 Task: Look for space in Kurovskoye, Russia from 10th June, 2023 to 25th June, 2023 for 4 adults in price range Rs.10000 to Rs.15000. Place can be private room with 4 bedrooms having 4 beds and 4 bathrooms. Property type can be house, flat, guest house, hotel. Amenities needed are: wifi, TV, free parkinig on premises, gym, breakfast. Booking option can be shelf check-in. Required host language is English.
Action: Mouse moved to (481, 94)
Screenshot: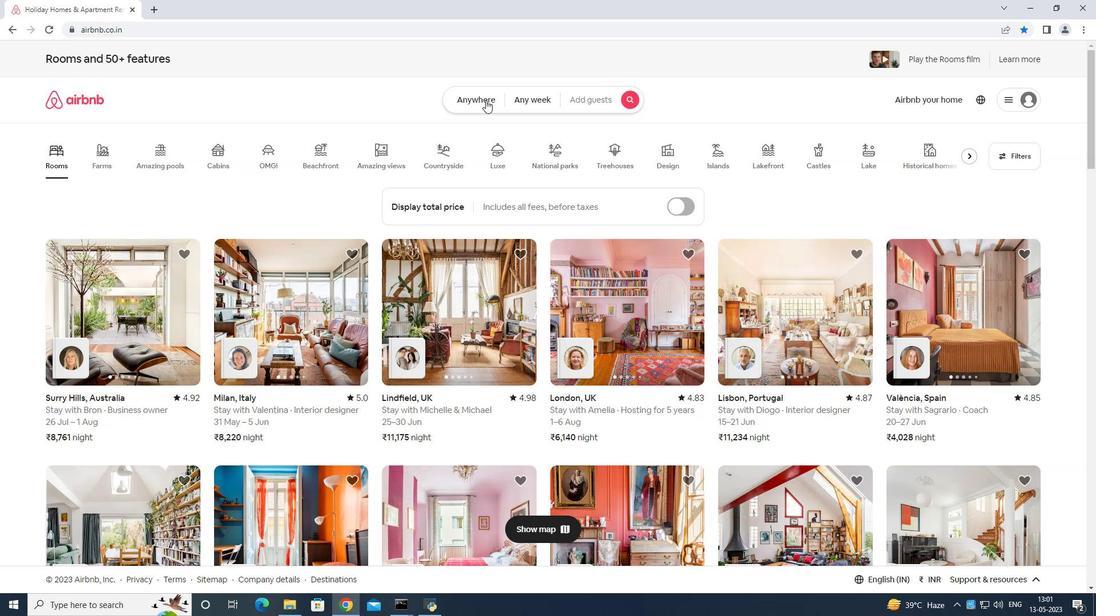 
Action: Mouse pressed left at (481, 94)
Screenshot: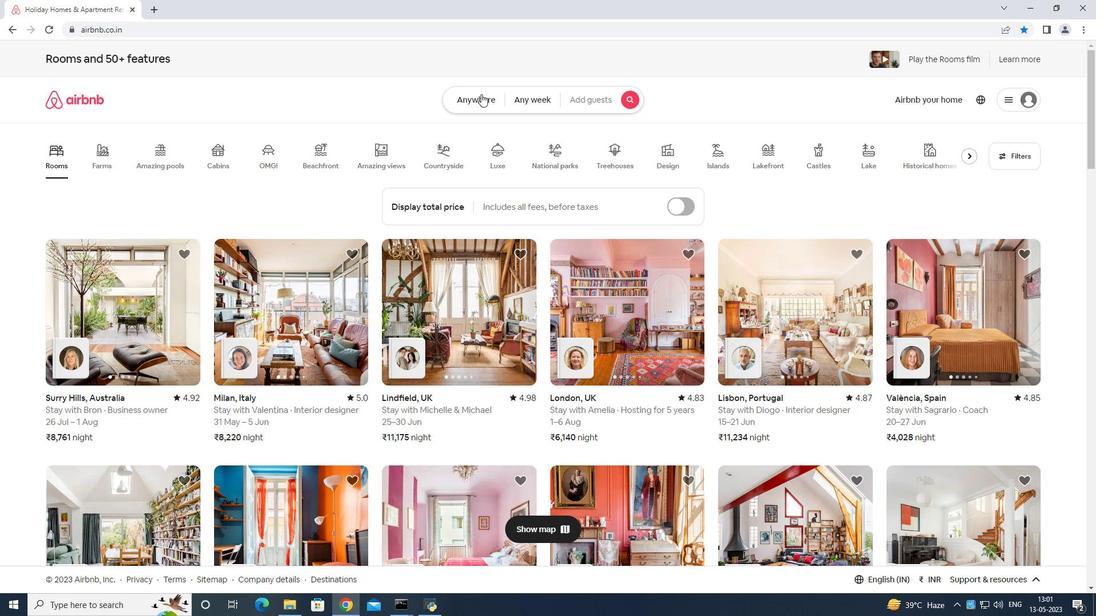 
Action: Mouse moved to (438, 144)
Screenshot: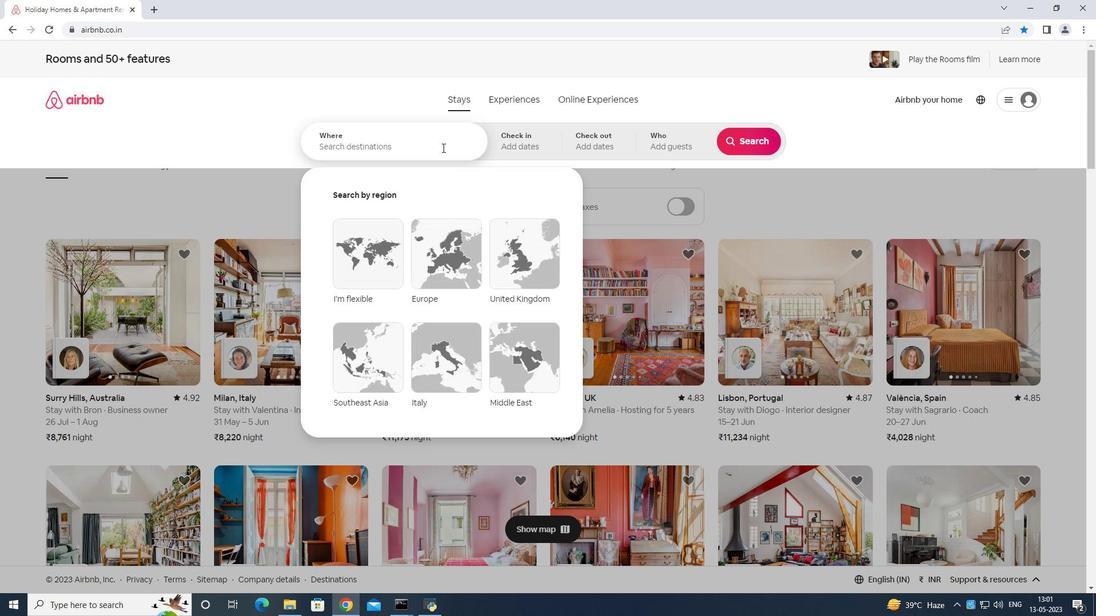 
Action: Mouse pressed left at (438, 144)
Screenshot: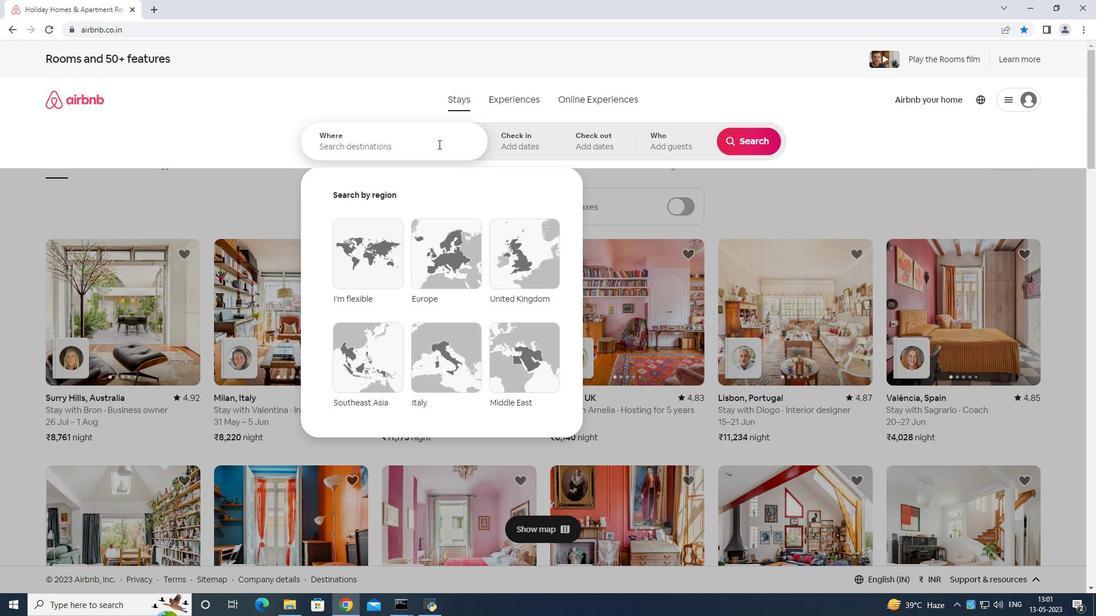 
Action: Mouse moved to (436, 143)
Screenshot: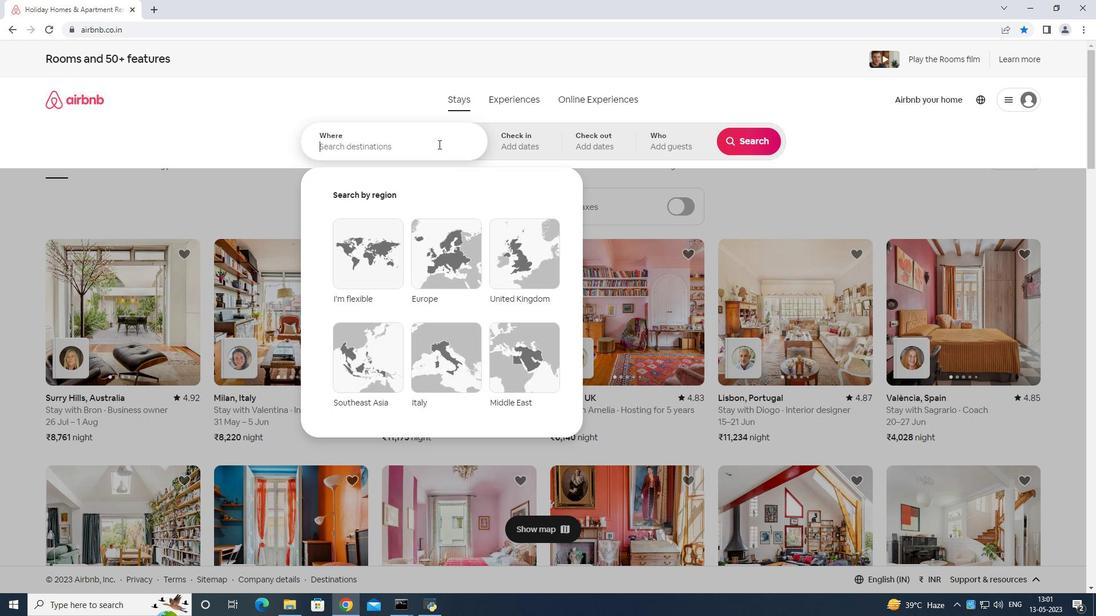 
Action: Key pressed <Key.shift>Kurovskoye<Key.space>russia<Key.enter>
Screenshot: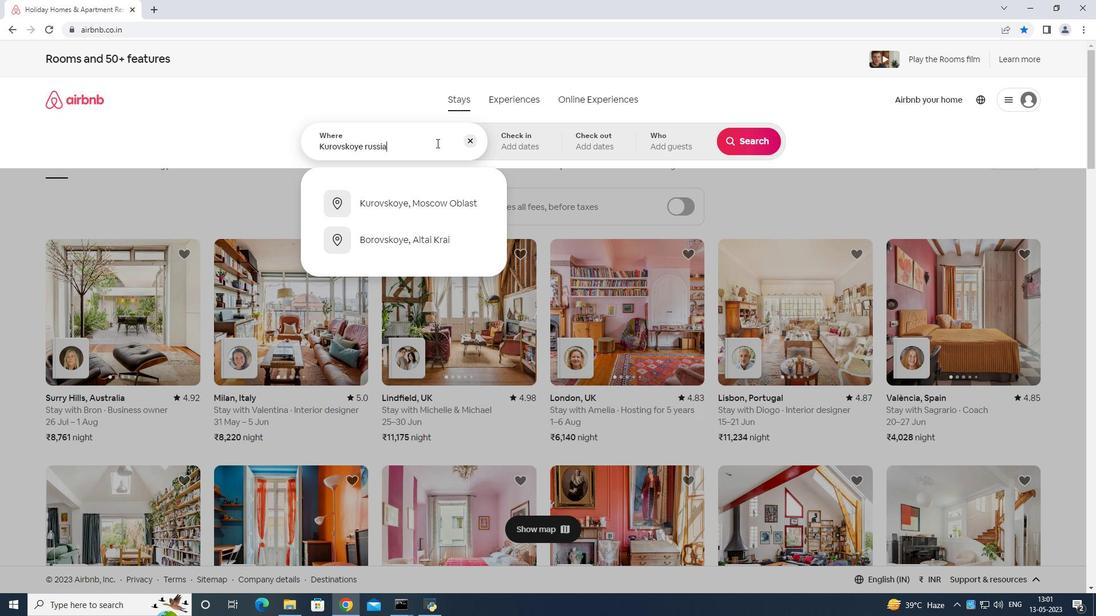
Action: Mouse moved to (738, 307)
Screenshot: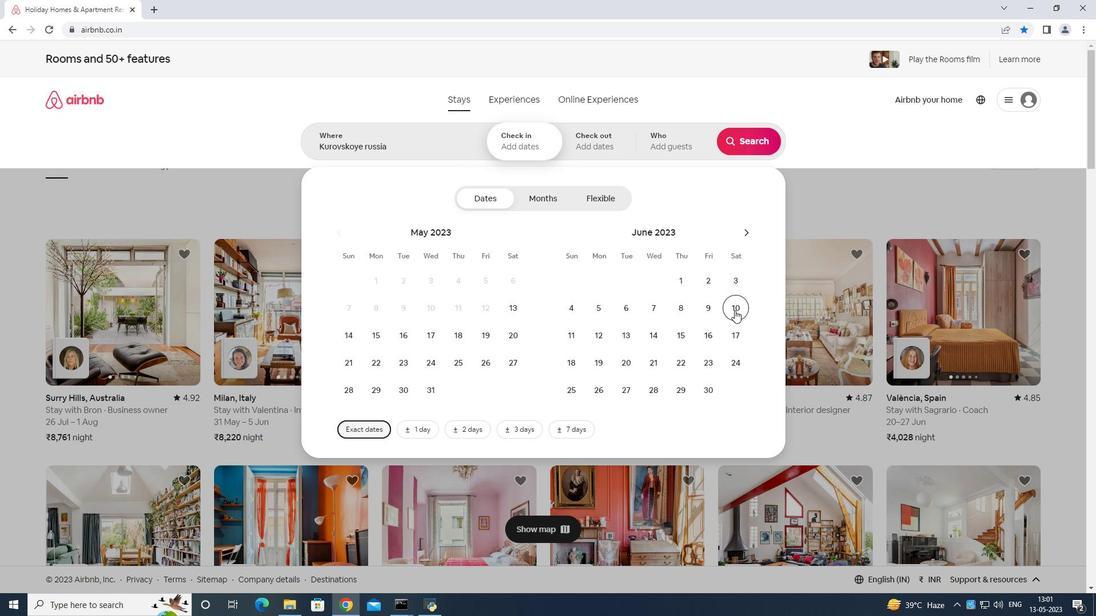 
Action: Mouse pressed left at (738, 307)
Screenshot: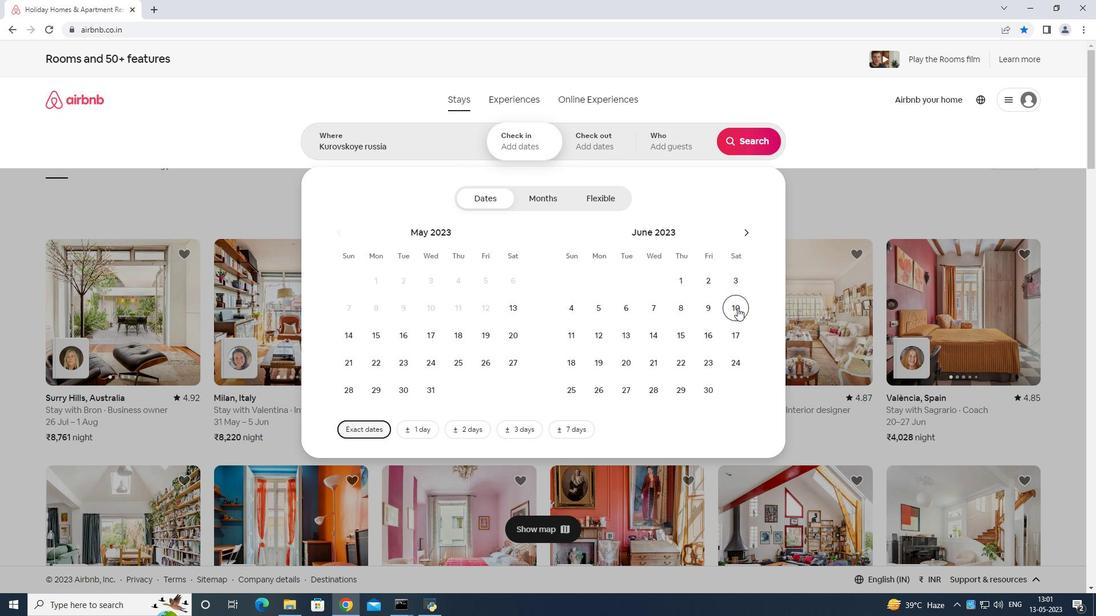 
Action: Mouse moved to (573, 388)
Screenshot: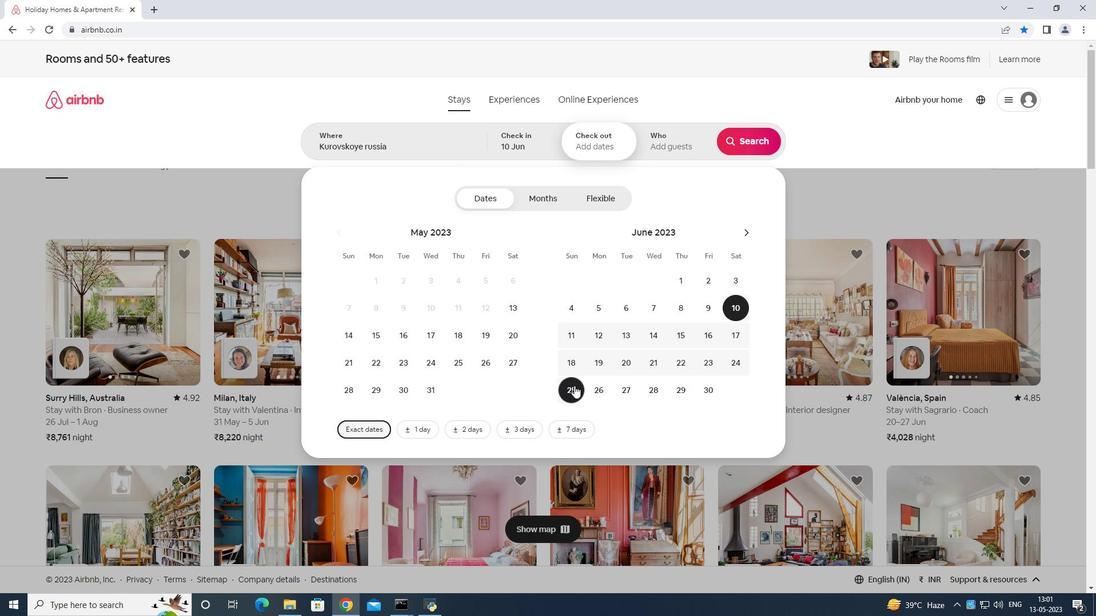 
Action: Mouse pressed left at (573, 388)
Screenshot: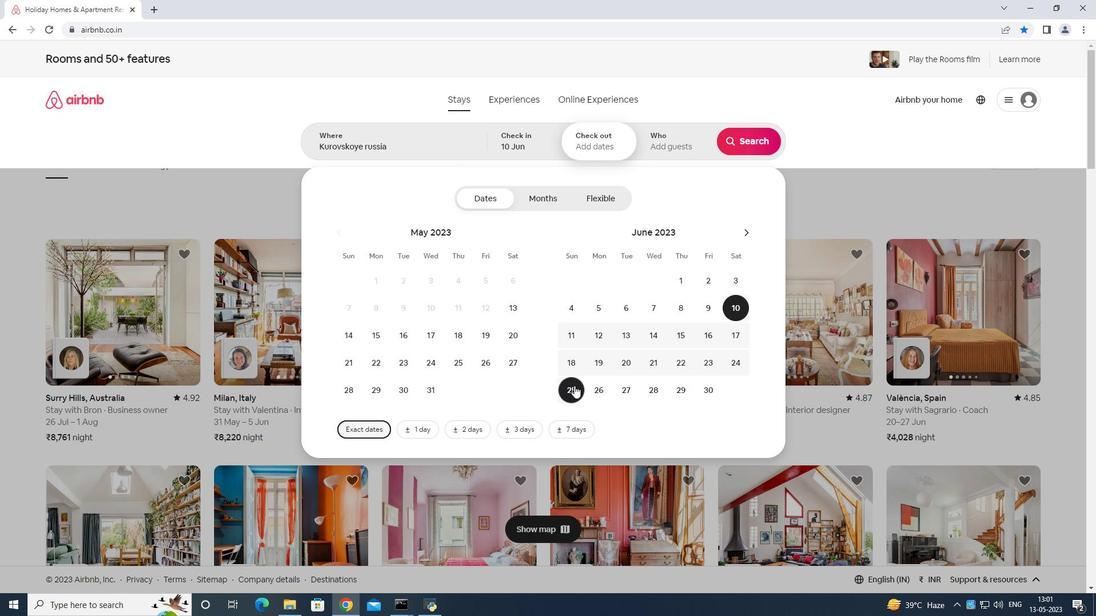 
Action: Mouse moved to (677, 139)
Screenshot: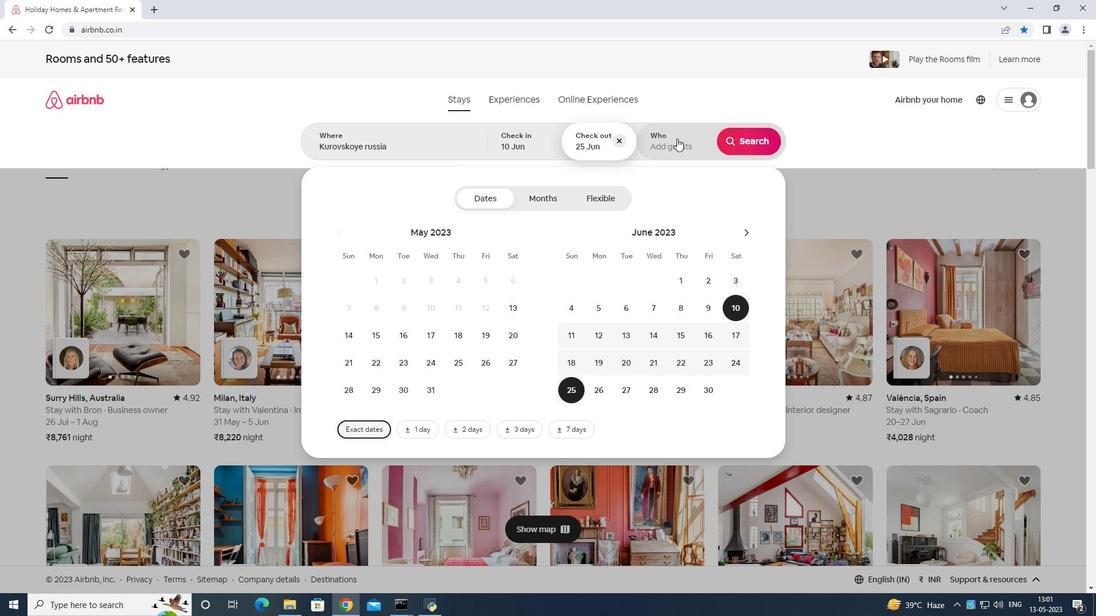 
Action: Mouse pressed left at (677, 139)
Screenshot: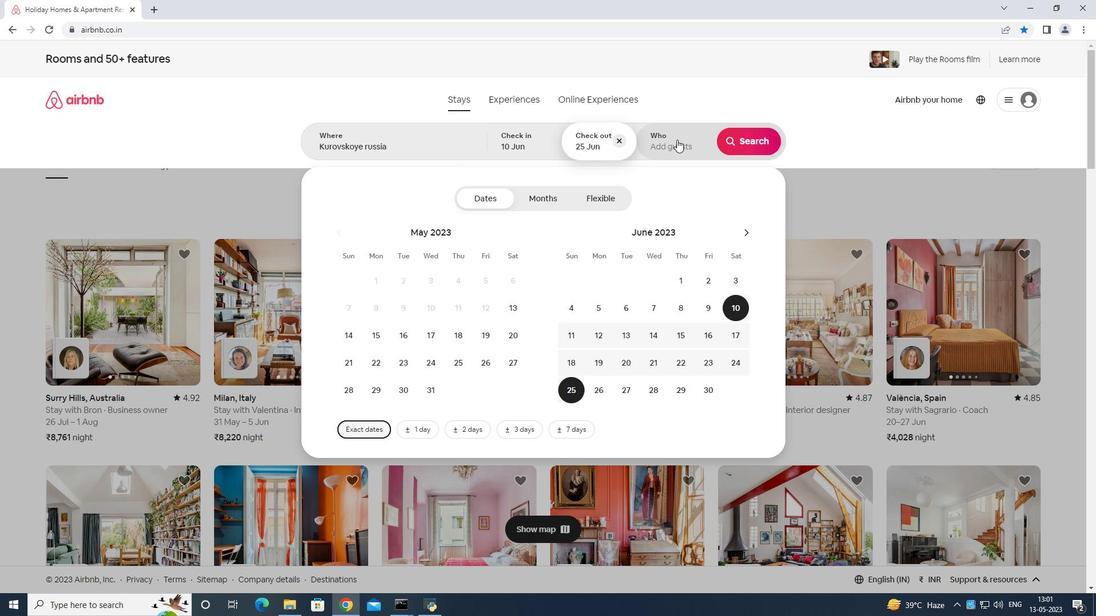 
Action: Mouse moved to (754, 190)
Screenshot: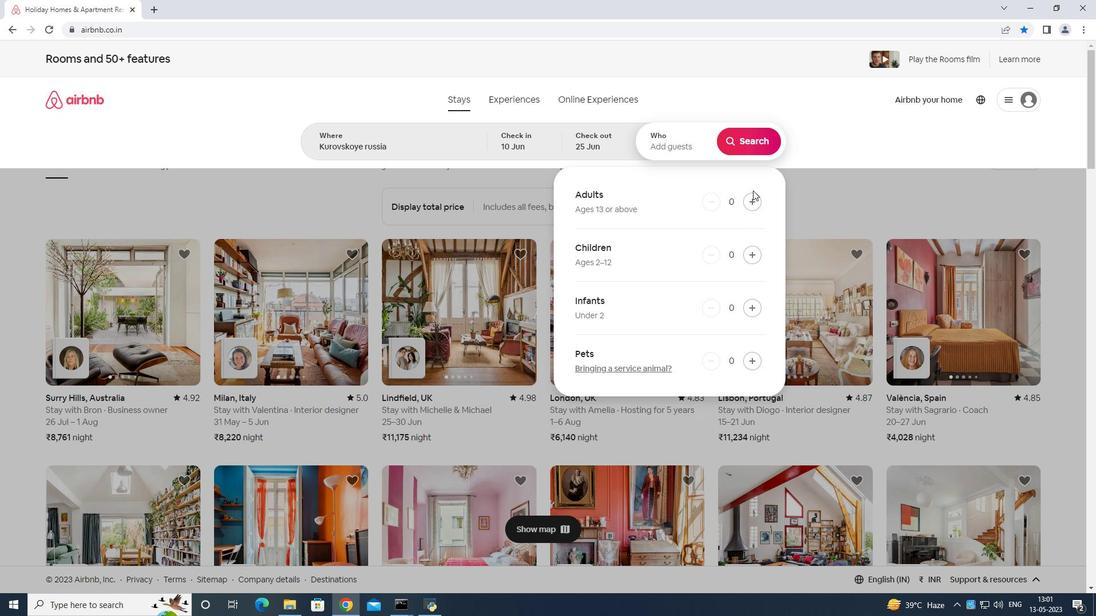 
Action: Mouse pressed left at (754, 190)
Screenshot: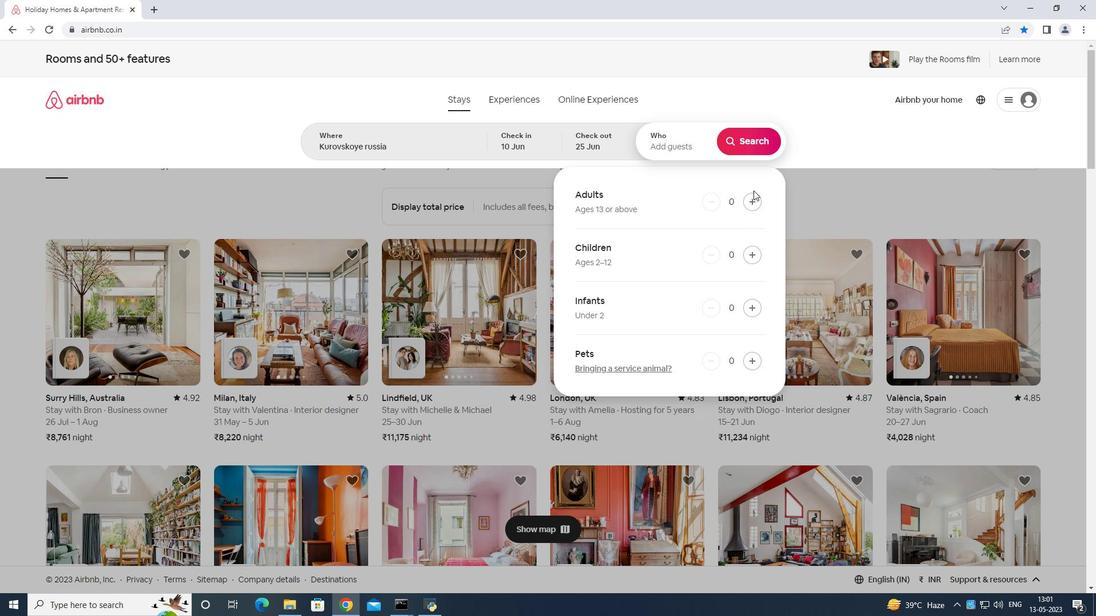
Action: Mouse moved to (755, 190)
Screenshot: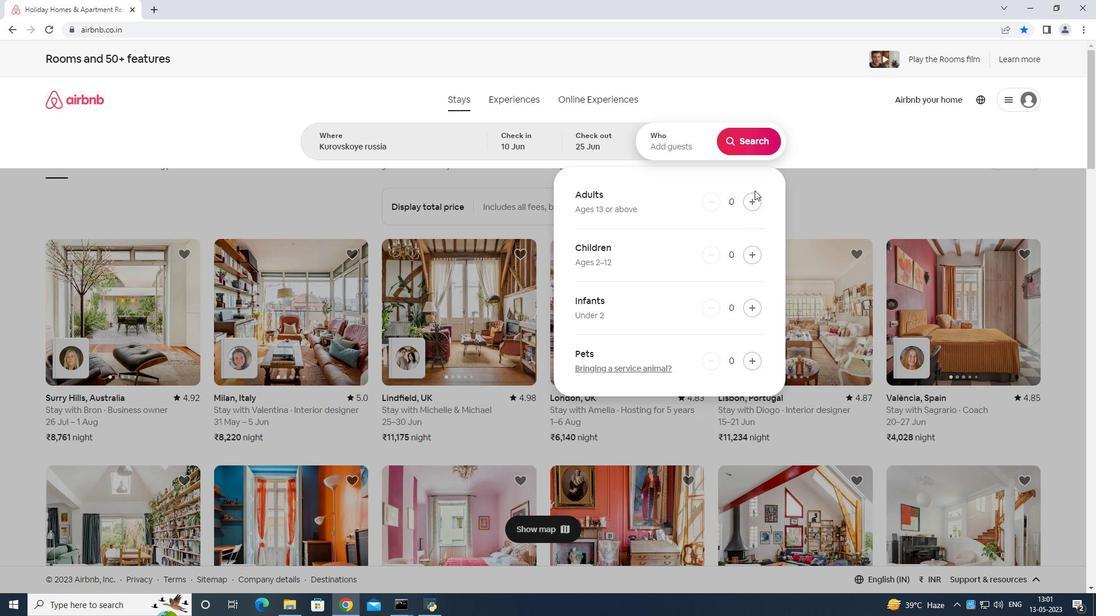 
Action: Mouse pressed left at (755, 190)
Screenshot: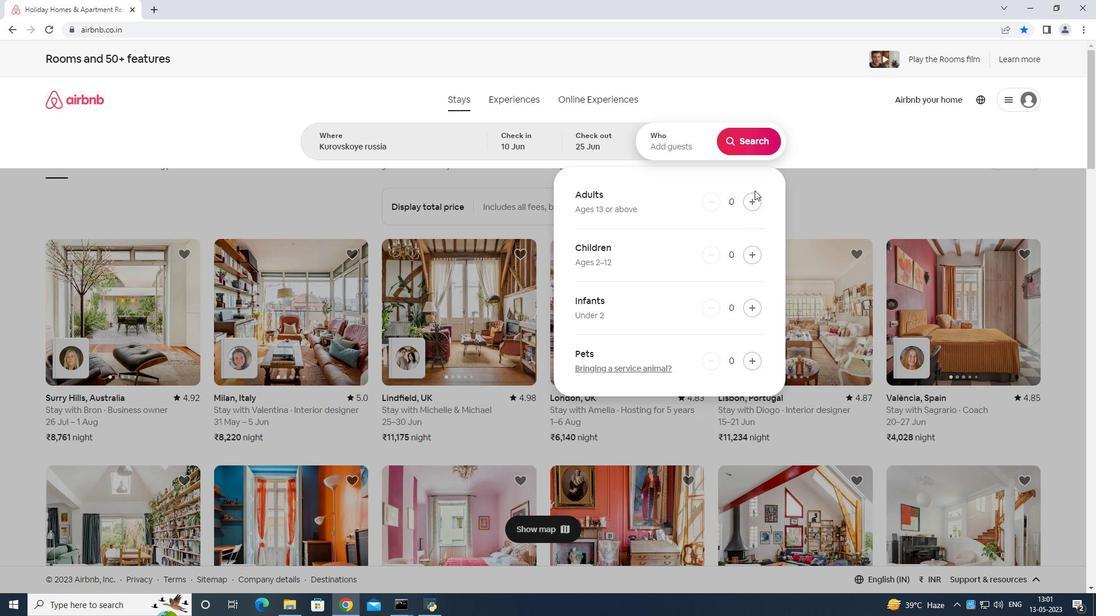 
Action: Mouse moved to (756, 190)
Screenshot: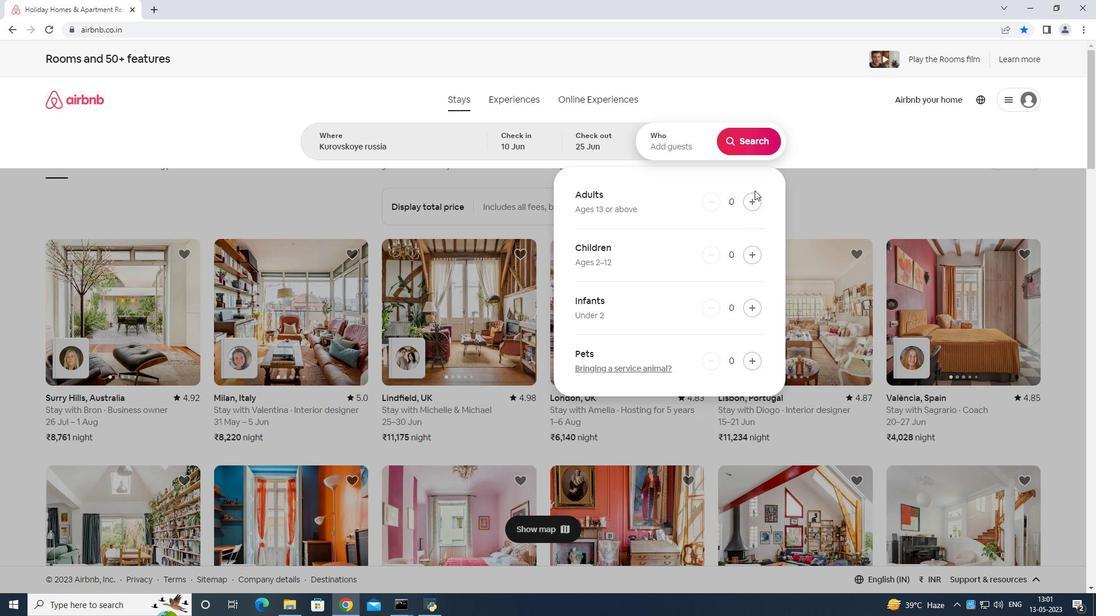 
Action: Mouse pressed left at (756, 190)
Screenshot: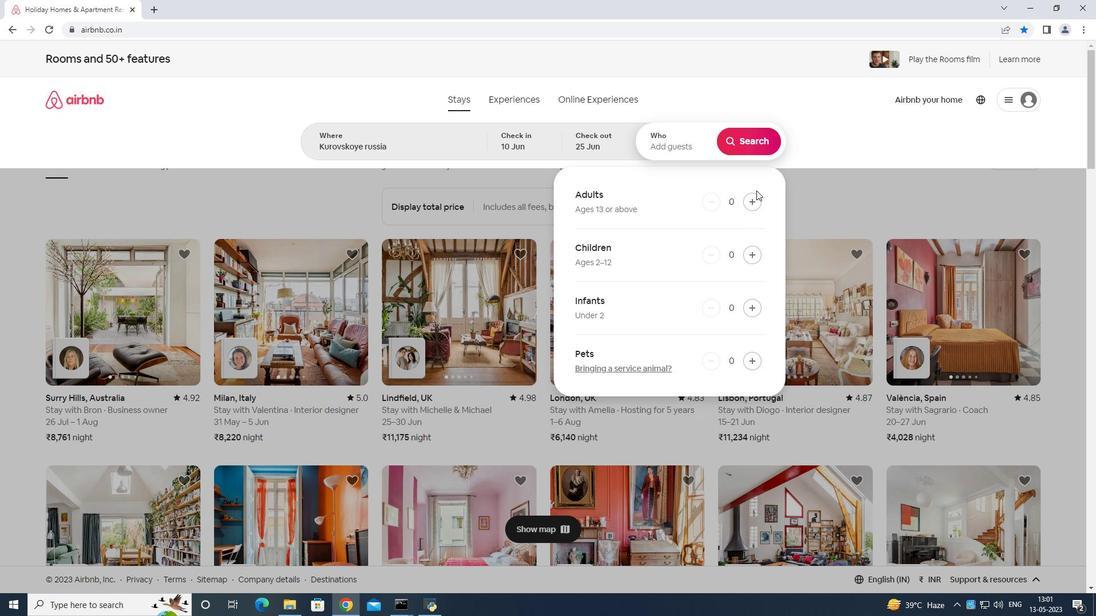 
Action: Mouse moved to (757, 190)
Screenshot: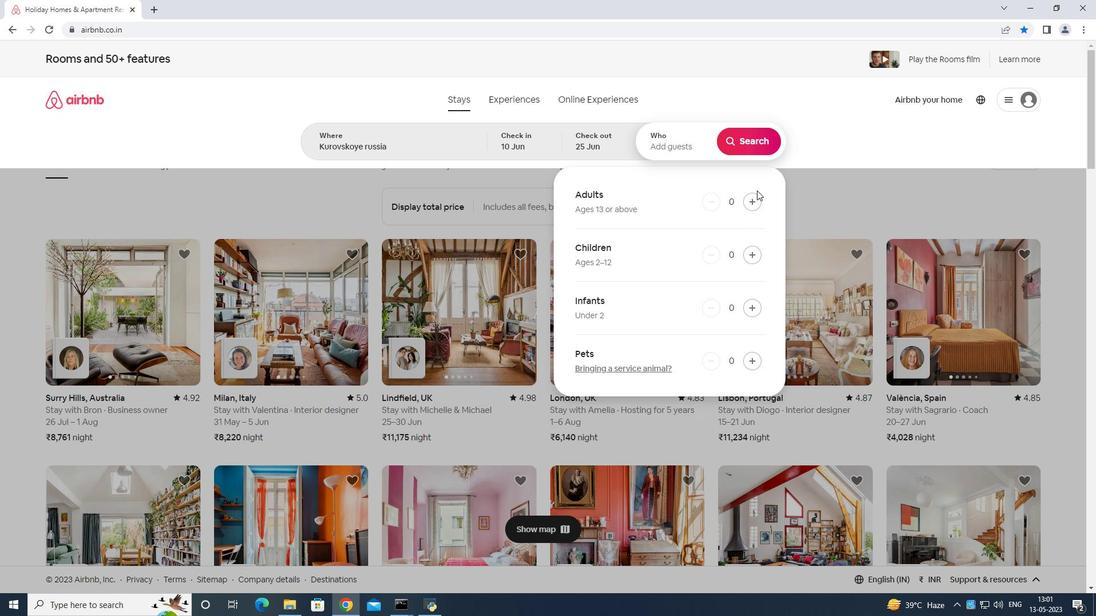 
Action: Mouse pressed left at (757, 190)
Screenshot: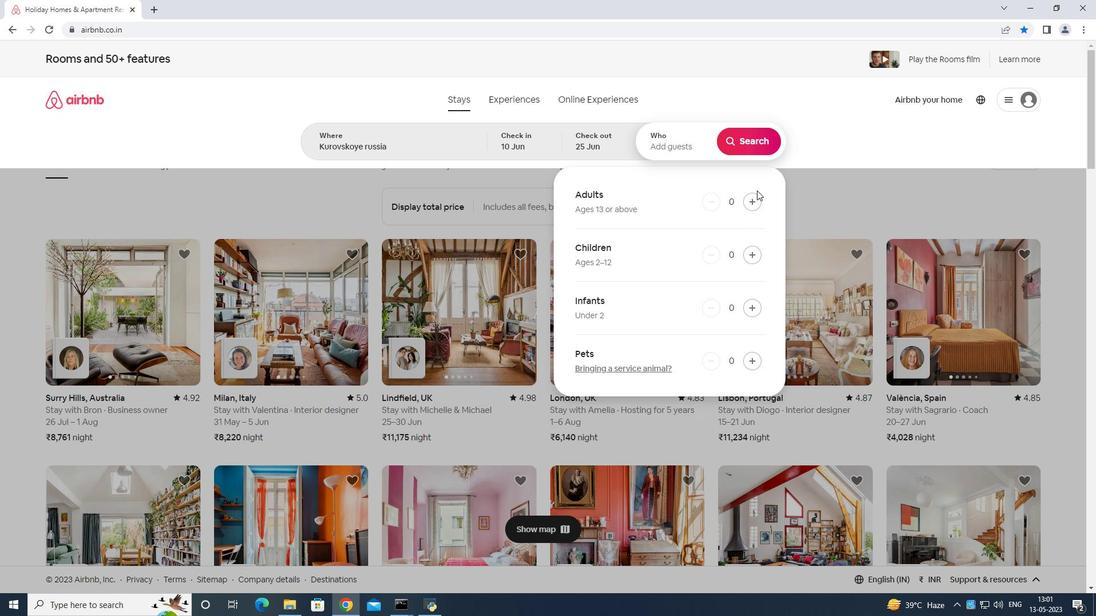
Action: Mouse moved to (747, 200)
Screenshot: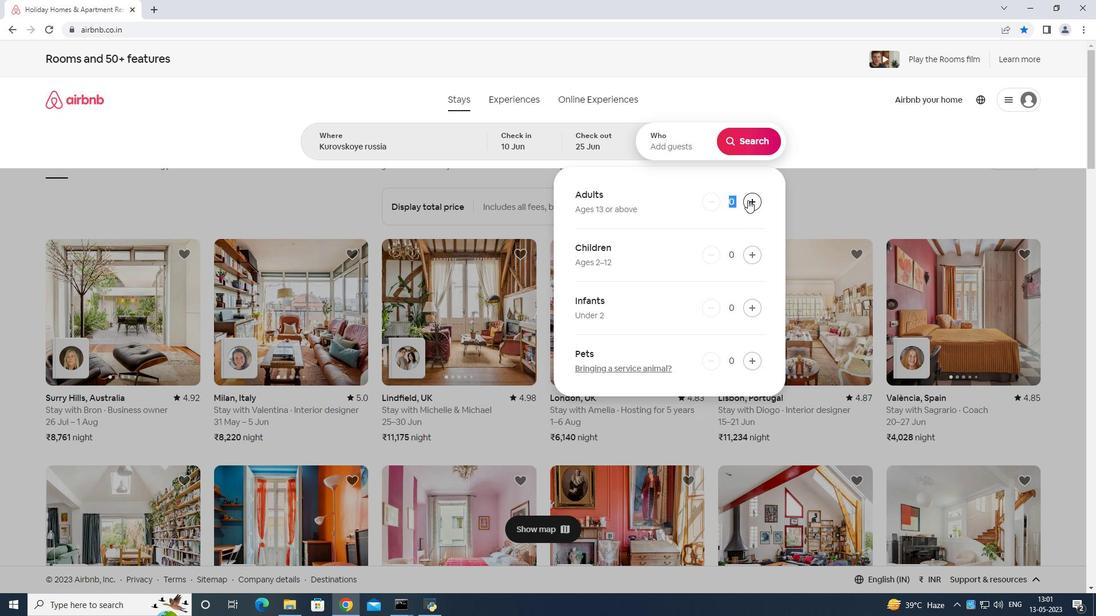 
Action: Mouse pressed left at (747, 200)
Screenshot: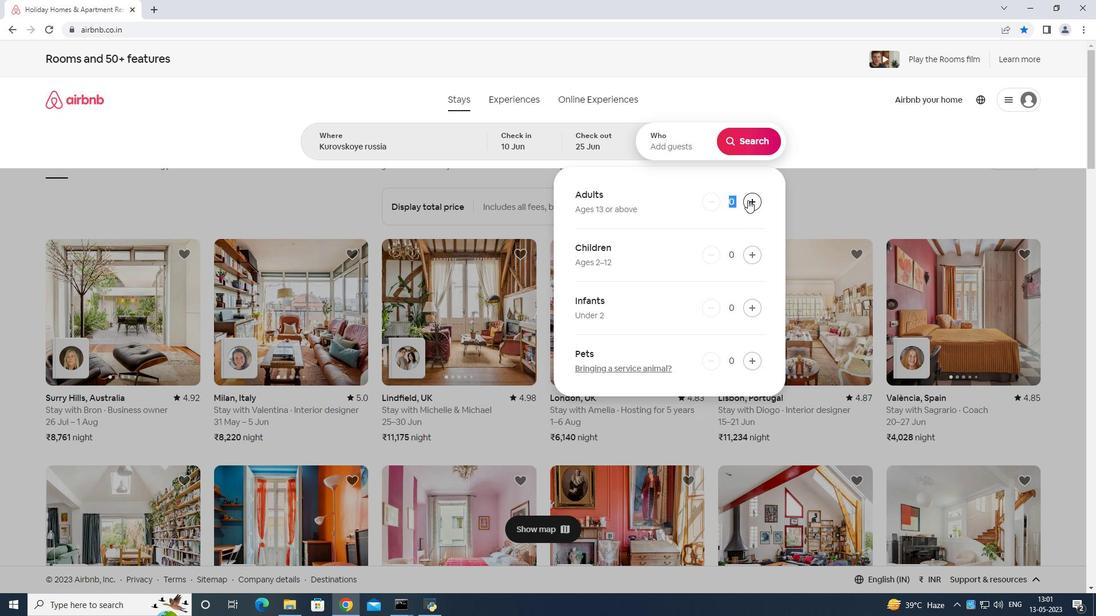 
Action: Mouse moved to (747, 200)
Screenshot: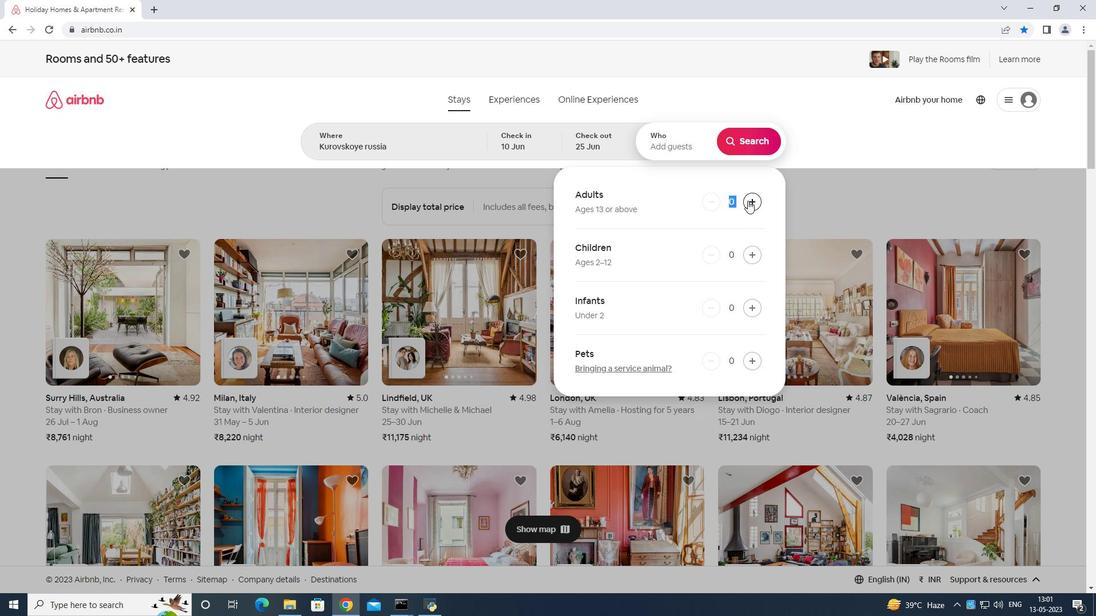 
Action: Mouse pressed left at (747, 200)
Screenshot: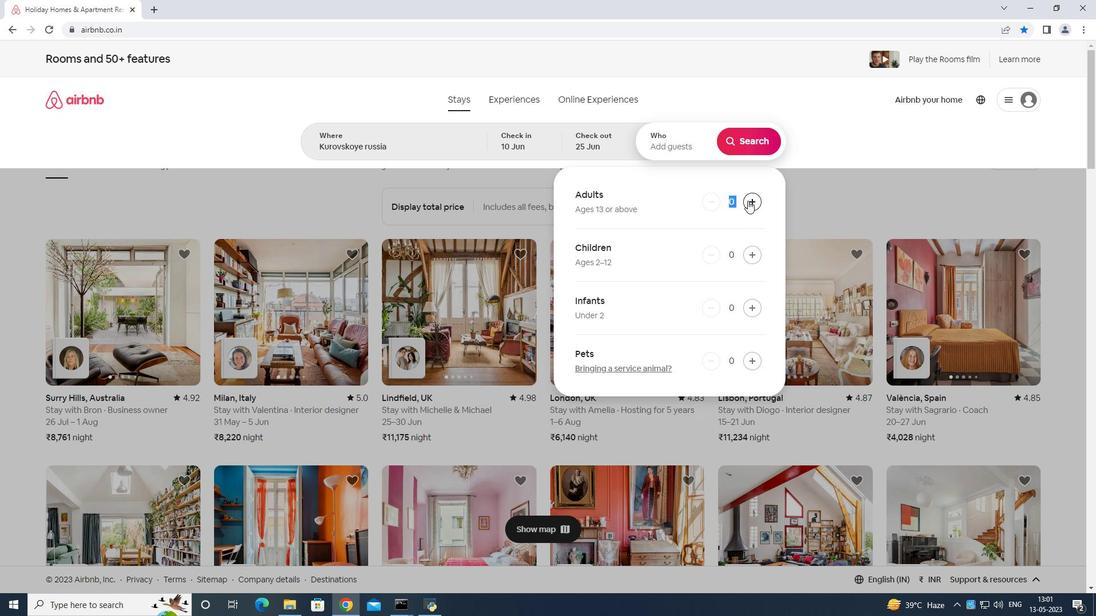 
Action: Mouse moved to (748, 200)
Screenshot: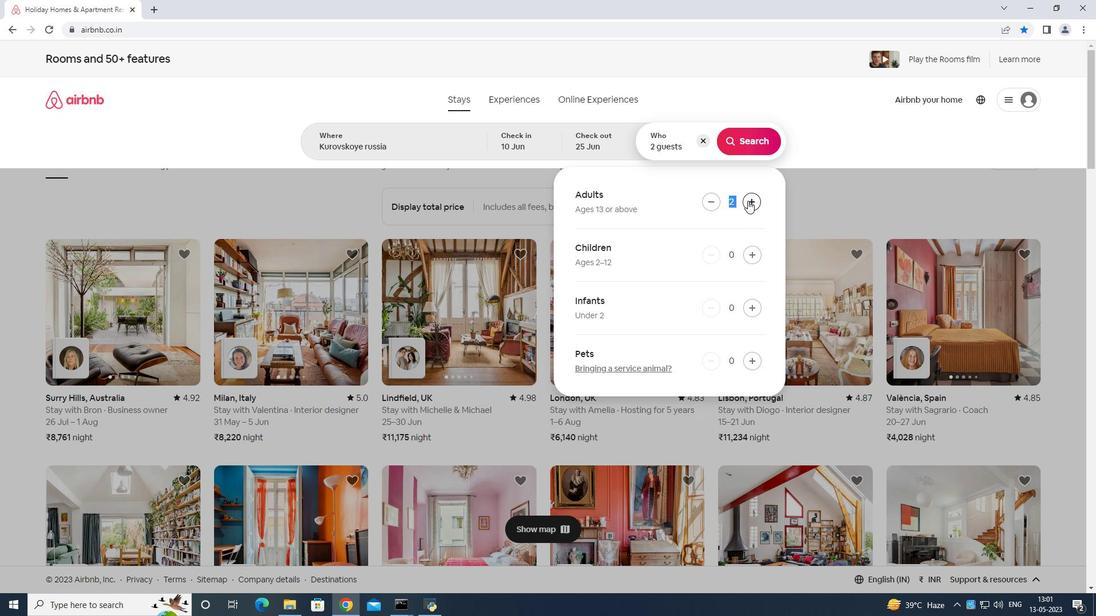 
Action: Mouse pressed left at (748, 200)
Screenshot: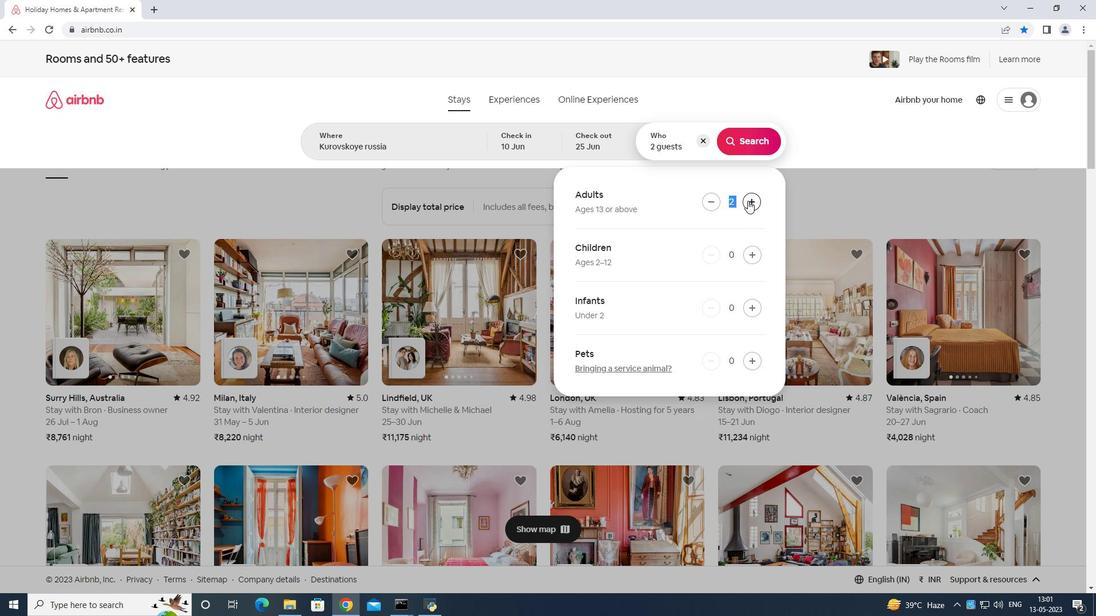 
Action: Mouse moved to (748, 200)
Screenshot: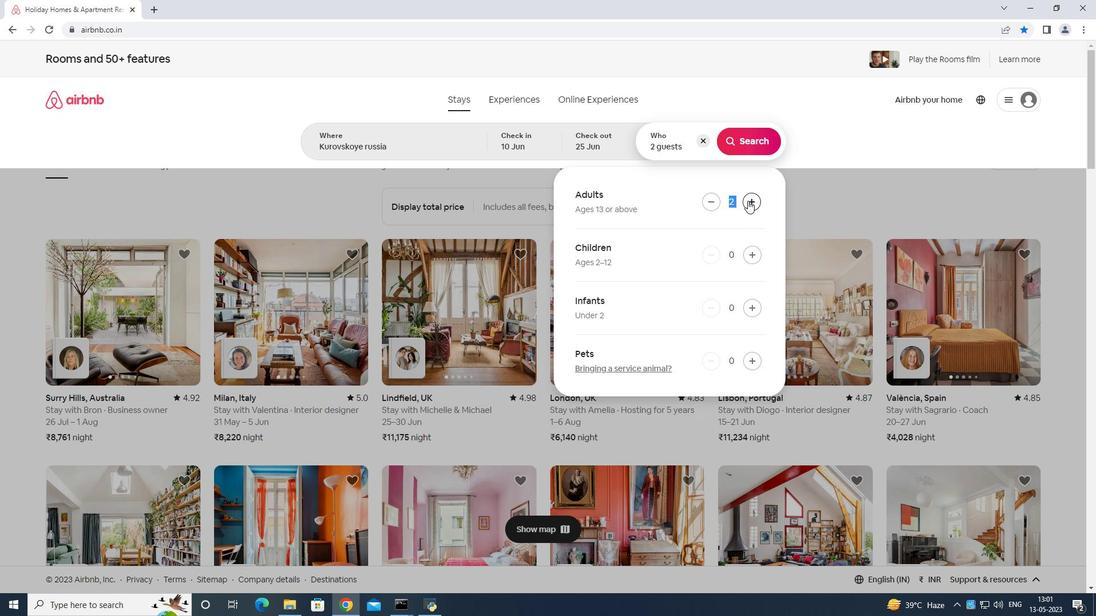 
Action: Mouse pressed left at (748, 200)
Screenshot: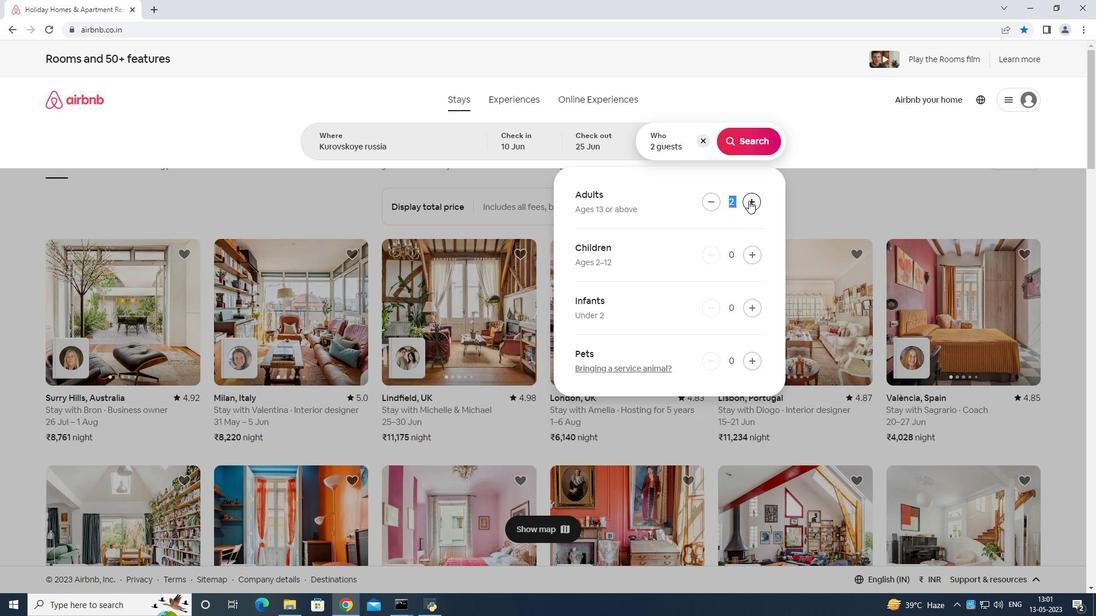 
Action: Mouse moved to (755, 138)
Screenshot: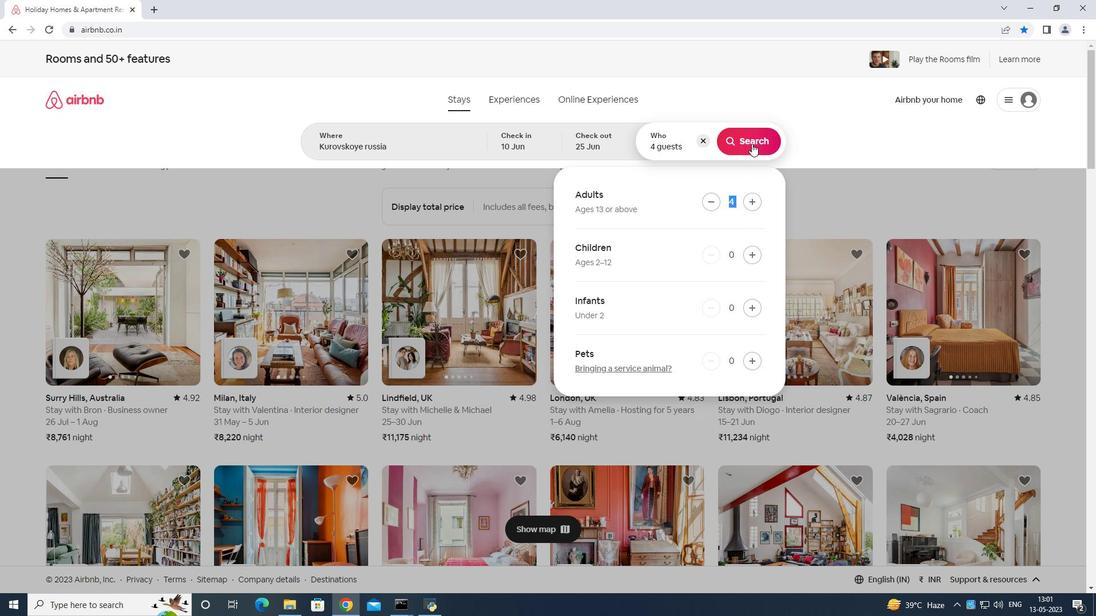 
Action: Mouse pressed left at (755, 138)
Screenshot: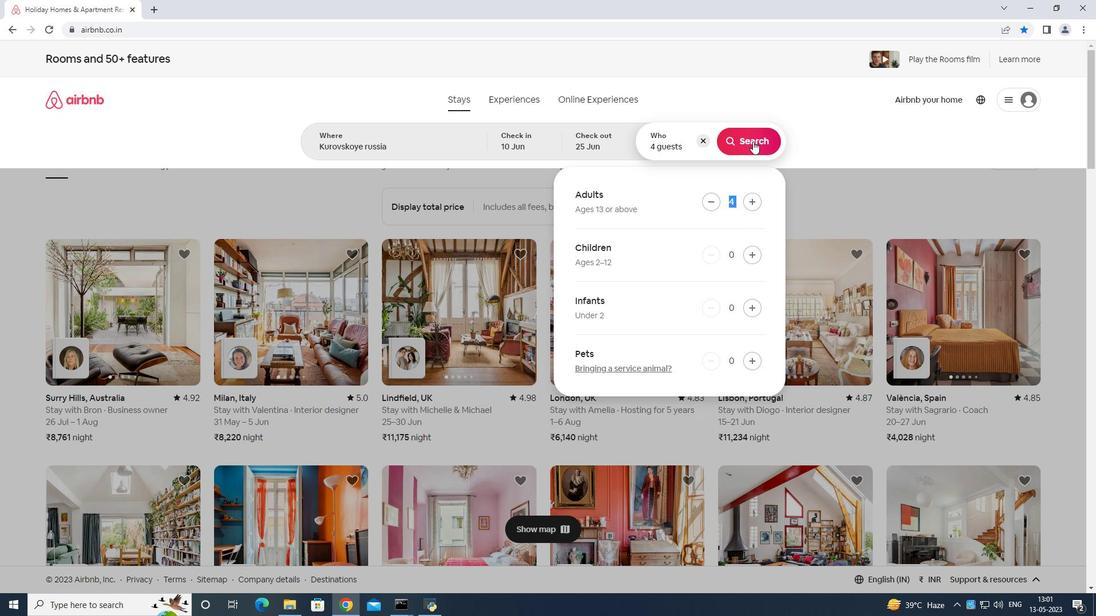 
Action: Mouse moved to (1057, 114)
Screenshot: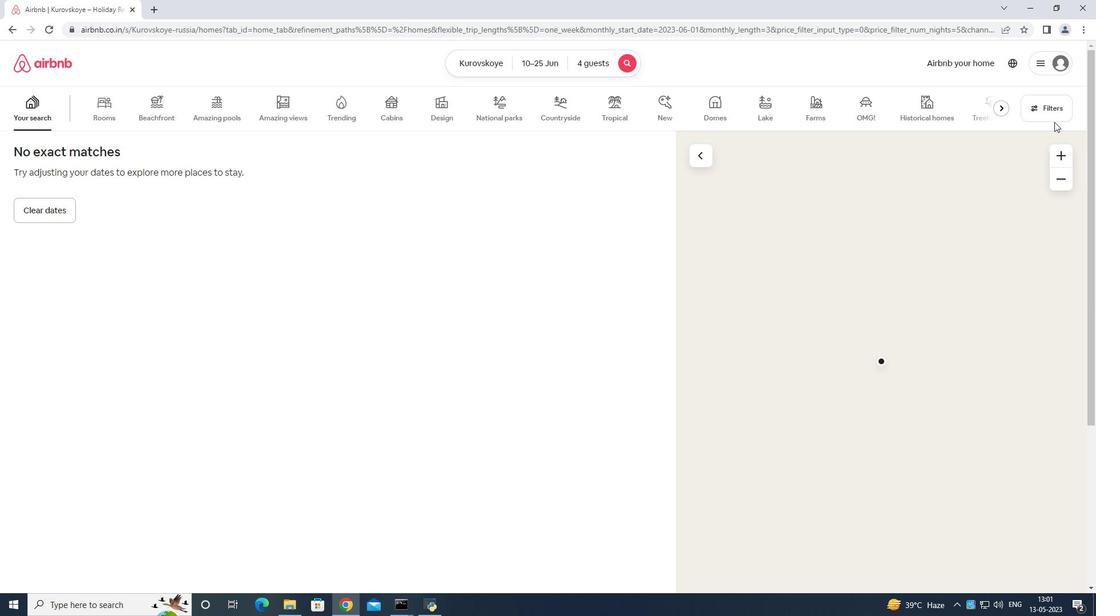 
Action: Mouse pressed left at (1057, 114)
Screenshot: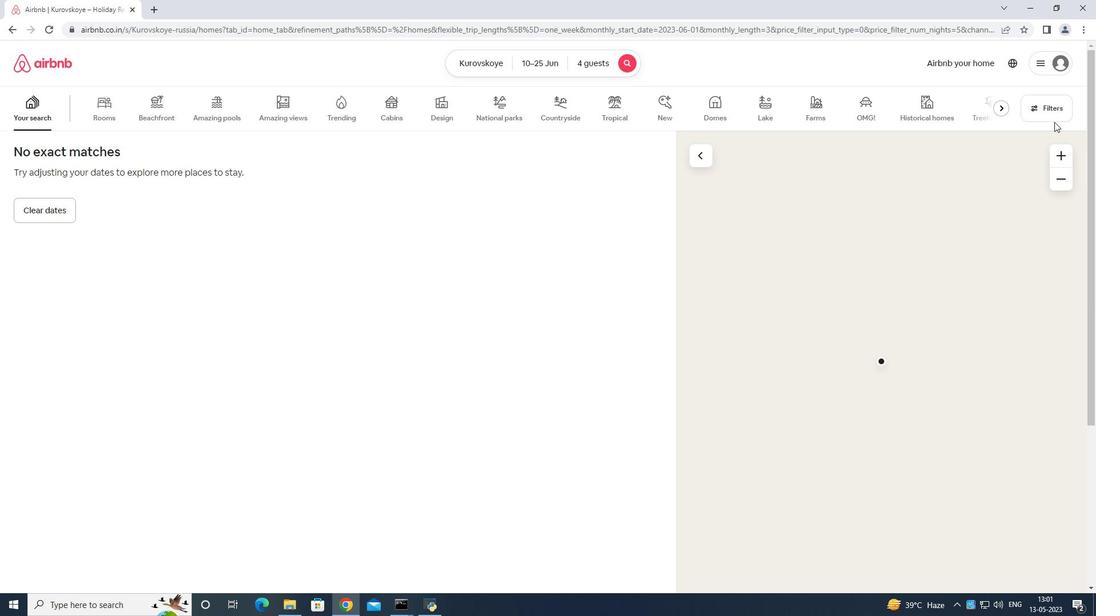 
Action: Mouse moved to (418, 389)
Screenshot: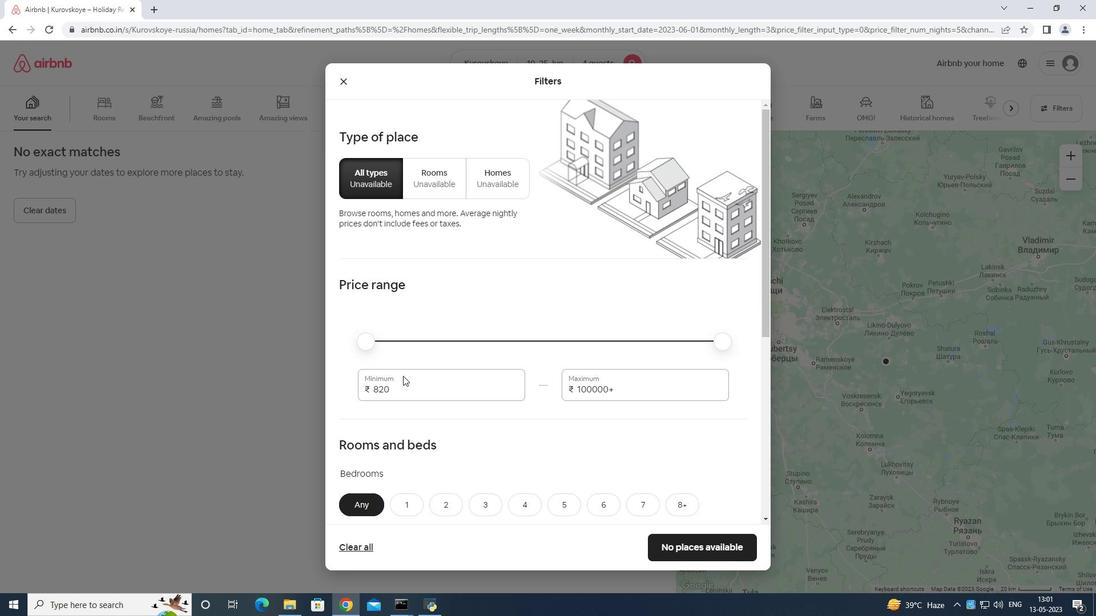 
Action: Mouse pressed left at (418, 389)
Screenshot: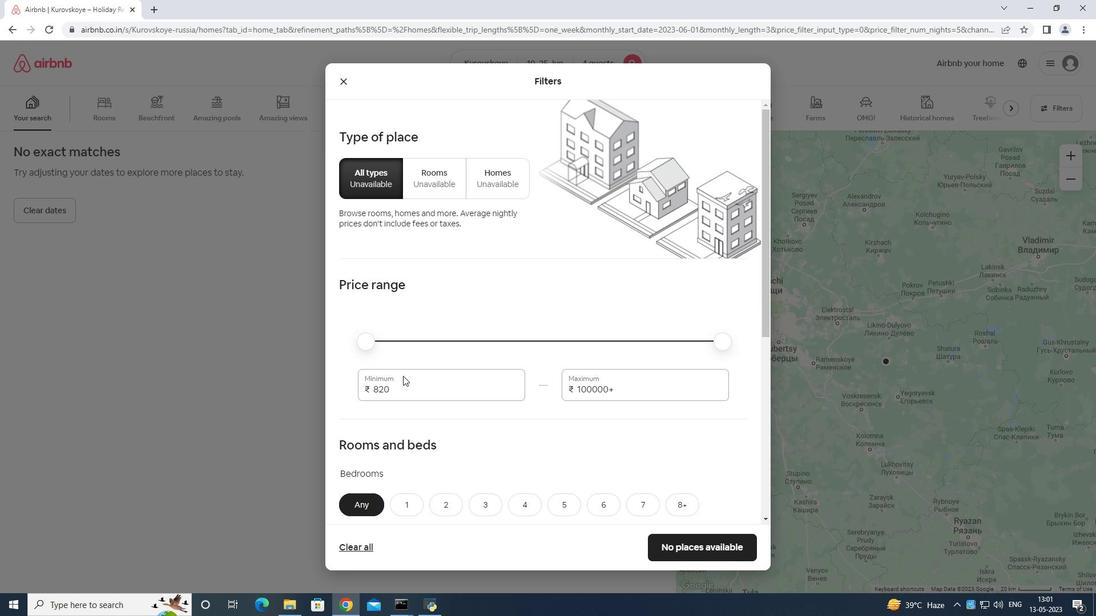 
Action: Mouse moved to (434, 373)
Screenshot: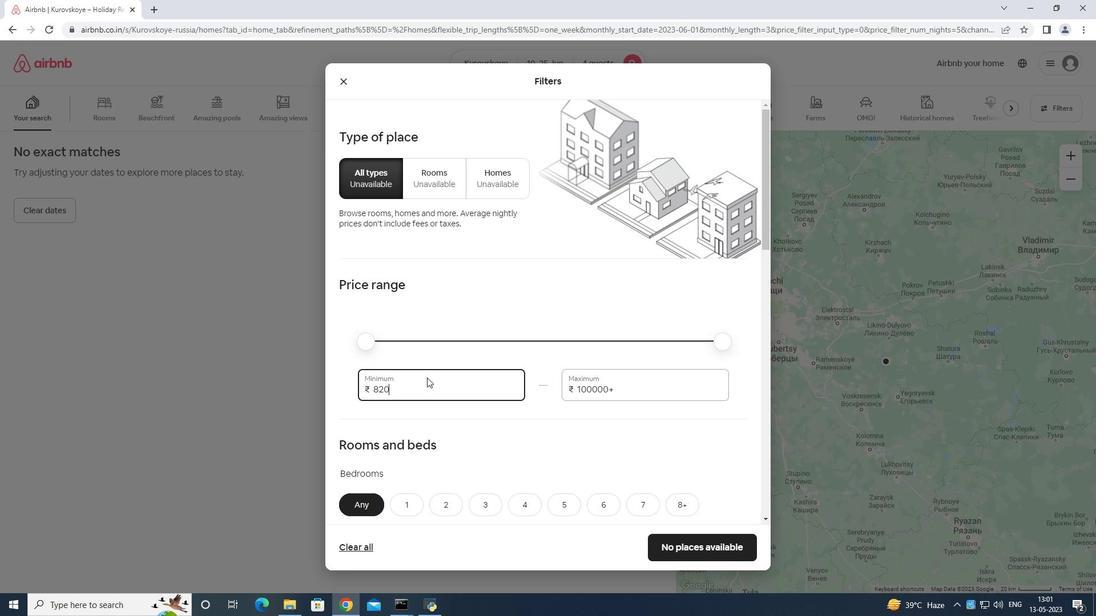 
Action: Key pressed <Key.backspace>
Screenshot: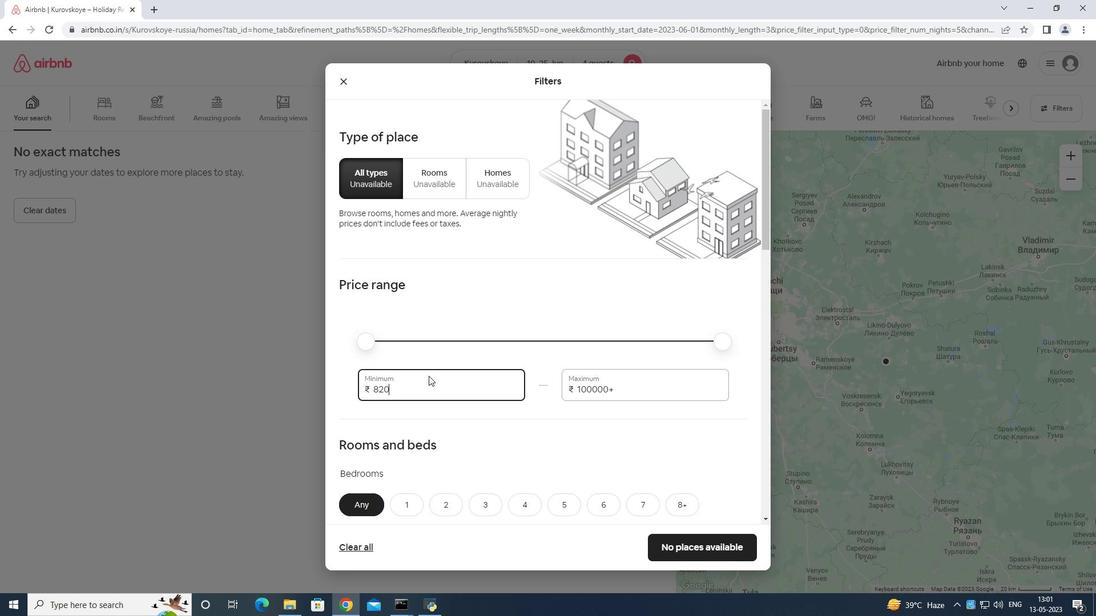 
Action: Mouse moved to (442, 365)
Screenshot: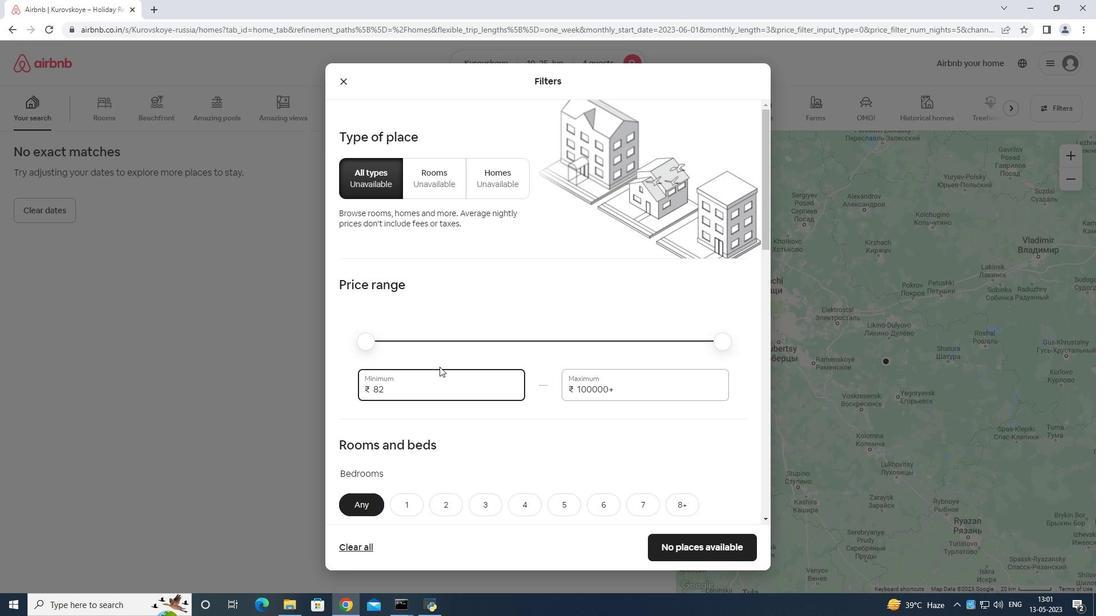
Action: Key pressed <Key.backspace><Key.backspace>
Screenshot: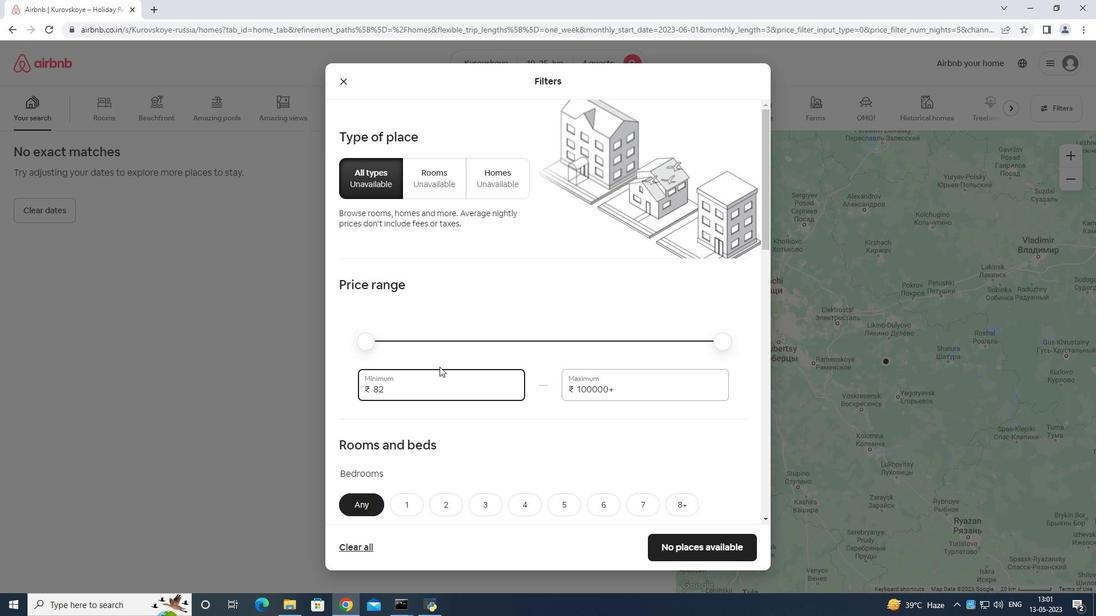 
Action: Mouse moved to (443, 365)
Screenshot: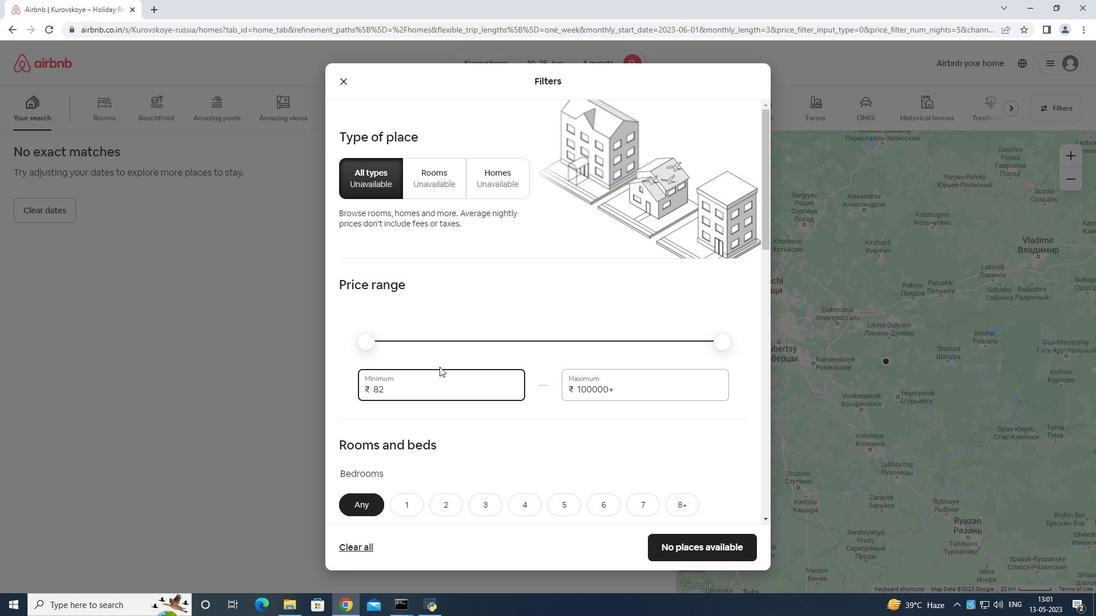 
Action: Key pressed <Key.backspace>
Screenshot: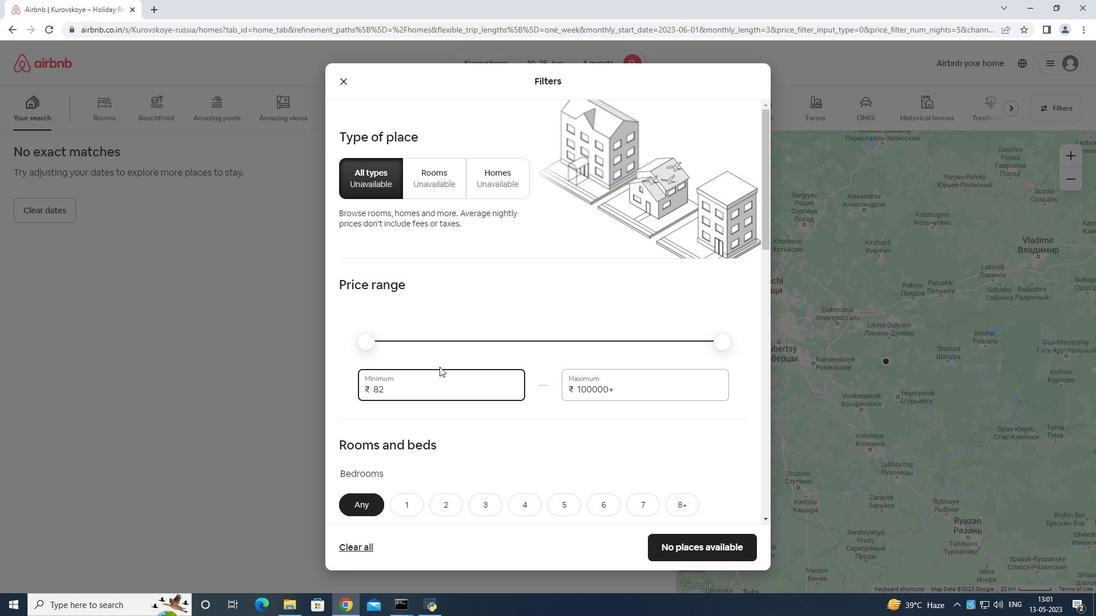 
Action: Mouse moved to (444, 365)
Screenshot: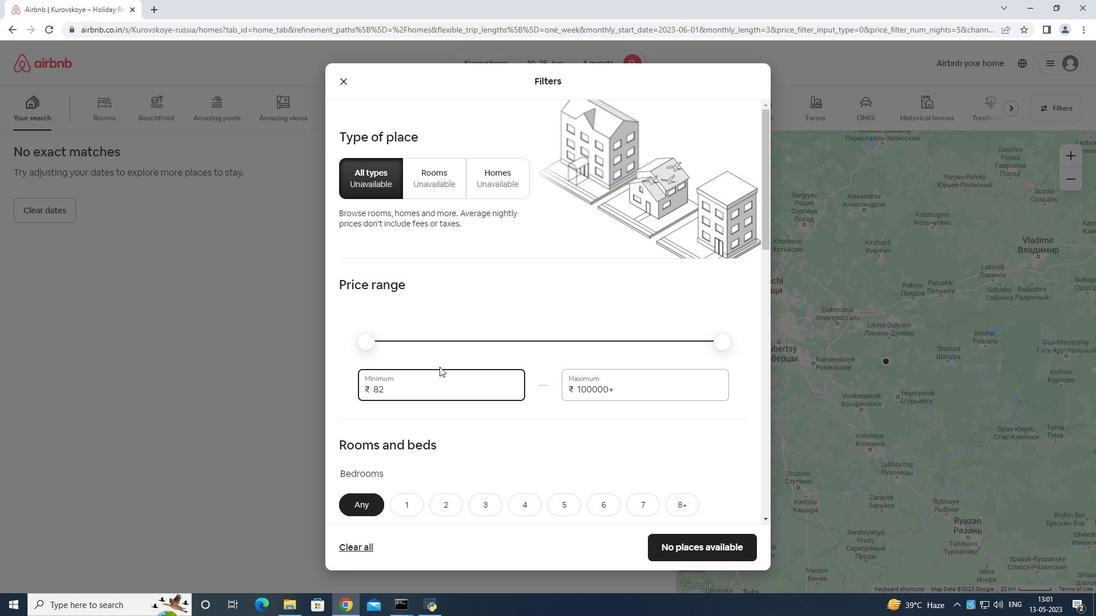 
Action: Key pressed <Key.backspace>
Screenshot: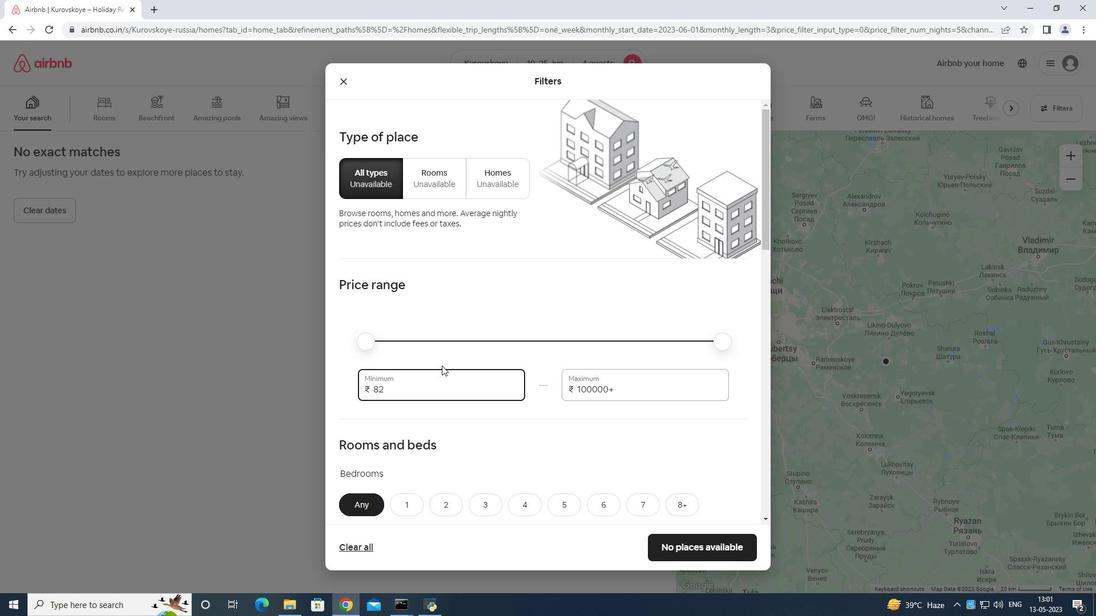 
Action: Mouse moved to (444, 366)
Screenshot: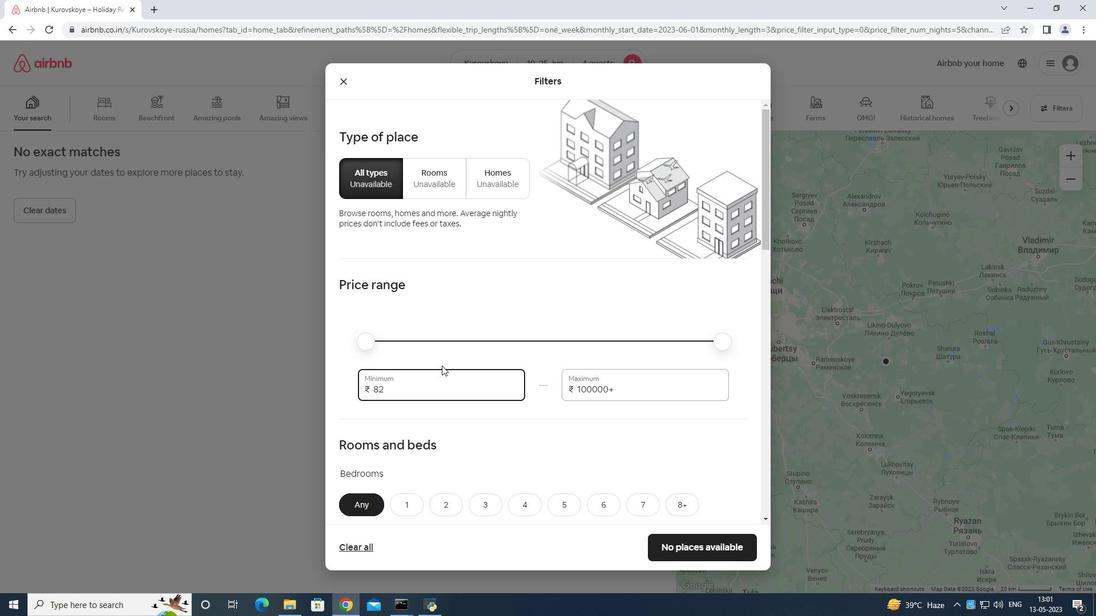
Action: Key pressed <Key.backspace>
Screenshot: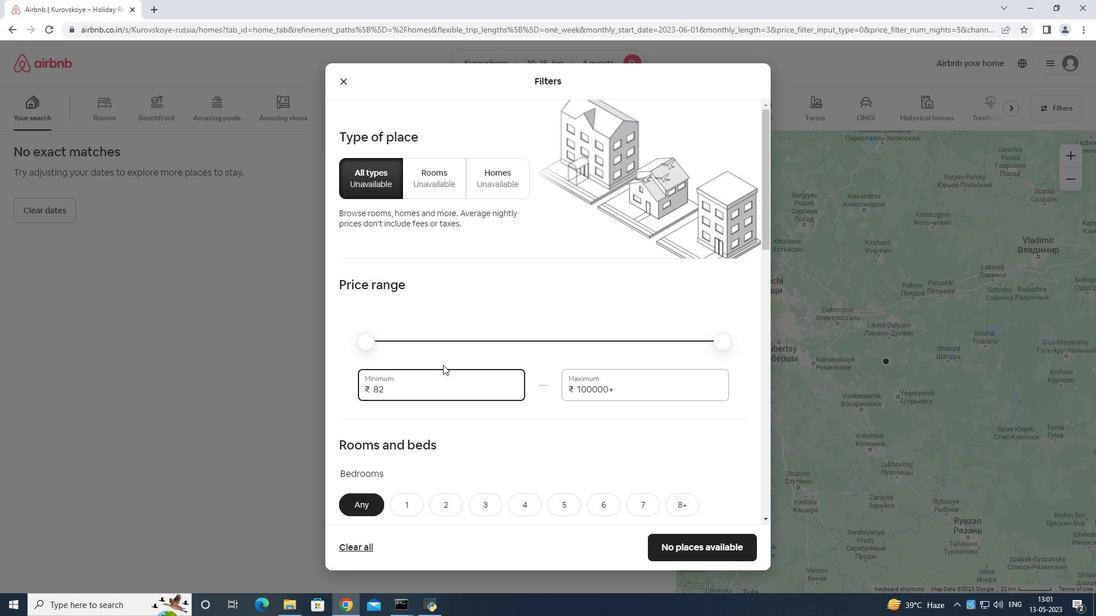 
Action: Mouse moved to (445, 366)
Screenshot: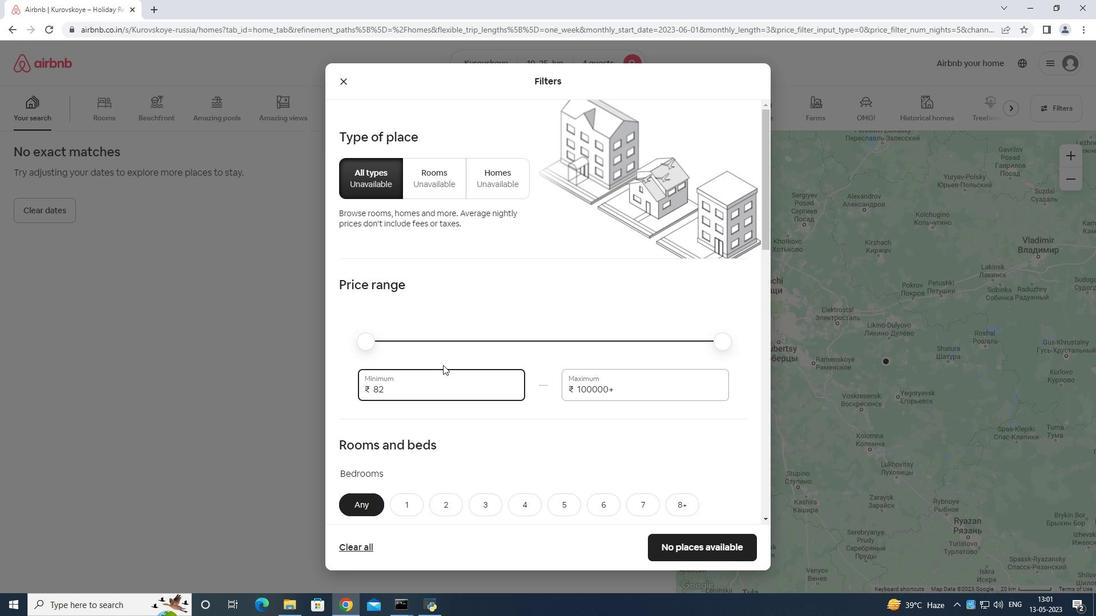 
Action: Key pressed <Key.backspace>
Screenshot: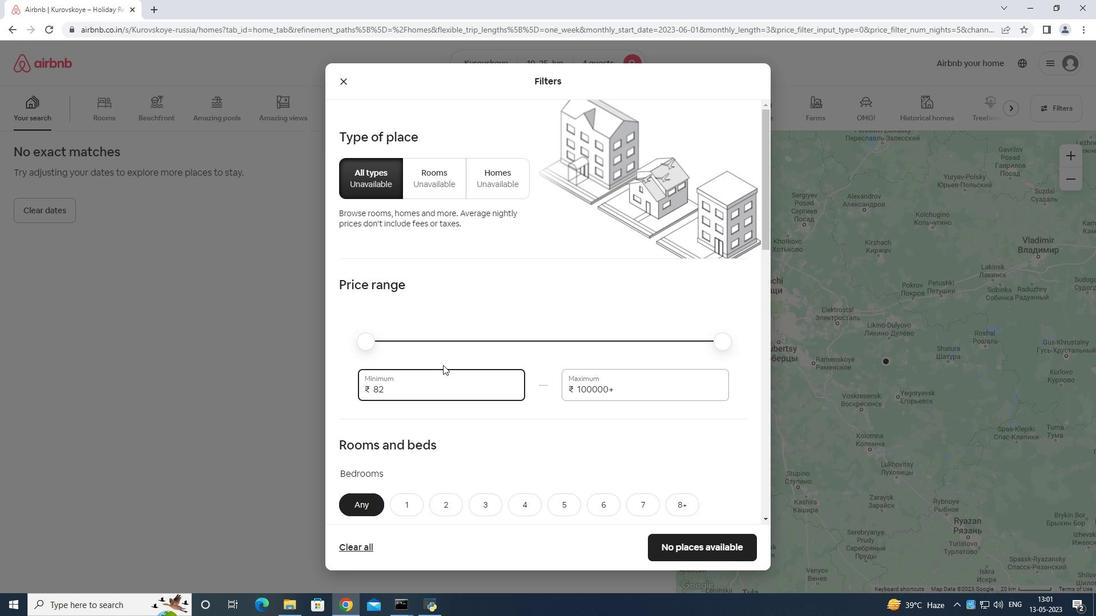 
Action: Mouse moved to (445, 366)
Screenshot: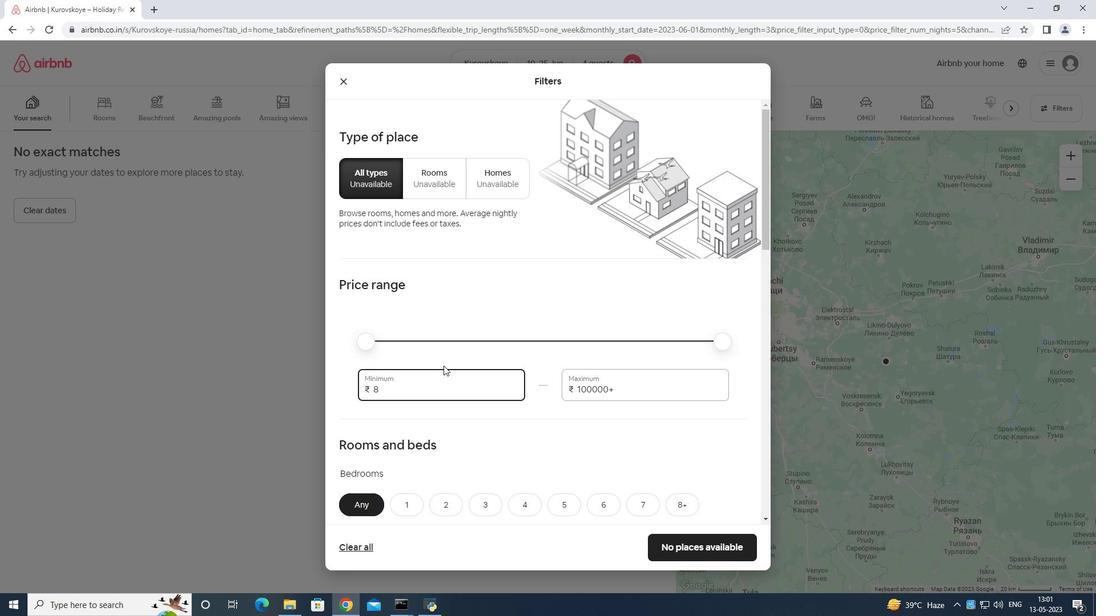 
Action: Key pressed <Key.backspace>
Screenshot: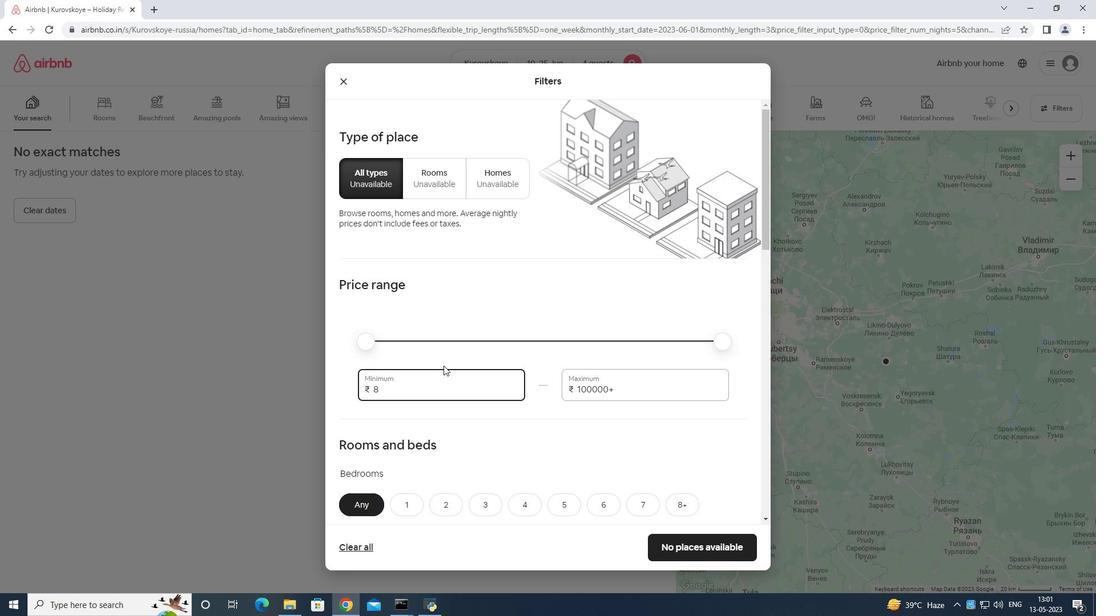 
Action: Mouse moved to (446, 367)
Screenshot: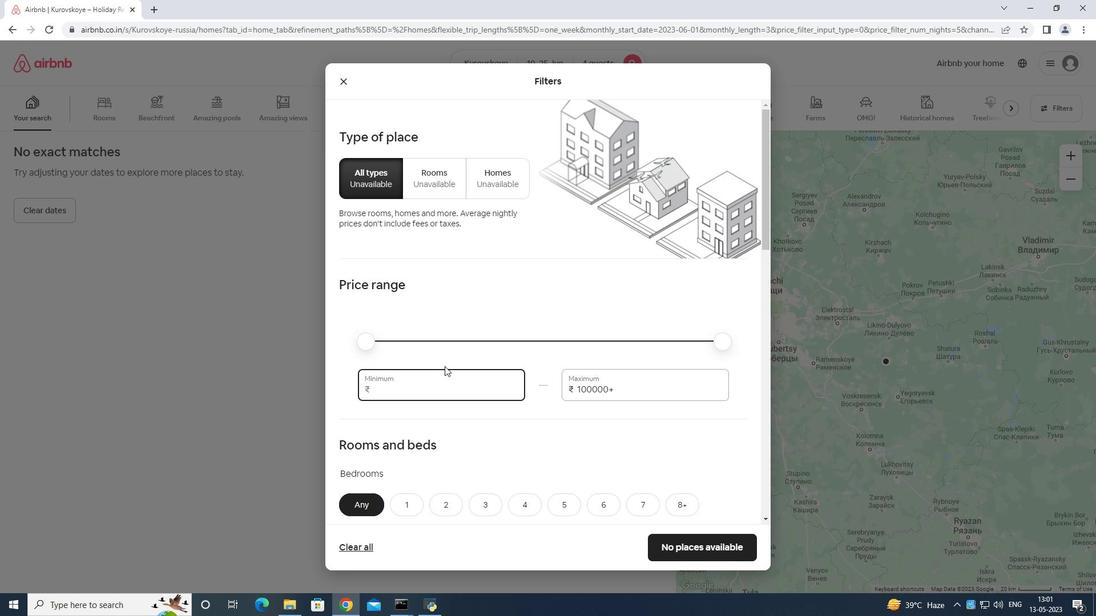 
Action: Key pressed 1
Screenshot: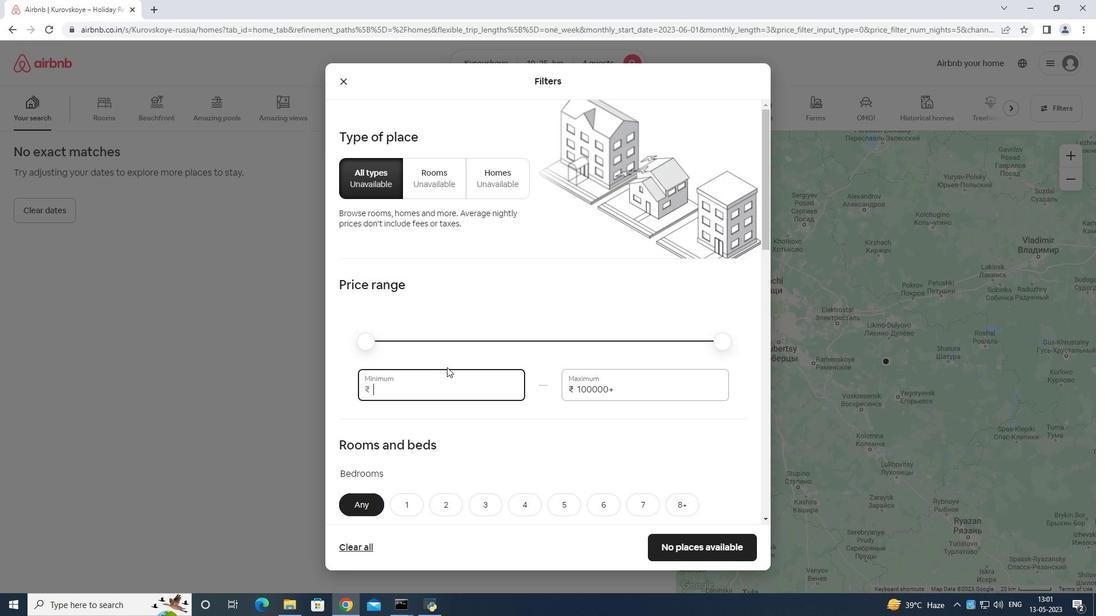 
Action: Mouse moved to (448, 368)
Screenshot: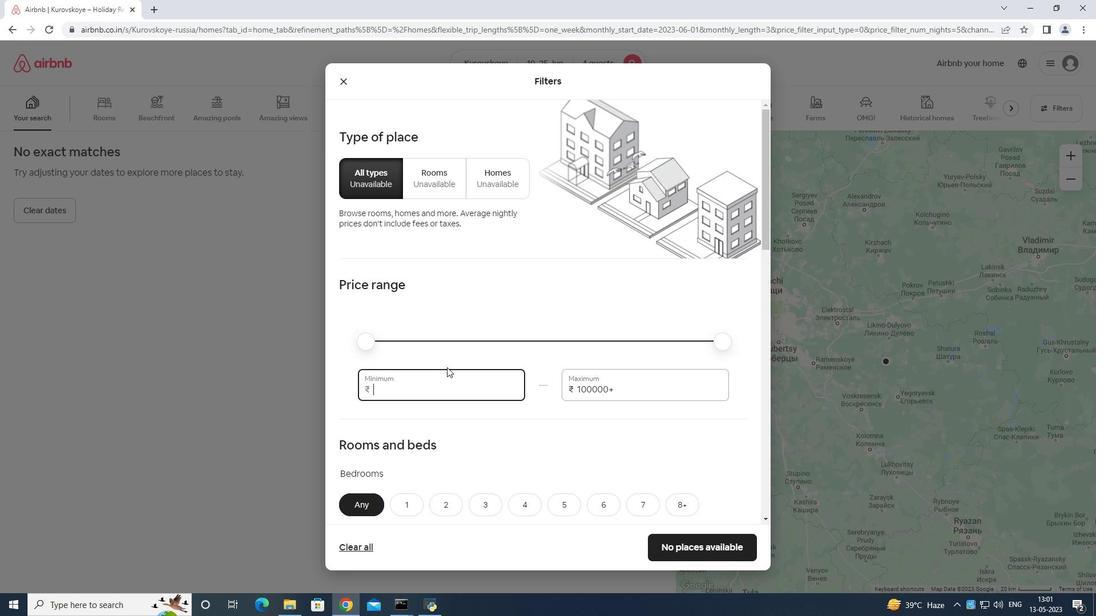 
Action: Key pressed 000
Screenshot: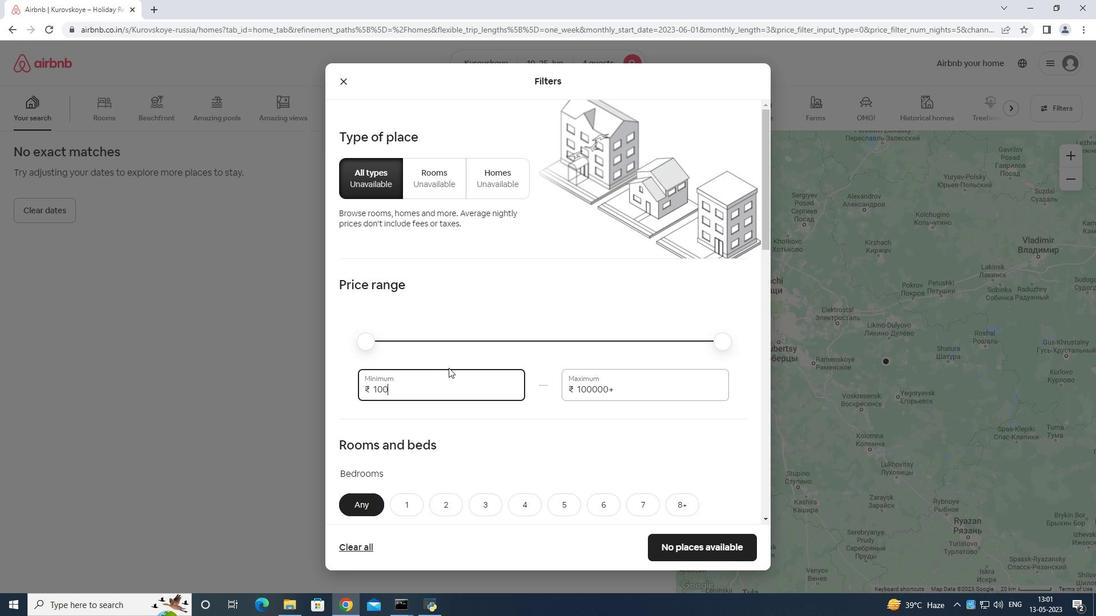 
Action: Mouse moved to (454, 375)
Screenshot: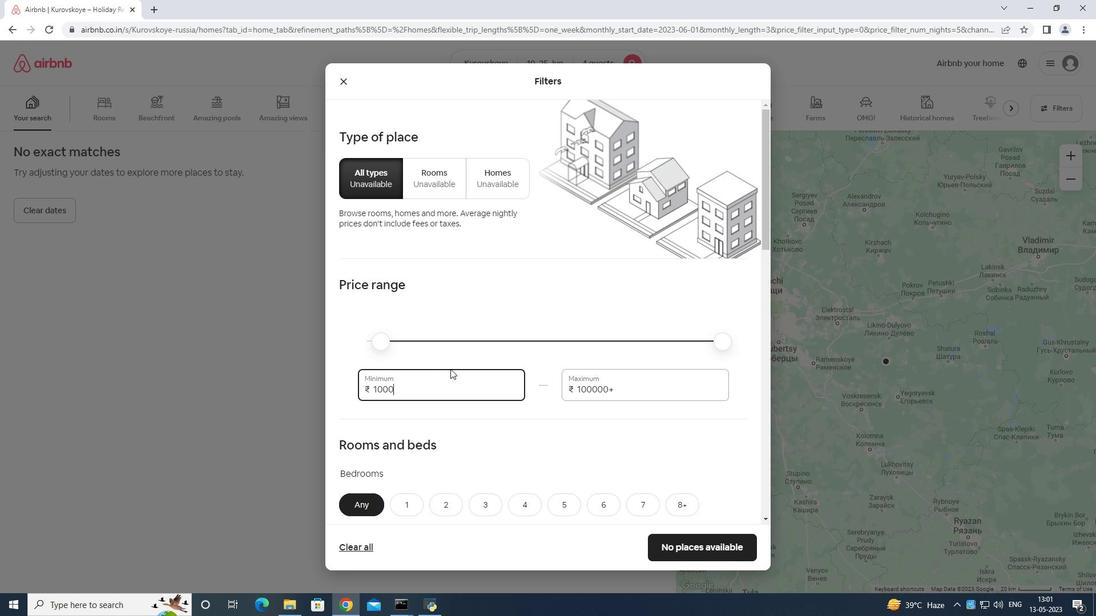 
Action: Key pressed 0
Screenshot: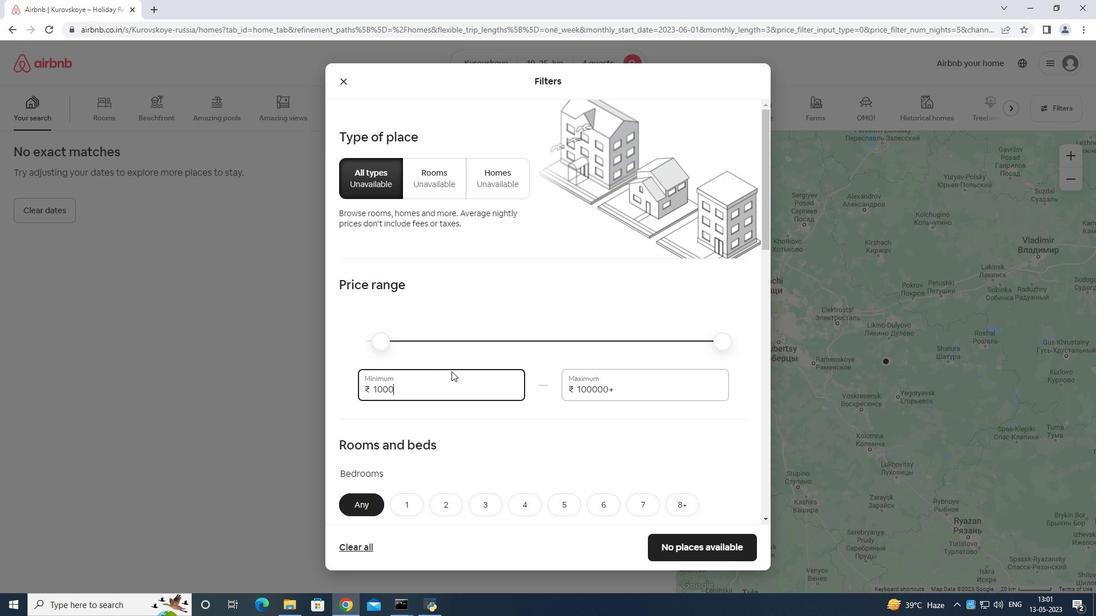 
Action: Mouse moved to (638, 388)
Screenshot: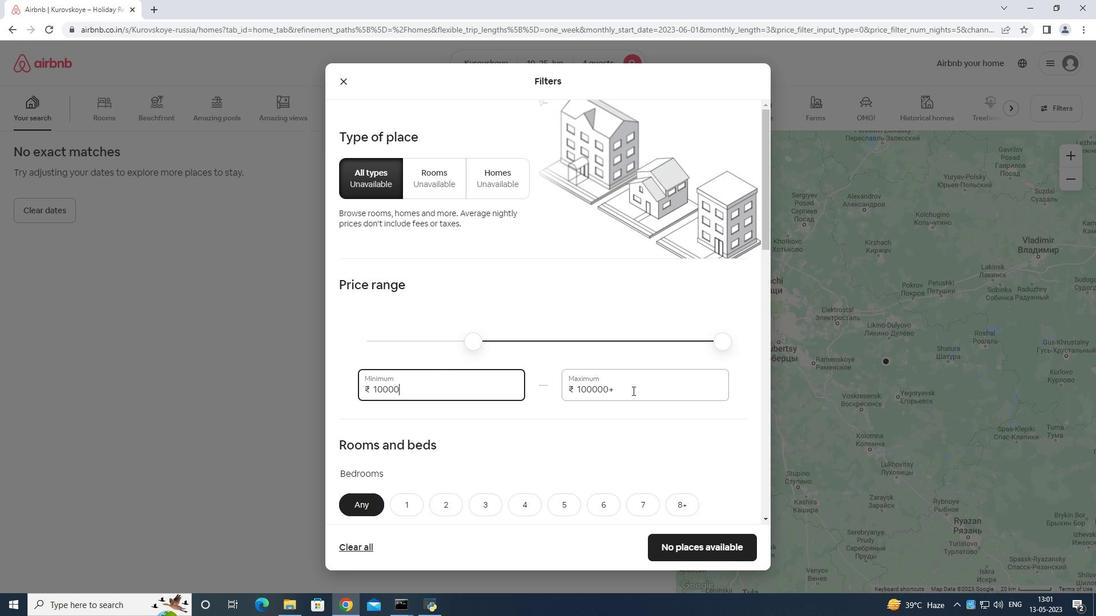 
Action: Mouse pressed left at (638, 388)
Screenshot: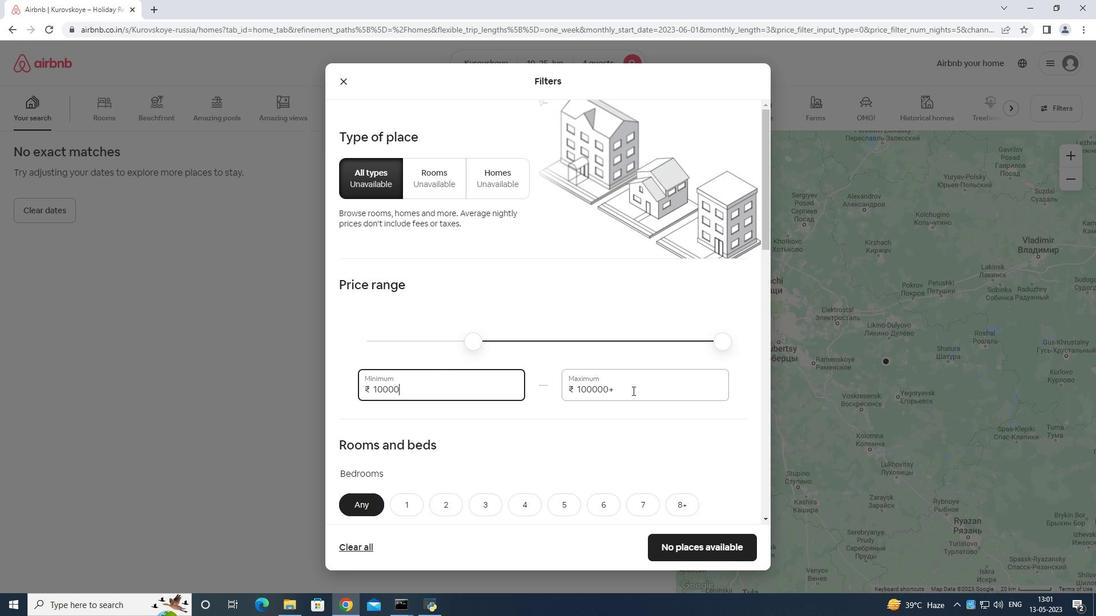 
Action: Mouse moved to (638, 385)
Screenshot: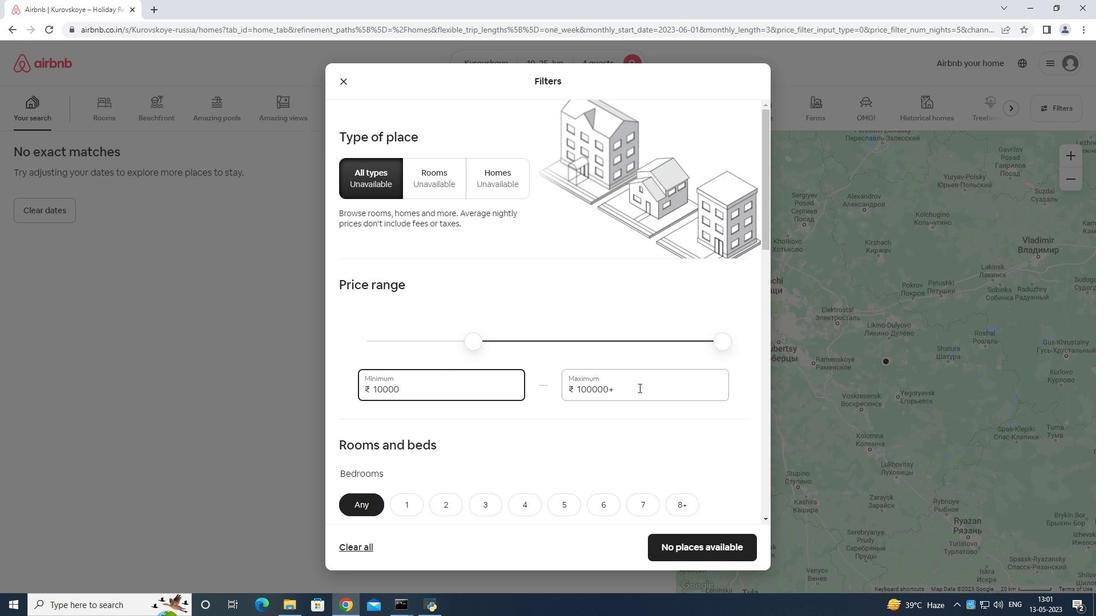 
Action: Key pressed <Key.backspace><Key.backspace>
Screenshot: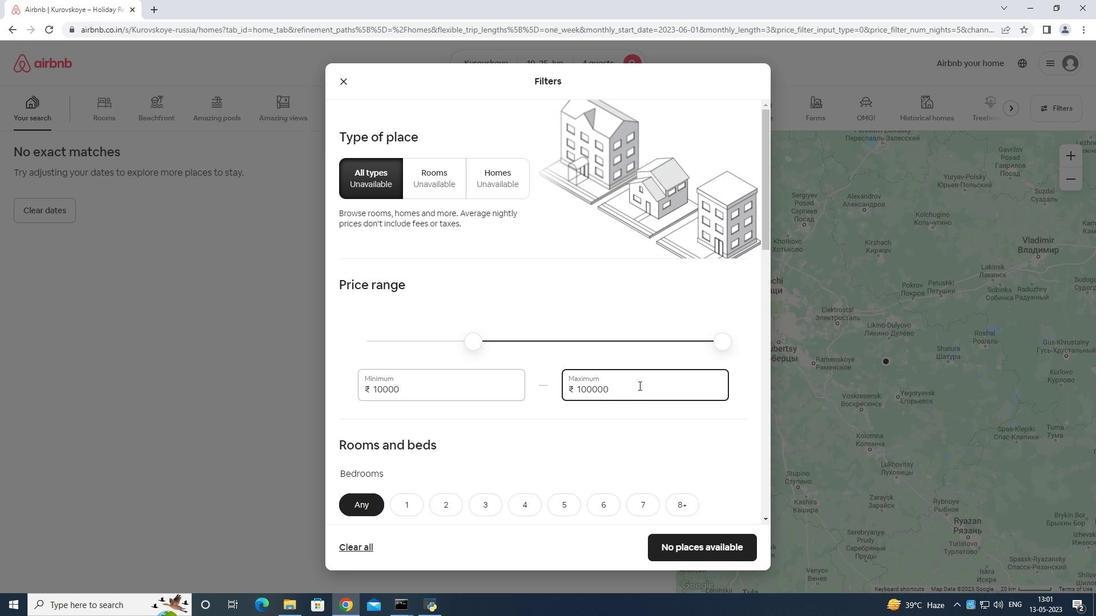 
Action: Mouse moved to (635, 385)
Screenshot: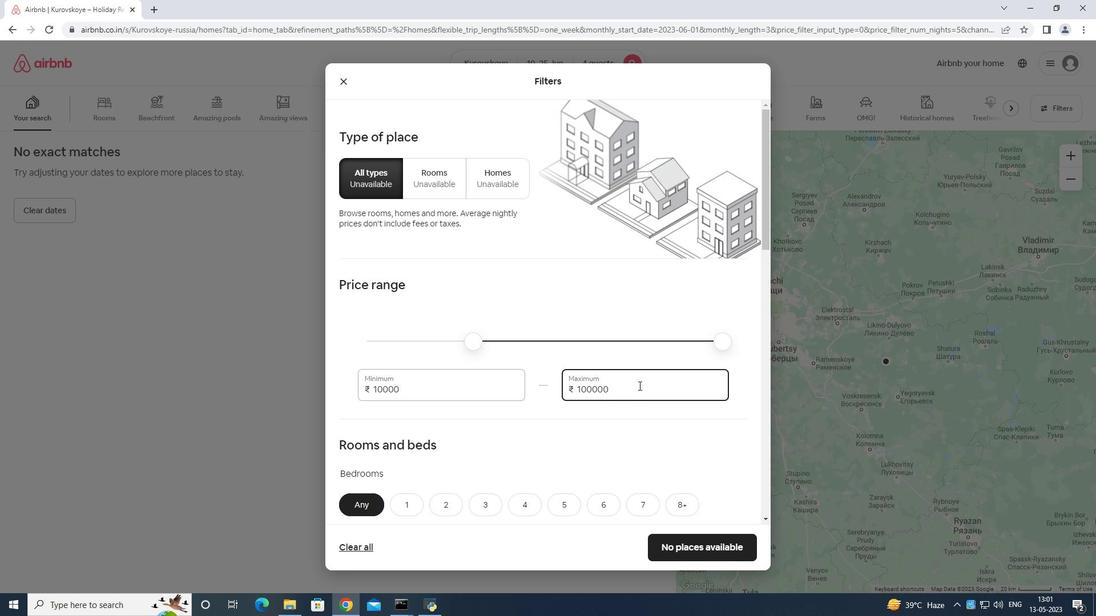 
Action: Key pressed <Key.backspace><Key.backspace><Key.backspace><Key.backspace>
Screenshot: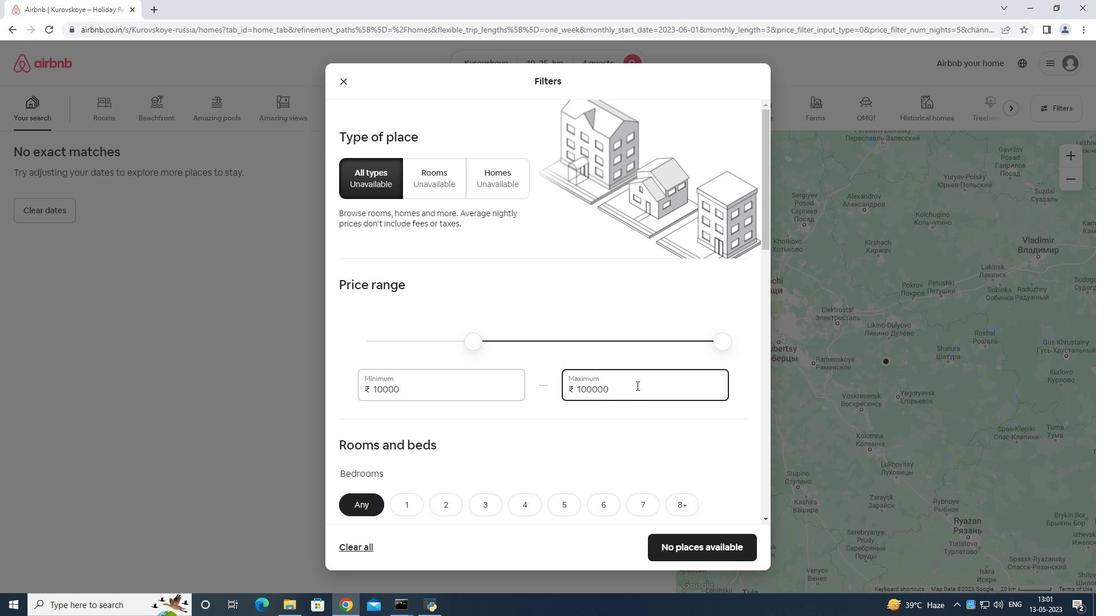 
Action: Mouse moved to (634, 385)
Screenshot: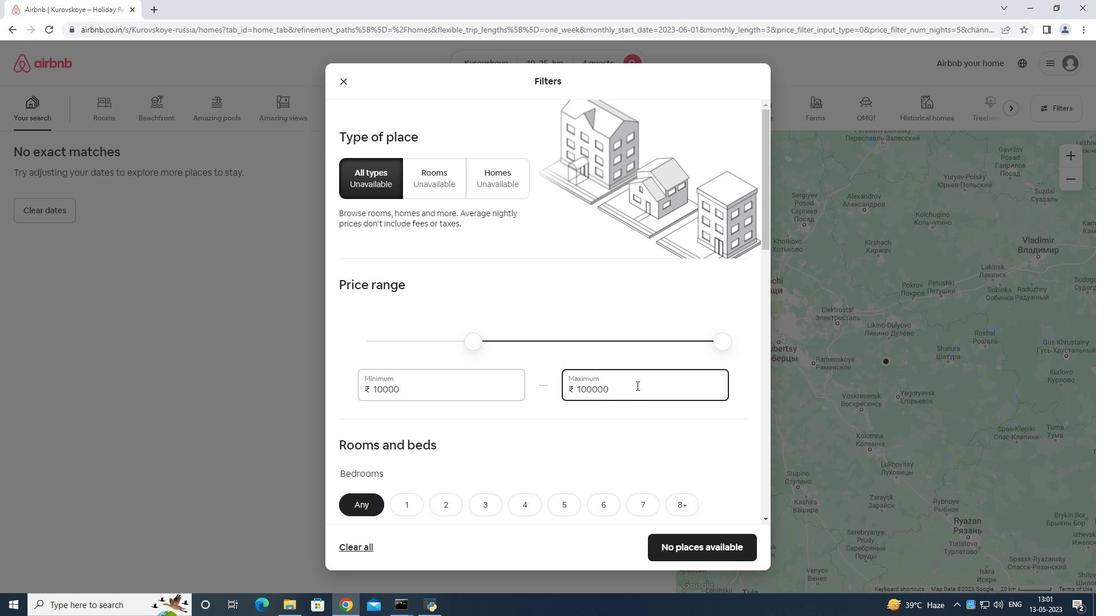 
Action: Key pressed <Key.backspace><Key.backspace><Key.backspace>
Screenshot: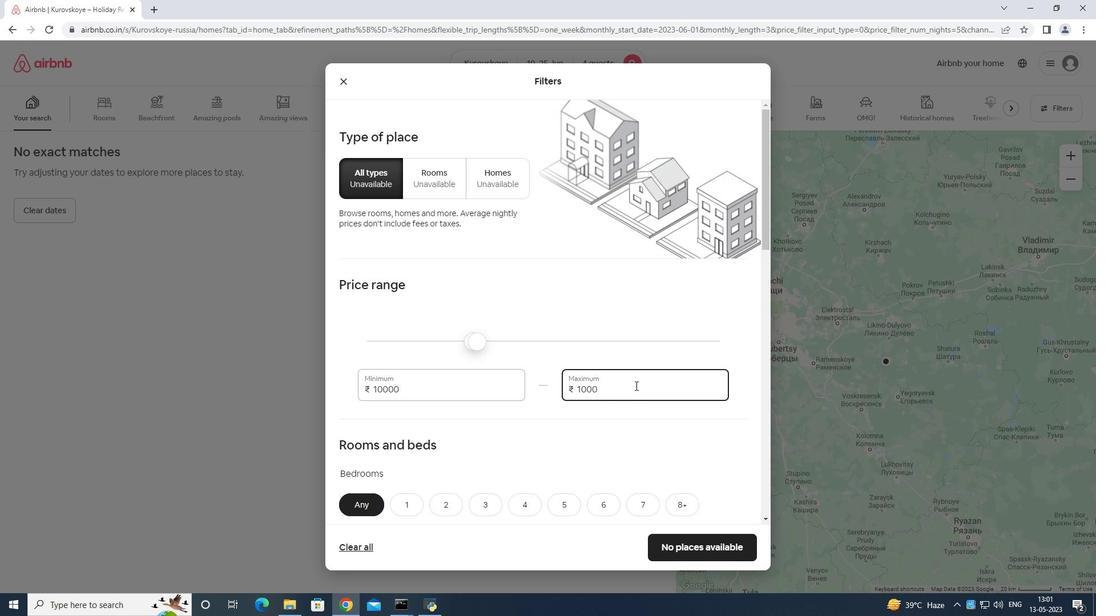 
Action: Mouse moved to (634, 385)
Screenshot: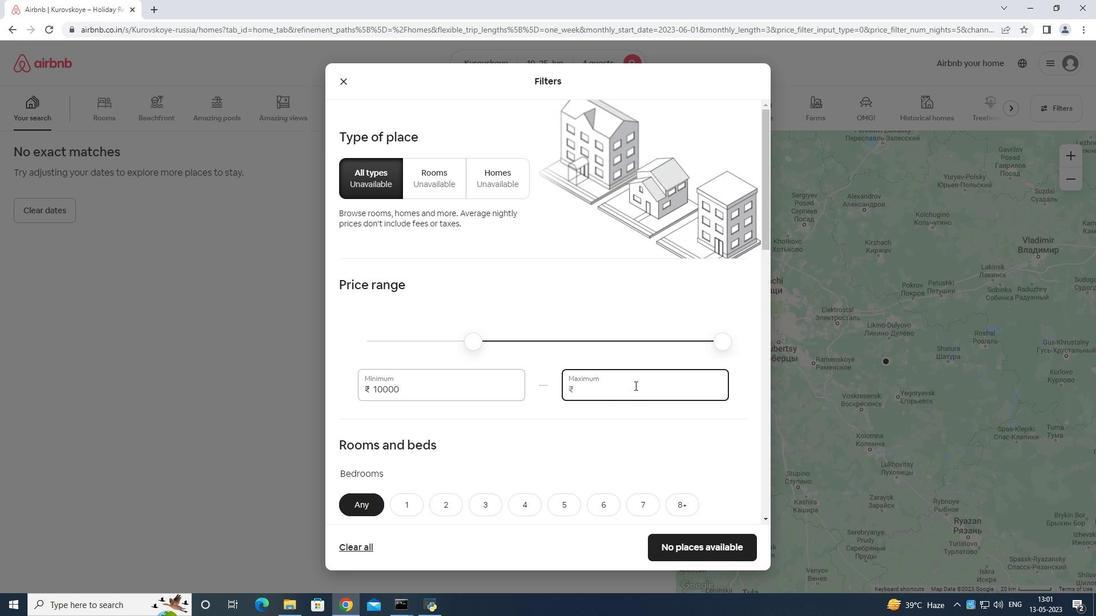 
Action: Key pressed 1
Screenshot: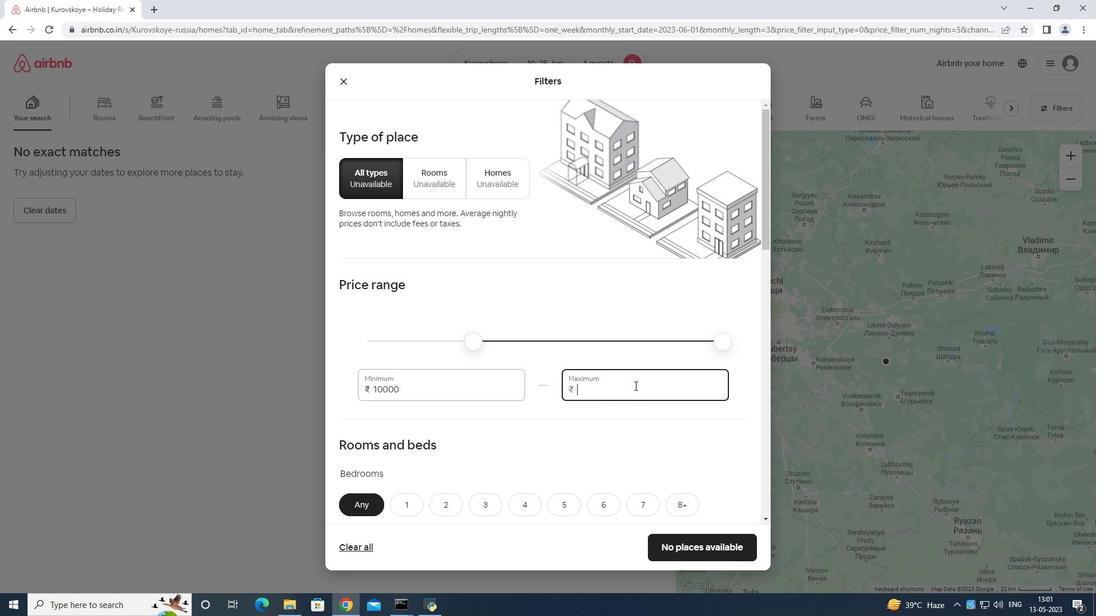 
Action: Mouse moved to (633, 387)
Screenshot: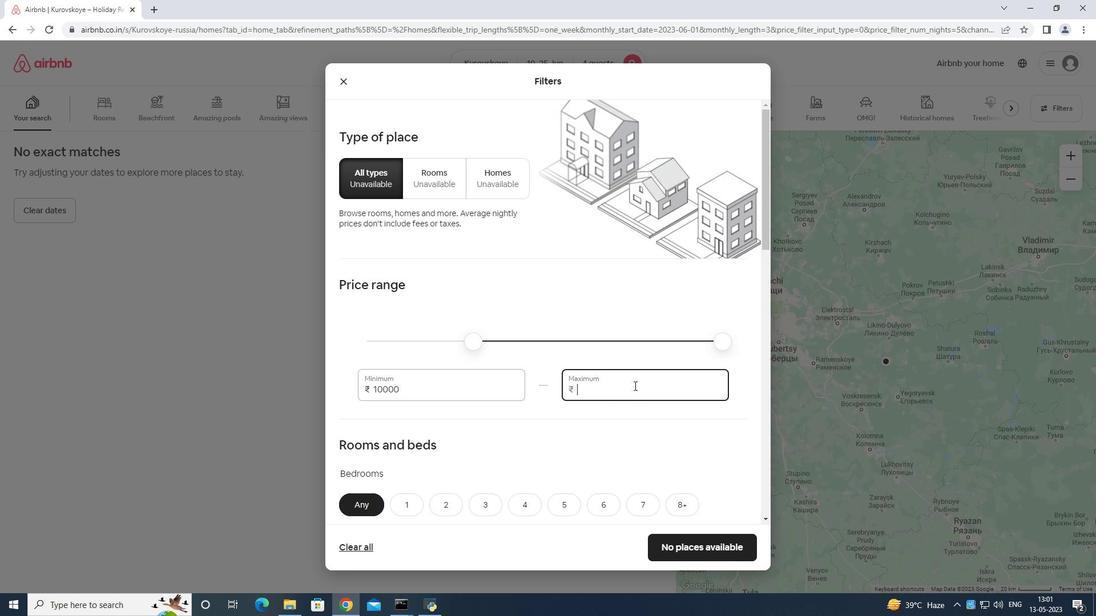 
Action: Key pressed 5
Screenshot: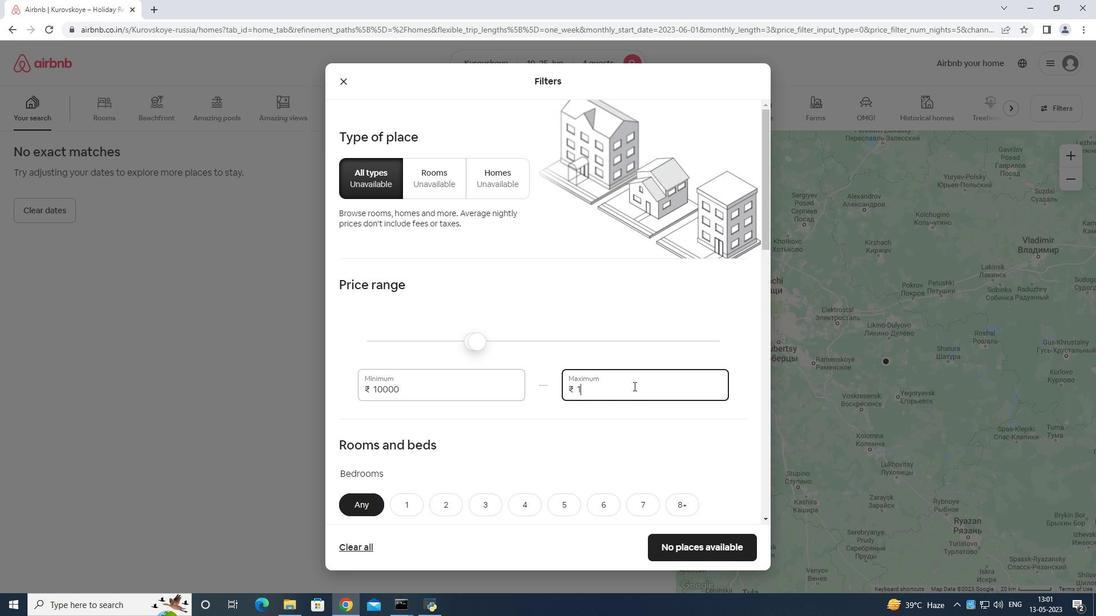 
Action: Mouse moved to (631, 388)
Screenshot: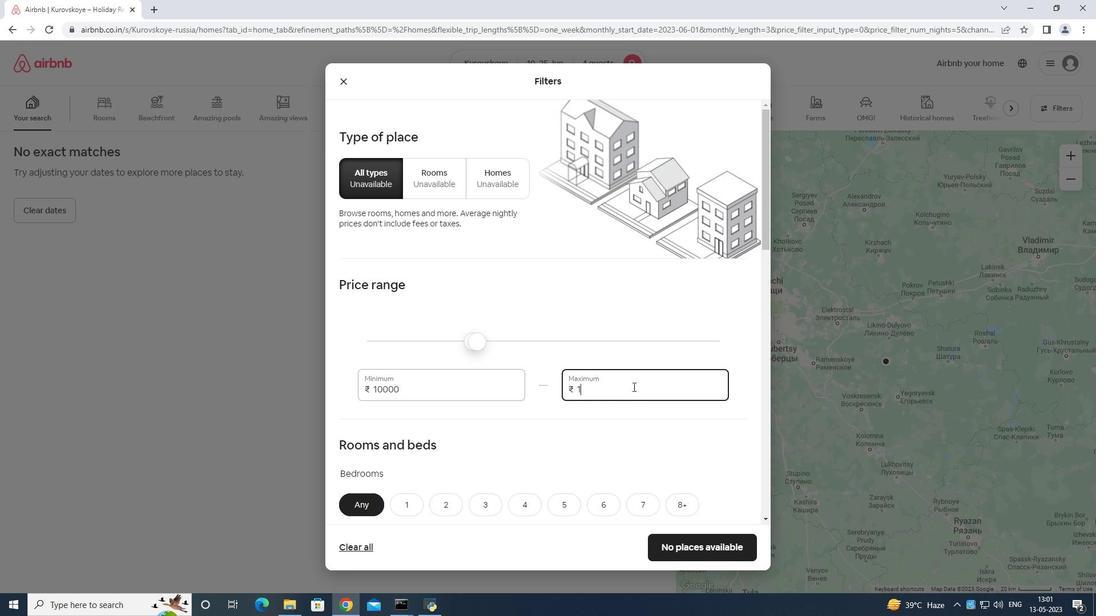 
Action: Key pressed 000
Screenshot: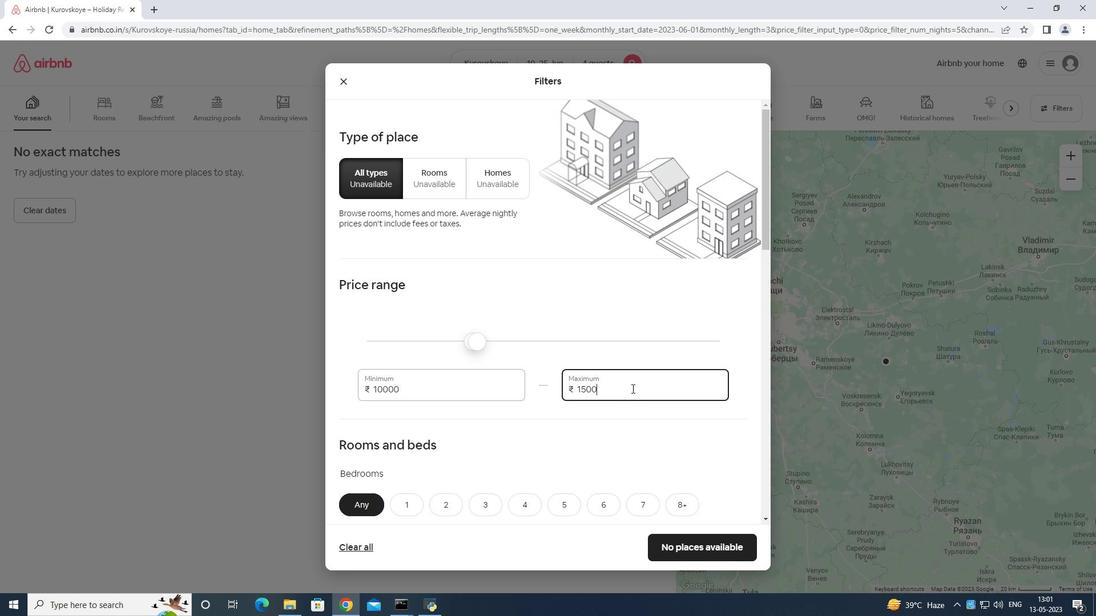 
Action: Mouse moved to (623, 390)
Screenshot: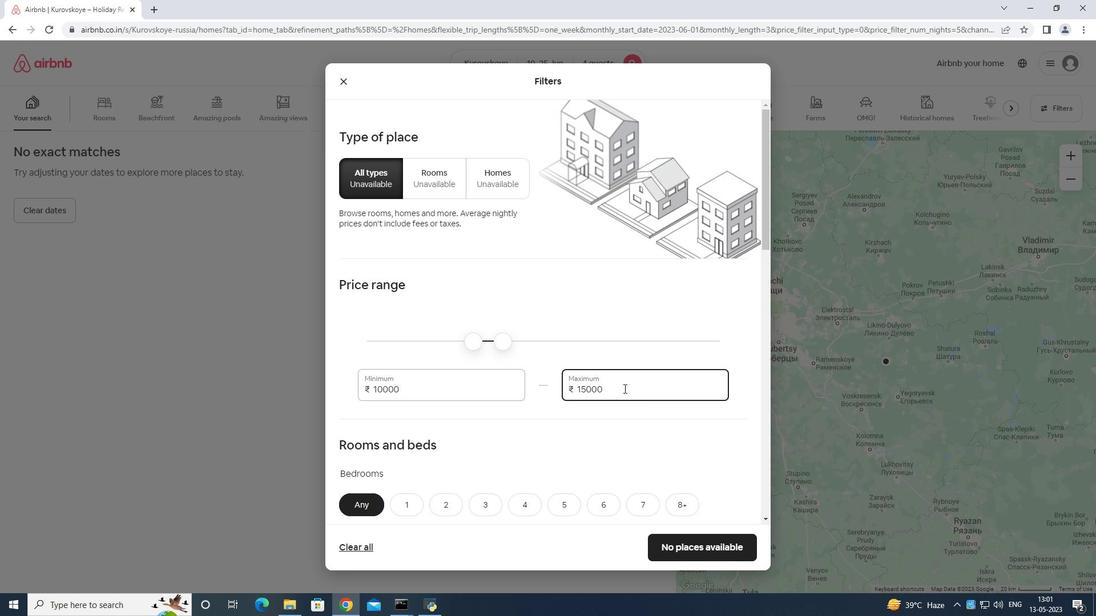 
Action: Mouse scrolled (623, 389) with delta (0, 0)
Screenshot: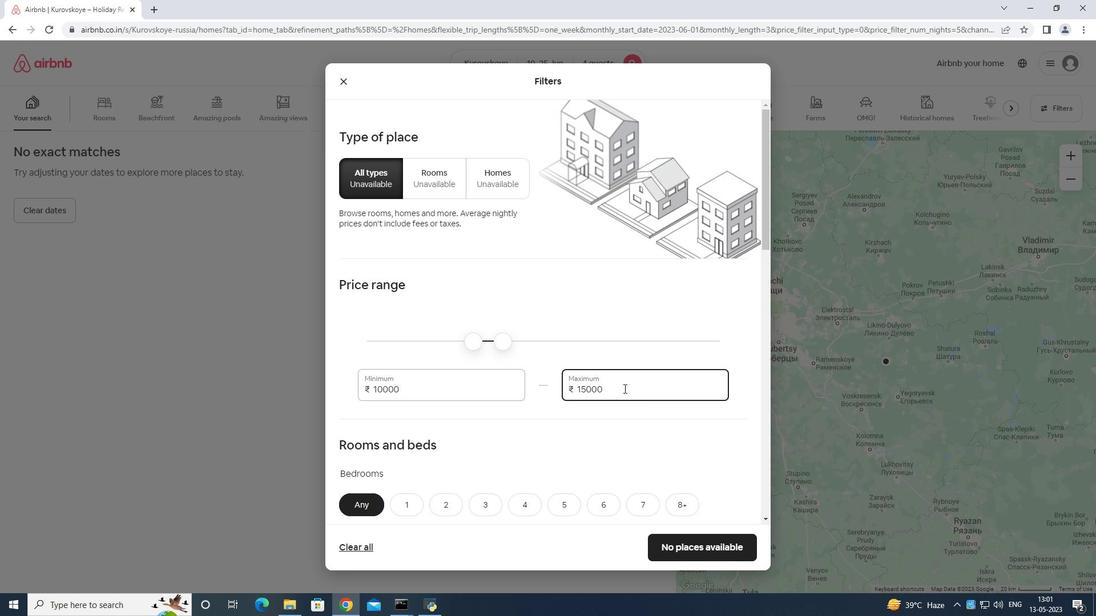 
Action: Mouse moved to (624, 392)
Screenshot: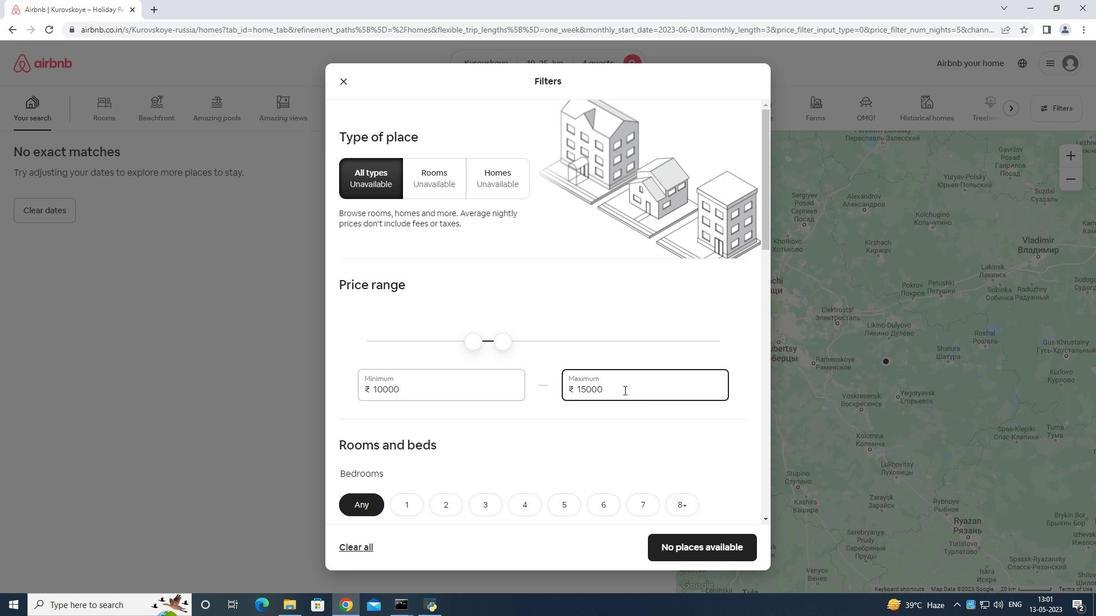 
Action: Mouse scrolled (624, 392) with delta (0, 0)
Screenshot: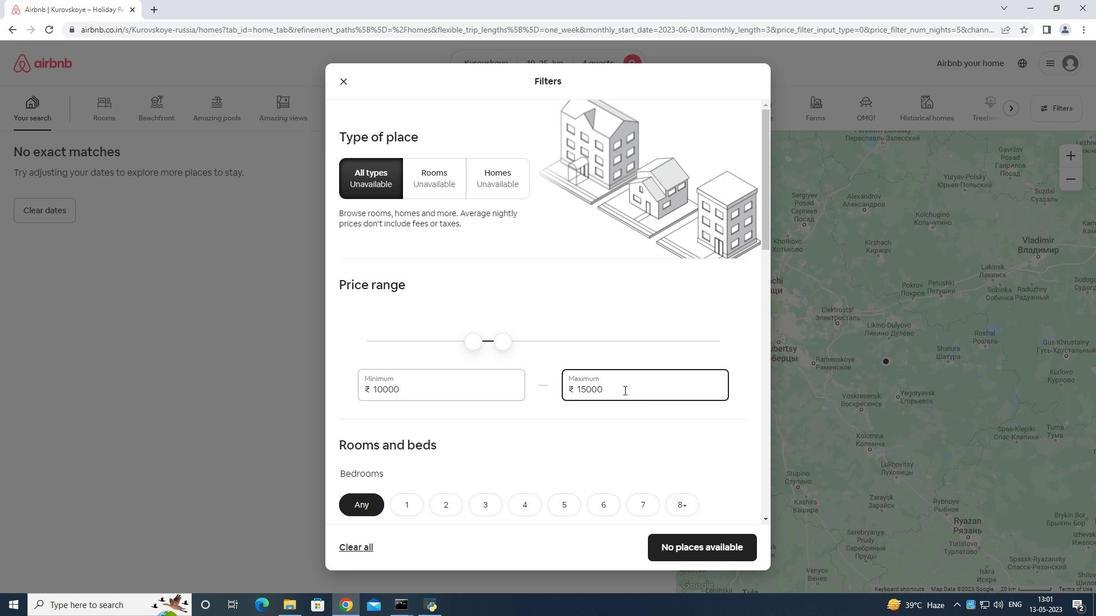 
Action: Mouse moved to (525, 386)
Screenshot: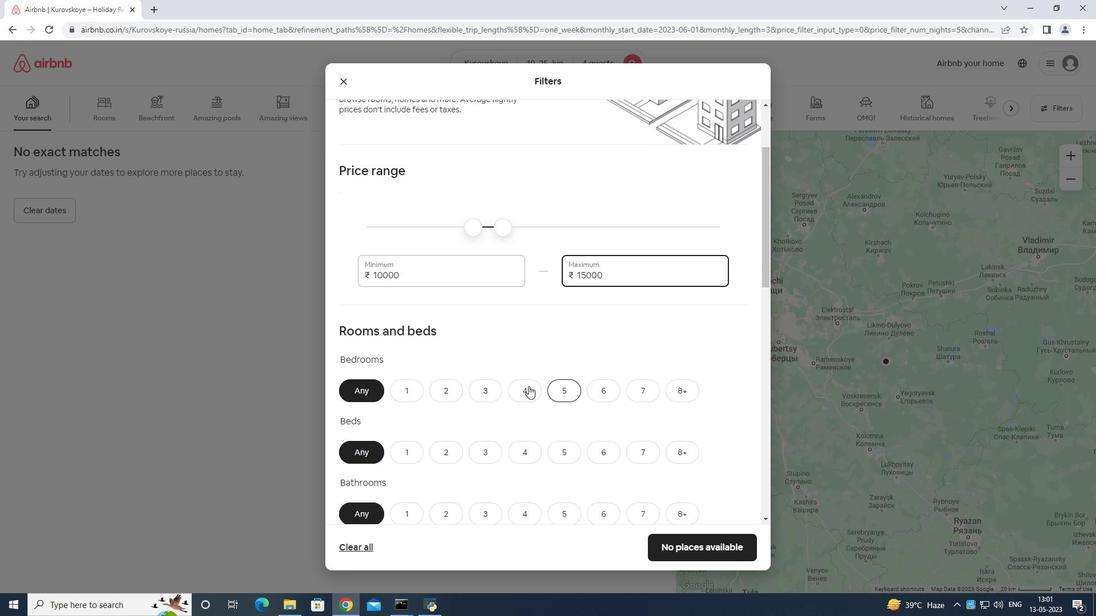 
Action: Mouse pressed left at (525, 386)
Screenshot: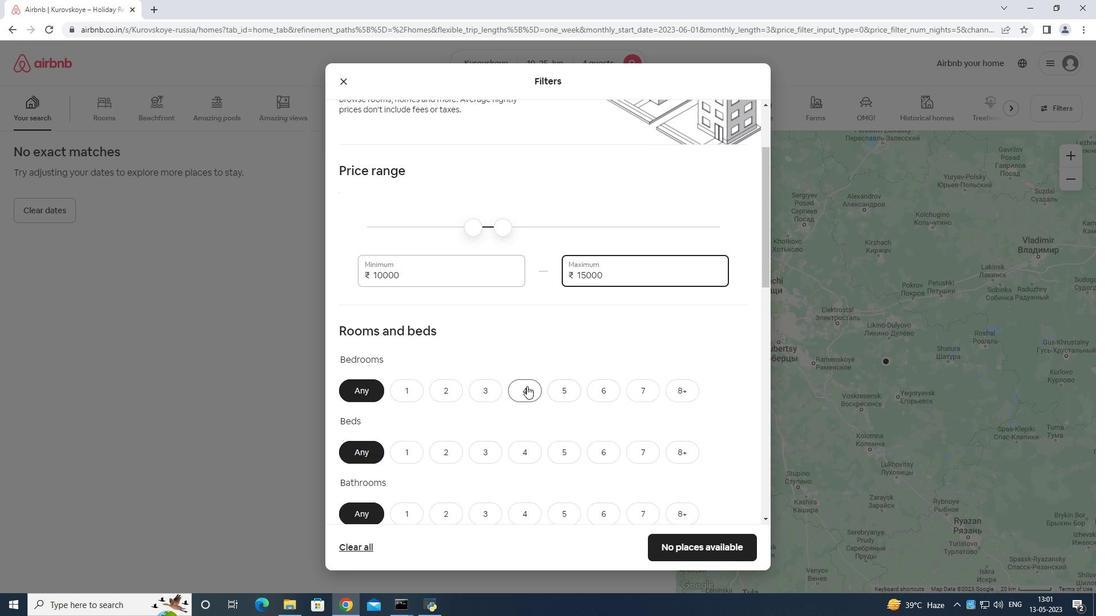 
Action: Mouse moved to (517, 450)
Screenshot: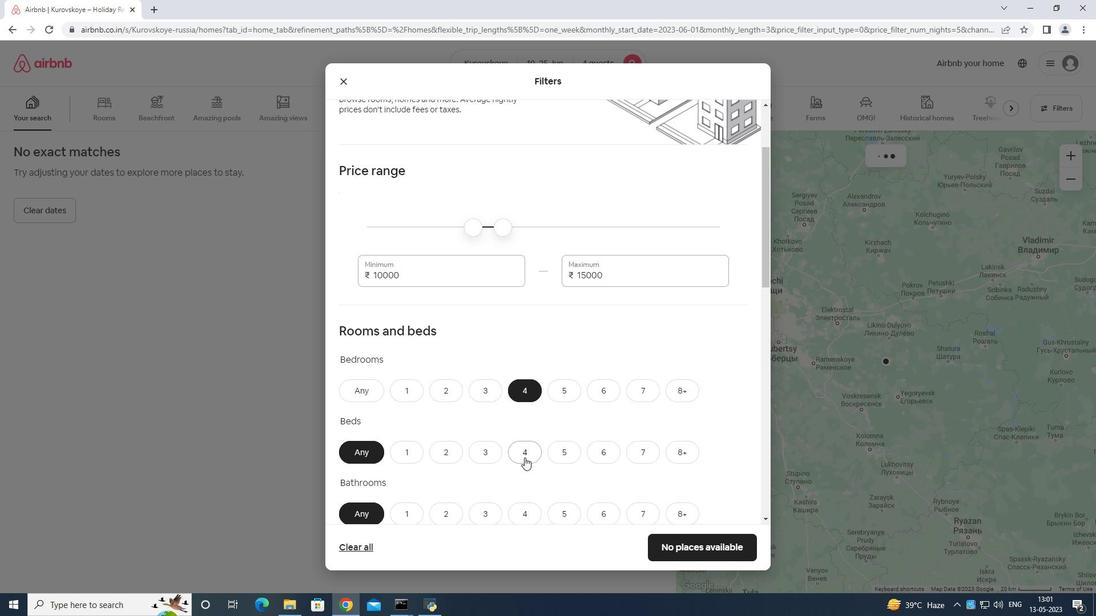 
Action: Mouse pressed left at (517, 450)
Screenshot: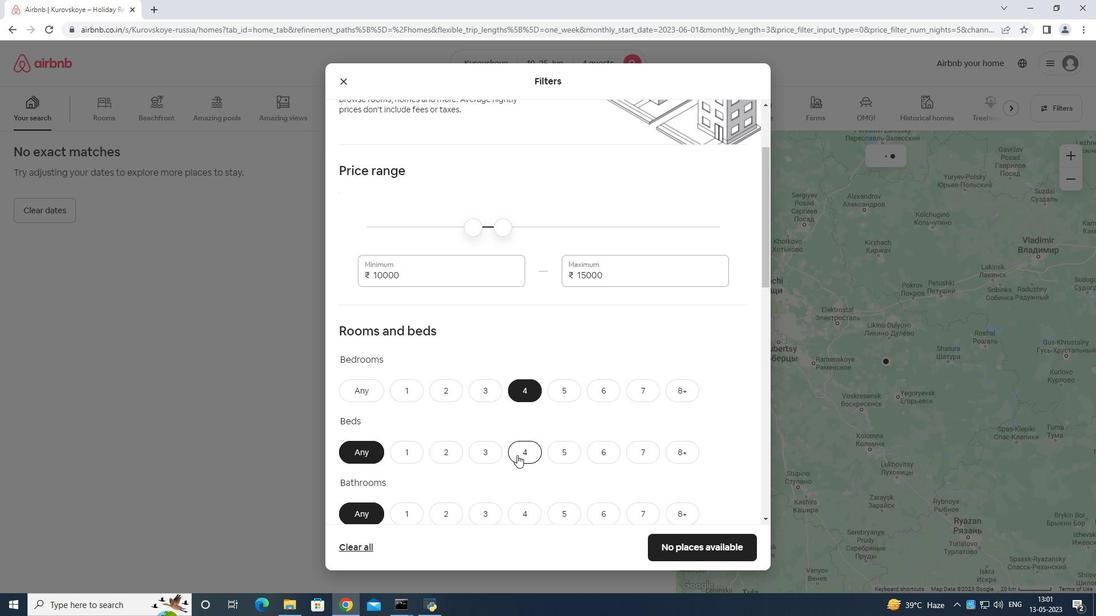 
Action: Mouse moved to (547, 442)
Screenshot: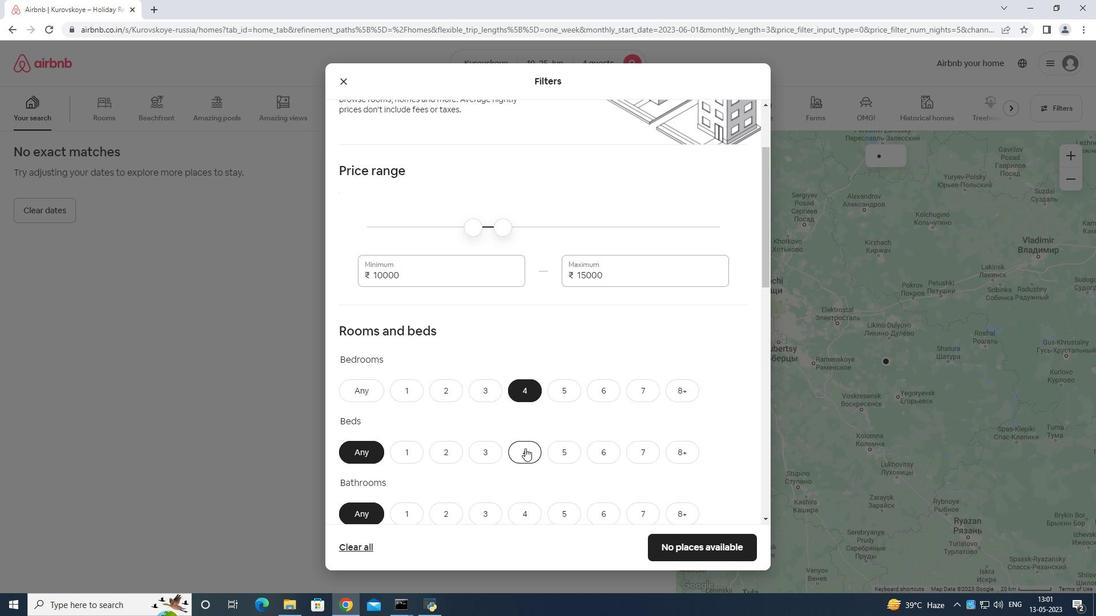 
Action: Mouse scrolled (547, 441) with delta (0, 0)
Screenshot: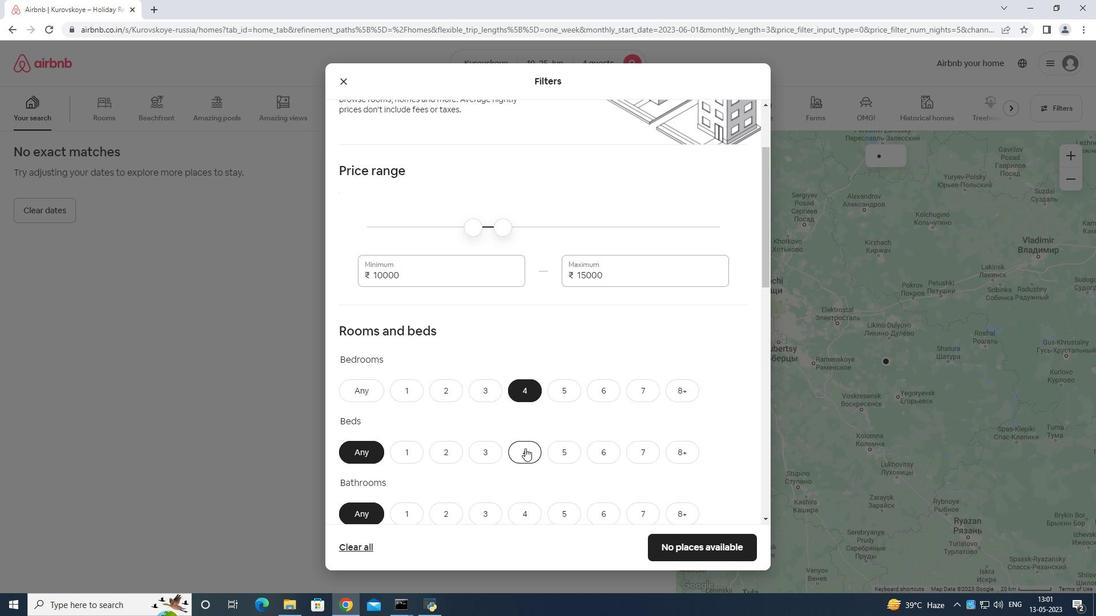 
Action: Mouse moved to (550, 442)
Screenshot: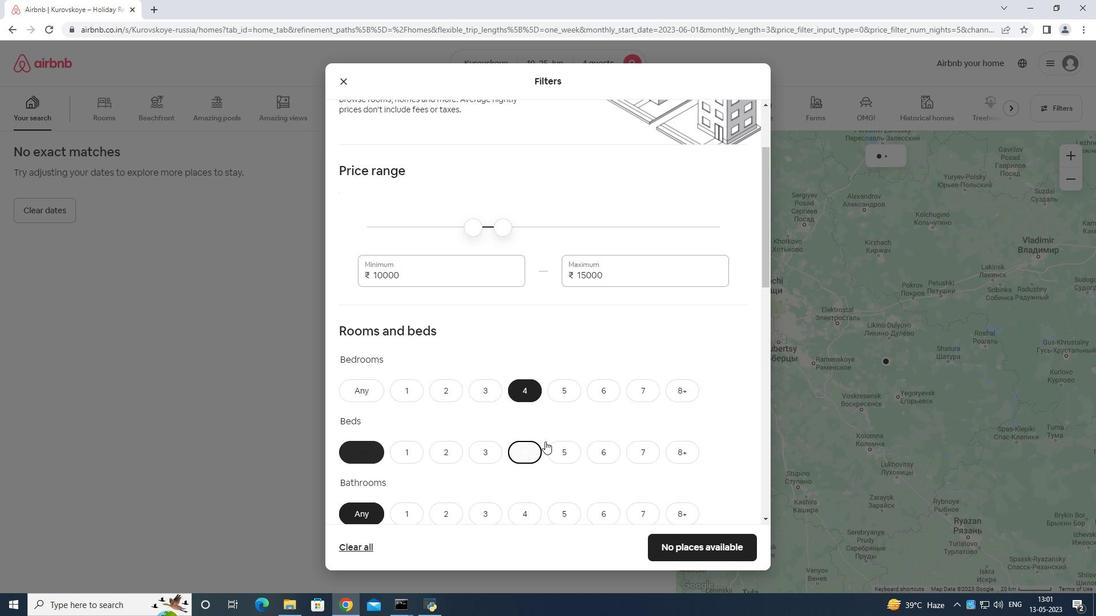 
Action: Mouse scrolled (550, 442) with delta (0, 0)
Screenshot: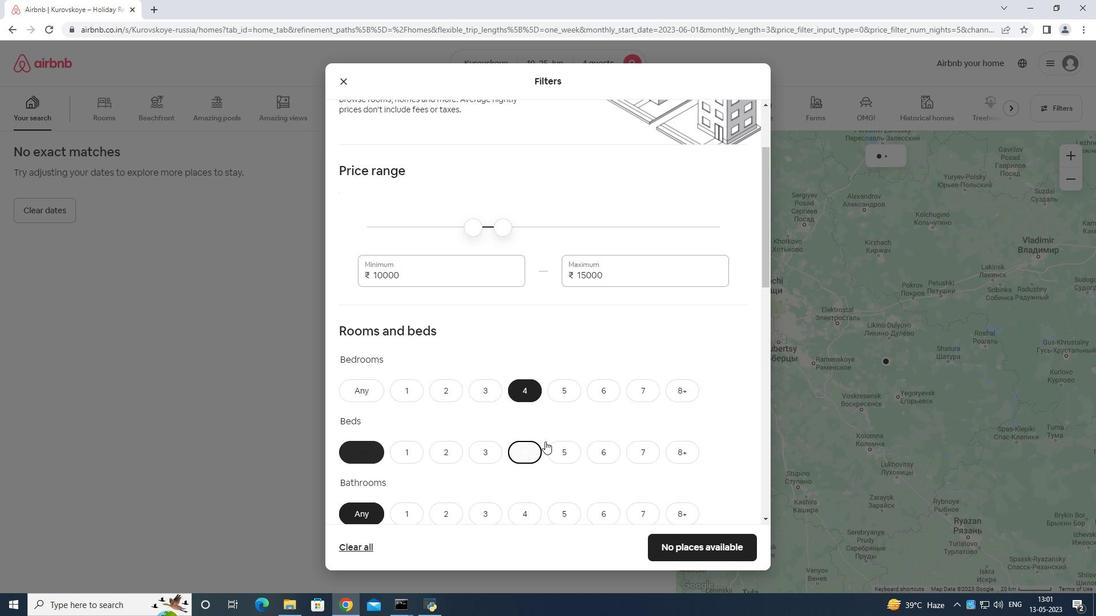
Action: Mouse moved to (519, 397)
Screenshot: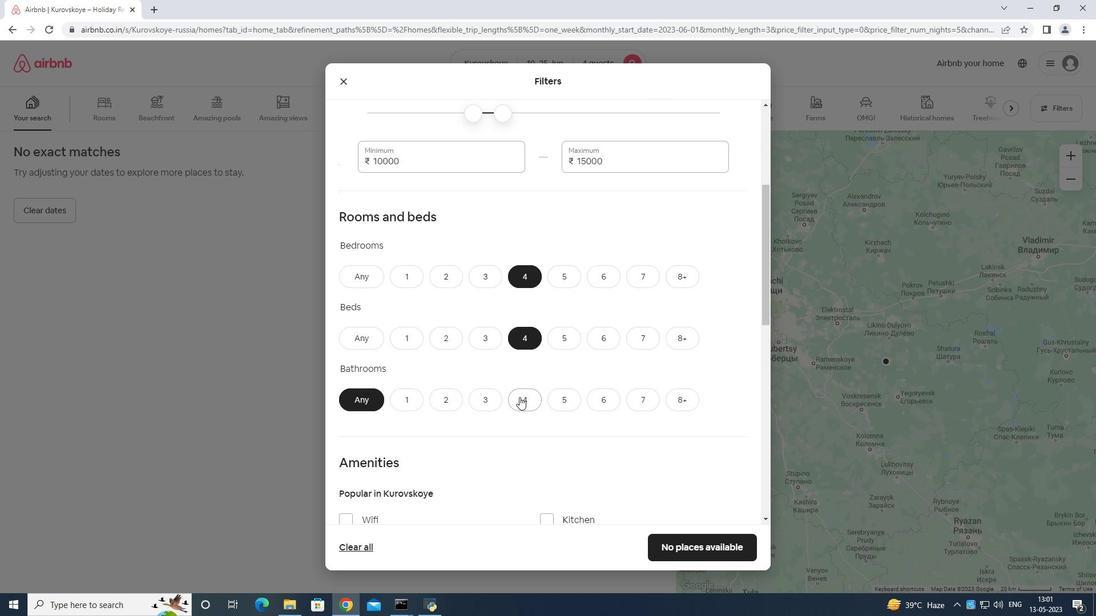 
Action: Mouse pressed left at (519, 397)
Screenshot: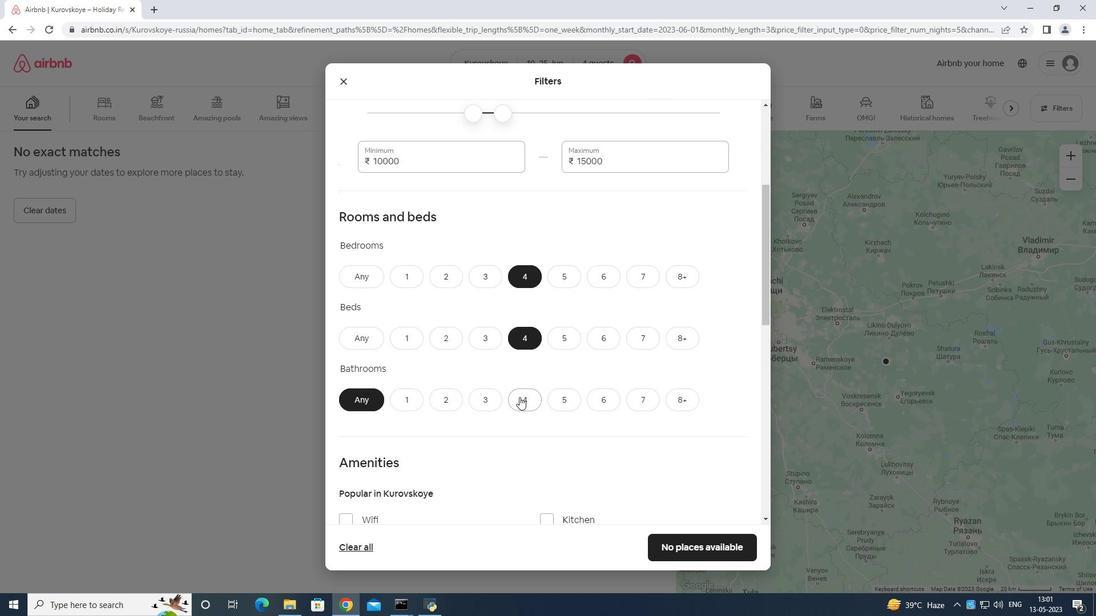 
Action: Mouse moved to (528, 366)
Screenshot: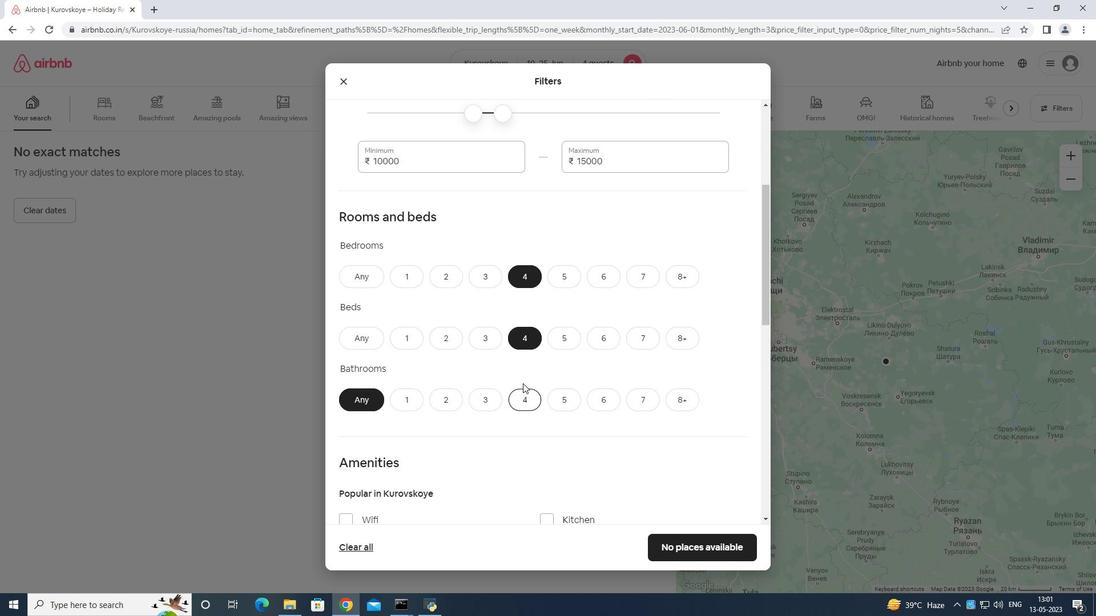
Action: Mouse scrolled (528, 365) with delta (0, 0)
Screenshot: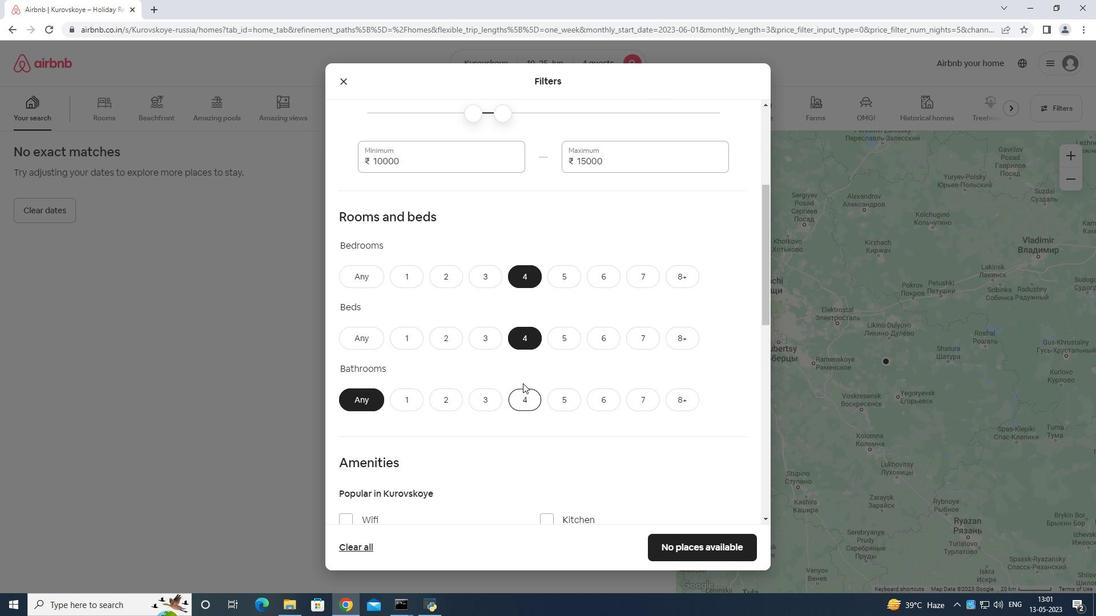 
Action: Mouse moved to (529, 368)
Screenshot: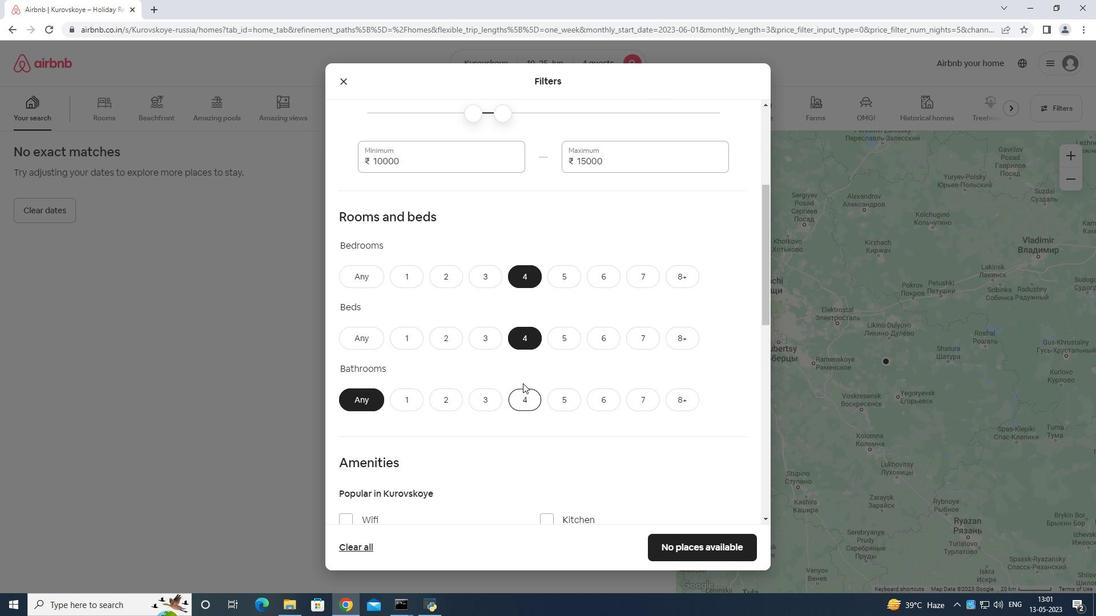 
Action: Mouse scrolled (529, 367) with delta (0, 0)
Screenshot: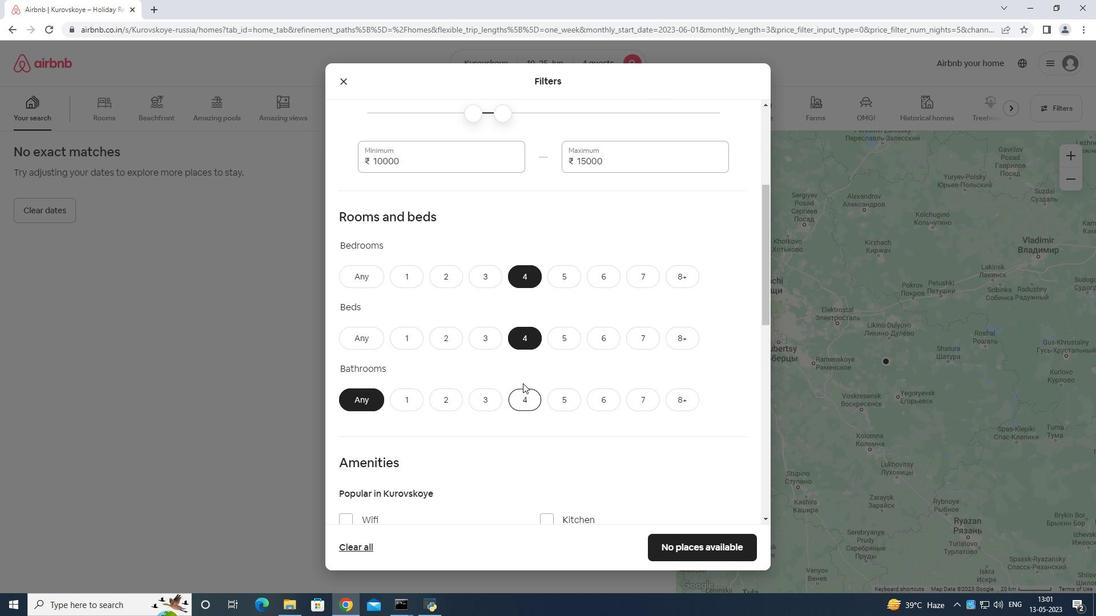 
Action: Mouse moved to (530, 368)
Screenshot: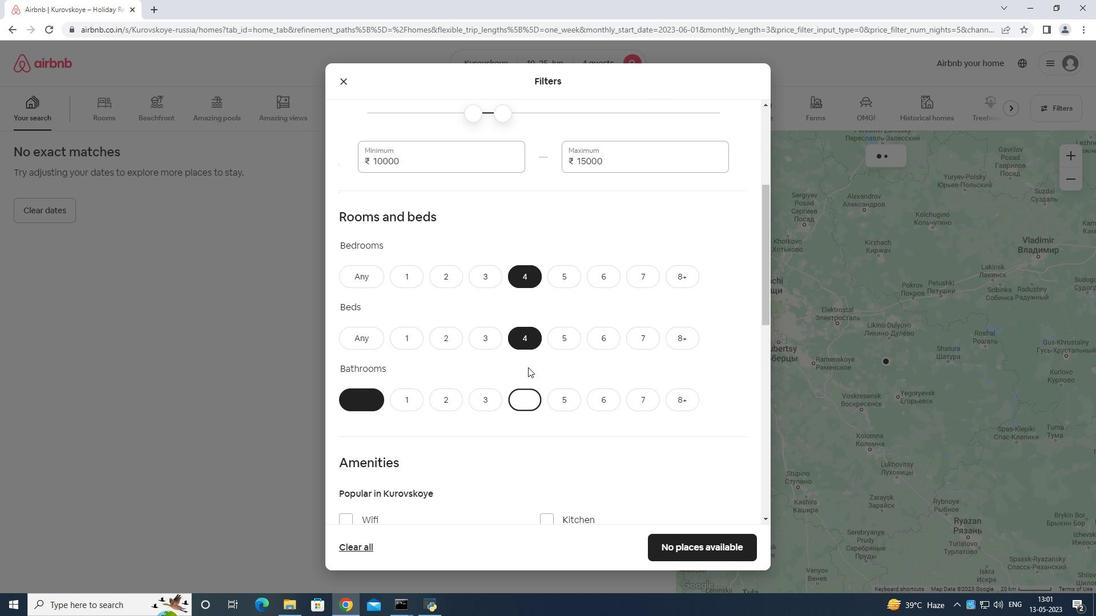 
Action: Mouse scrolled (530, 368) with delta (0, 0)
Screenshot: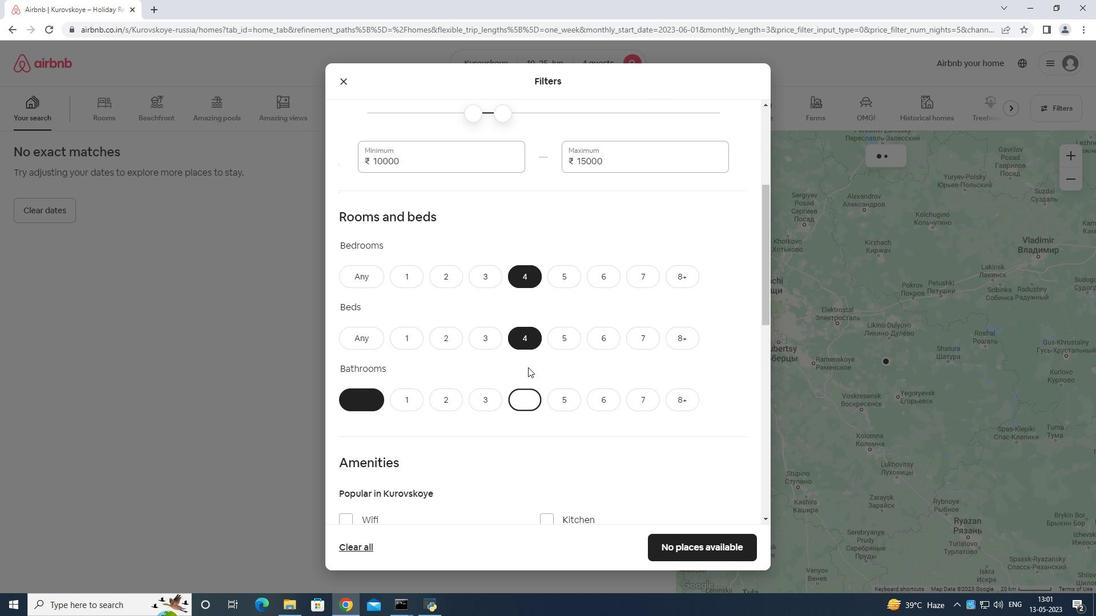 
Action: Mouse moved to (344, 343)
Screenshot: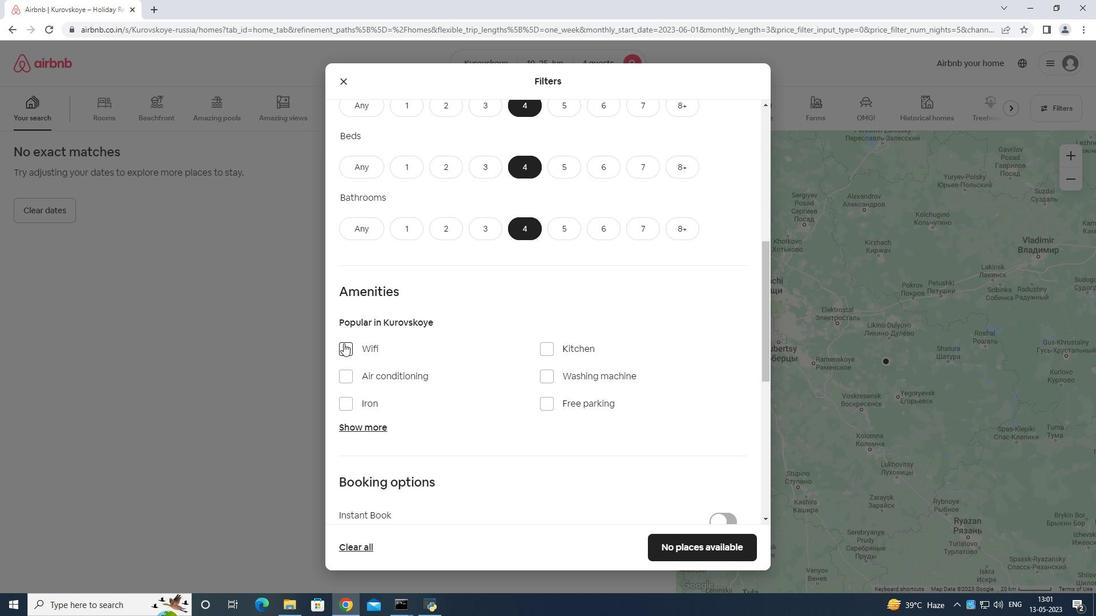 
Action: Mouse pressed left at (344, 343)
Screenshot: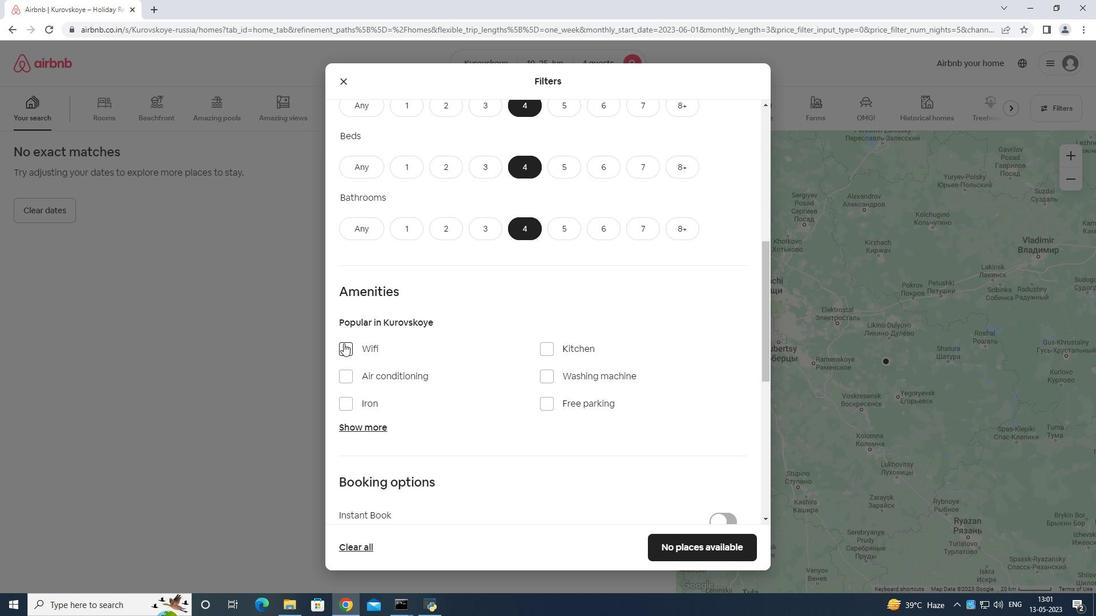 
Action: Mouse moved to (544, 400)
Screenshot: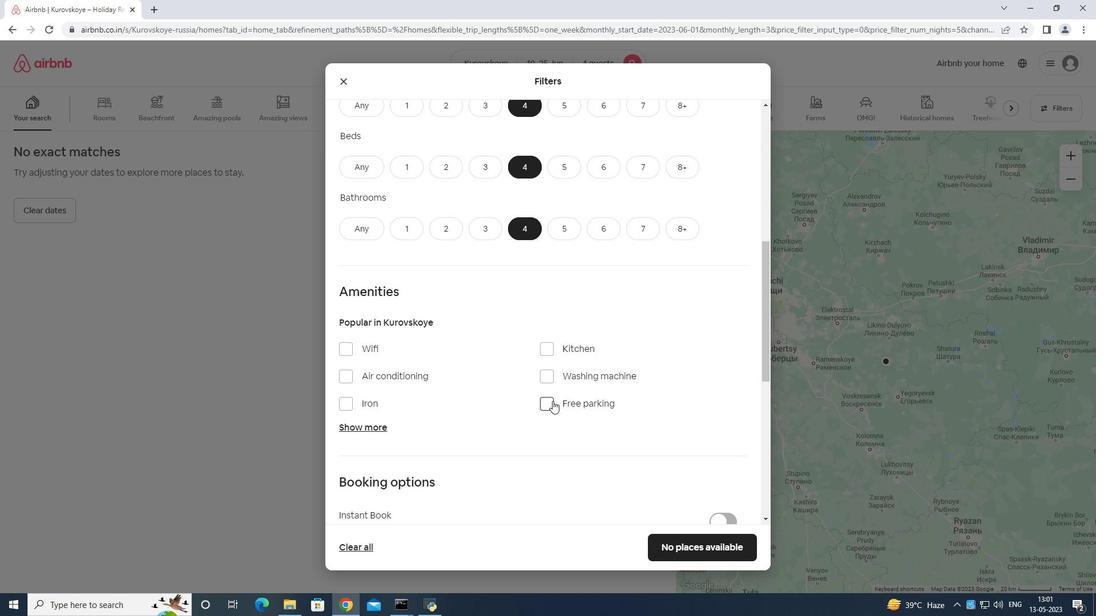 
Action: Mouse pressed left at (544, 400)
Screenshot: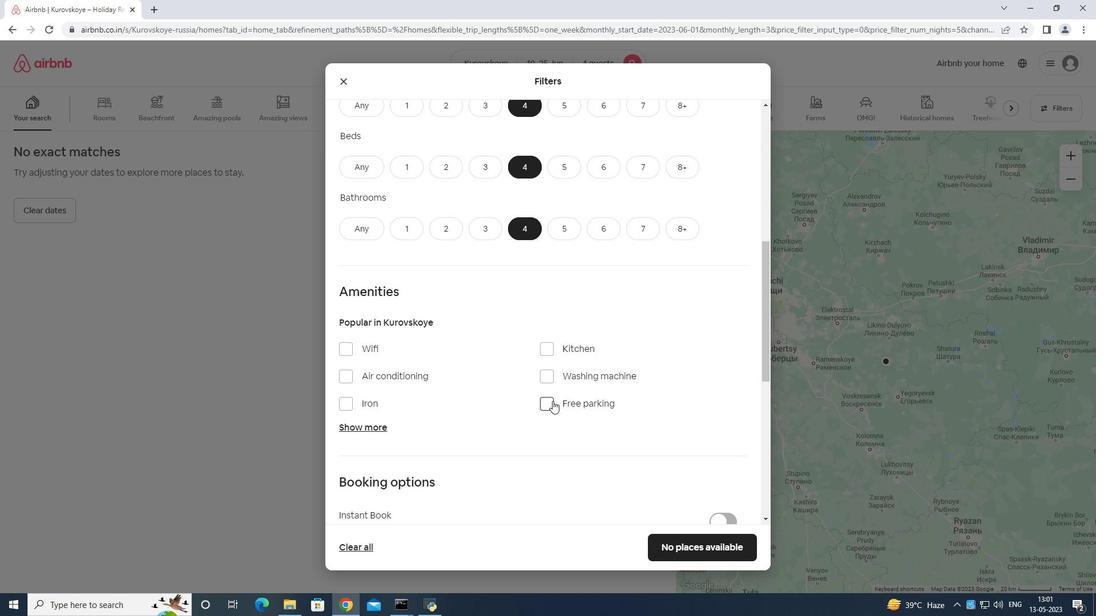 
Action: Mouse moved to (344, 343)
Screenshot: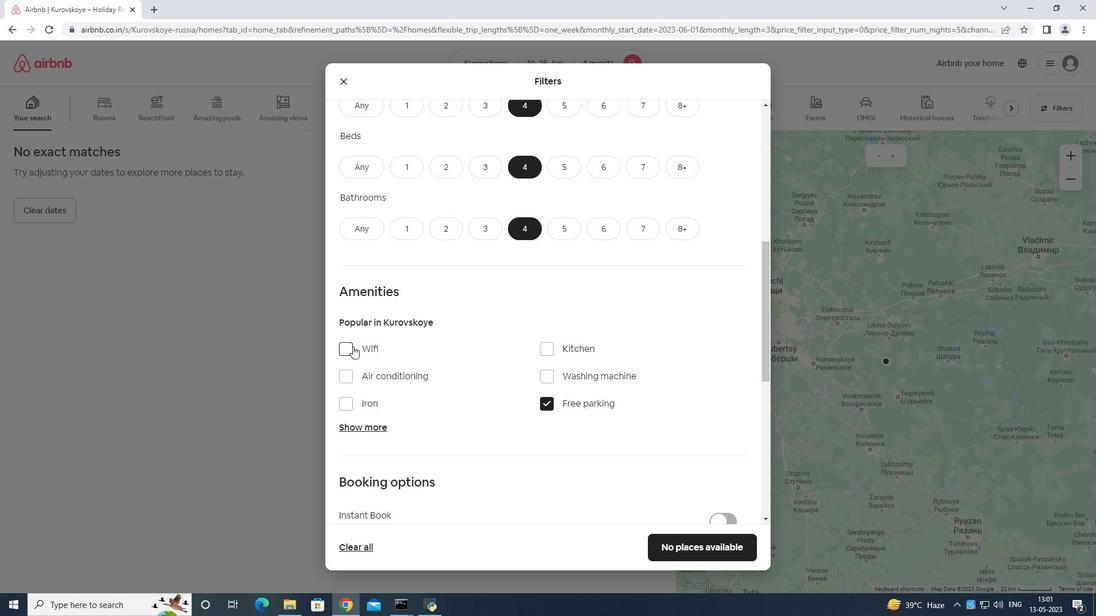 
Action: Mouse pressed left at (344, 343)
Screenshot: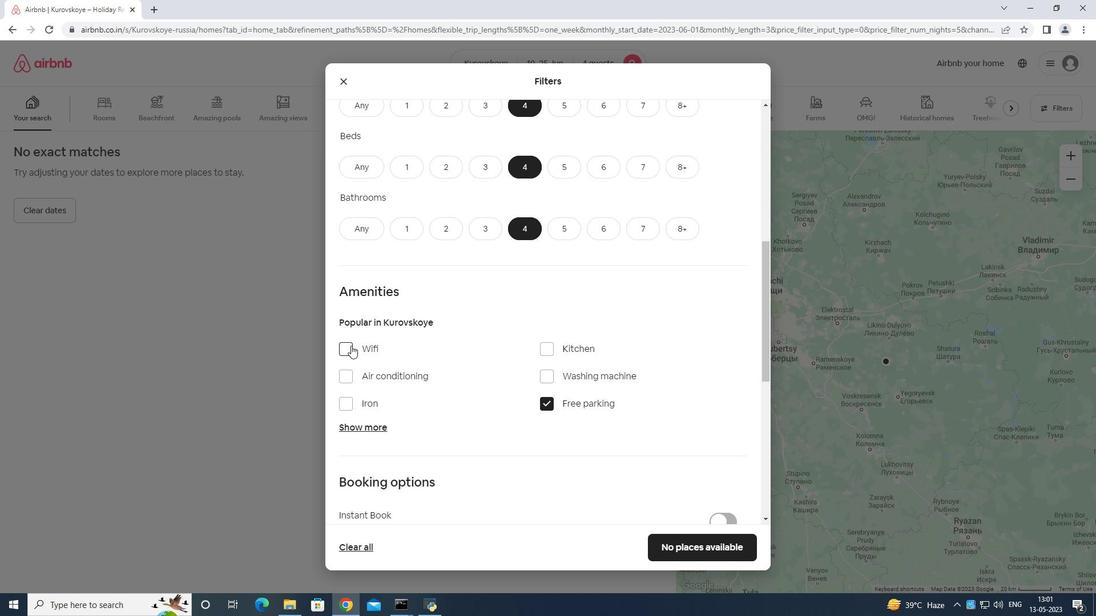 
Action: Mouse moved to (344, 419)
Screenshot: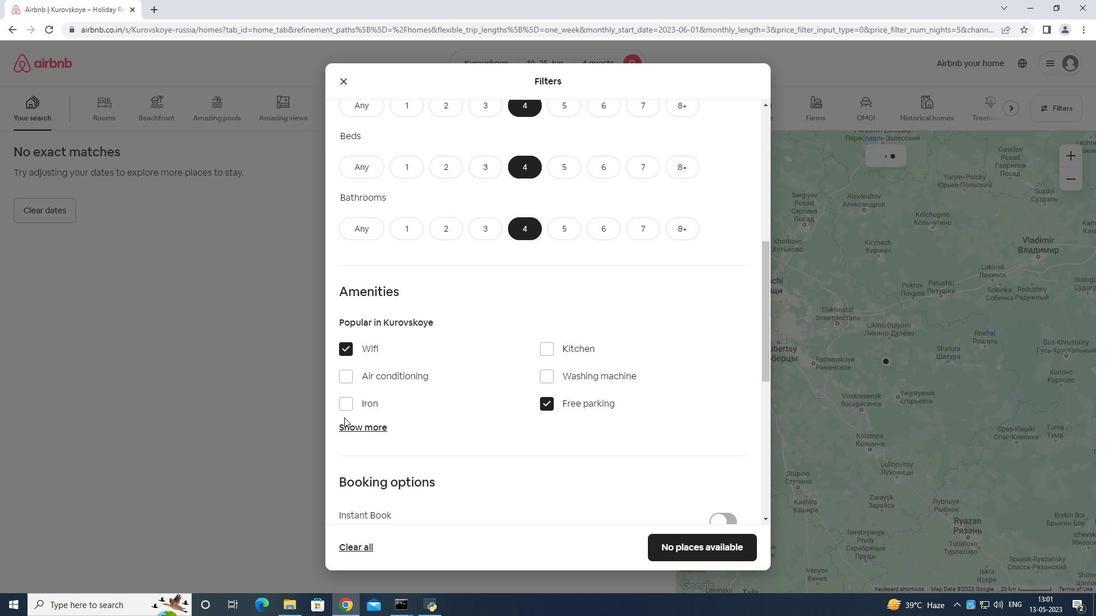 
Action: Mouse pressed left at (344, 419)
Screenshot: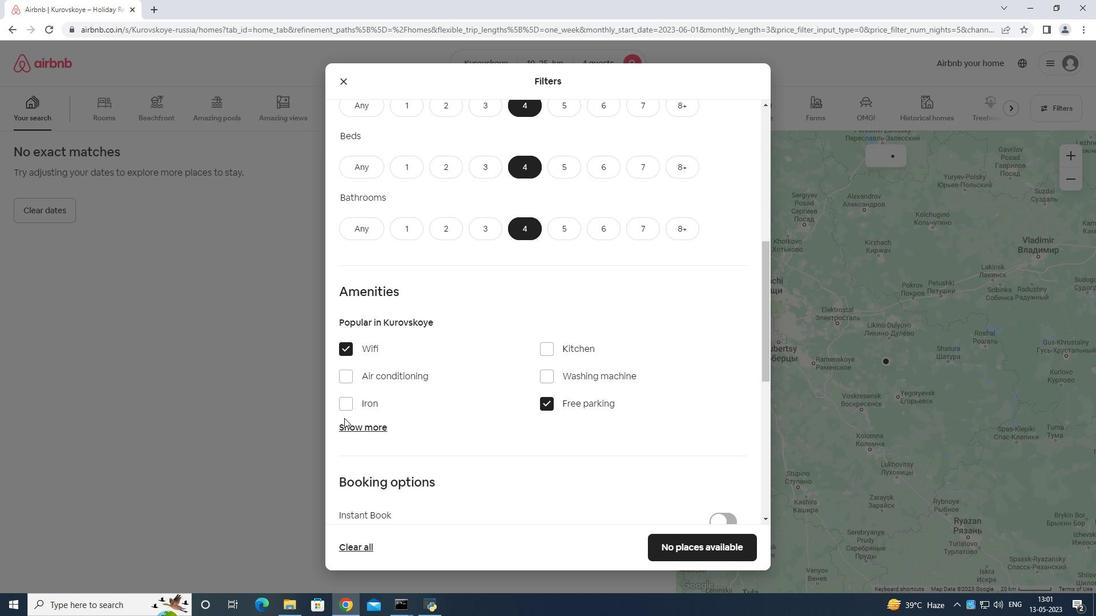 
Action: Mouse moved to (350, 425)
Screenshot: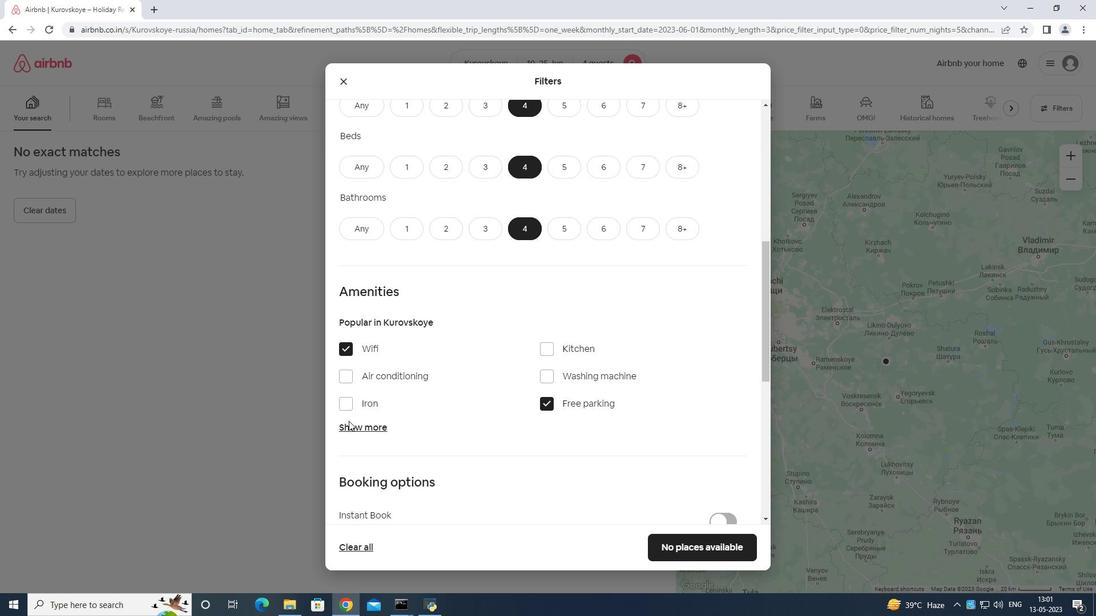 
Action: Mouse pressed left at (350, 425)
Screenshot: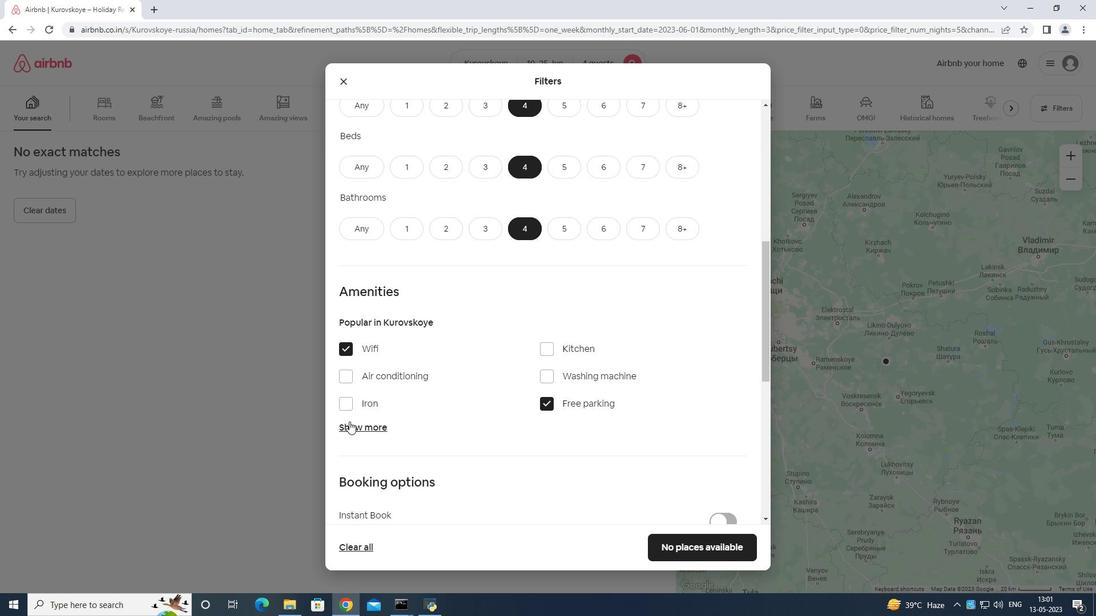 
Action: Mouse moved to (392, 409)
Screenshot: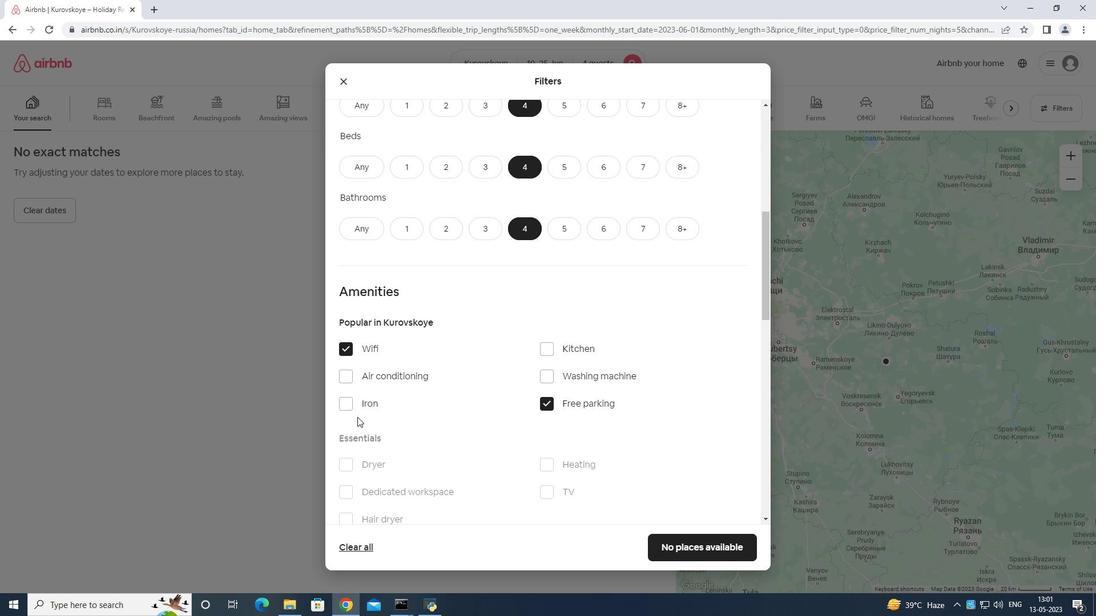 
Action: Mouse scrolled (392, 409) with delta (0, 0)
Screenshot: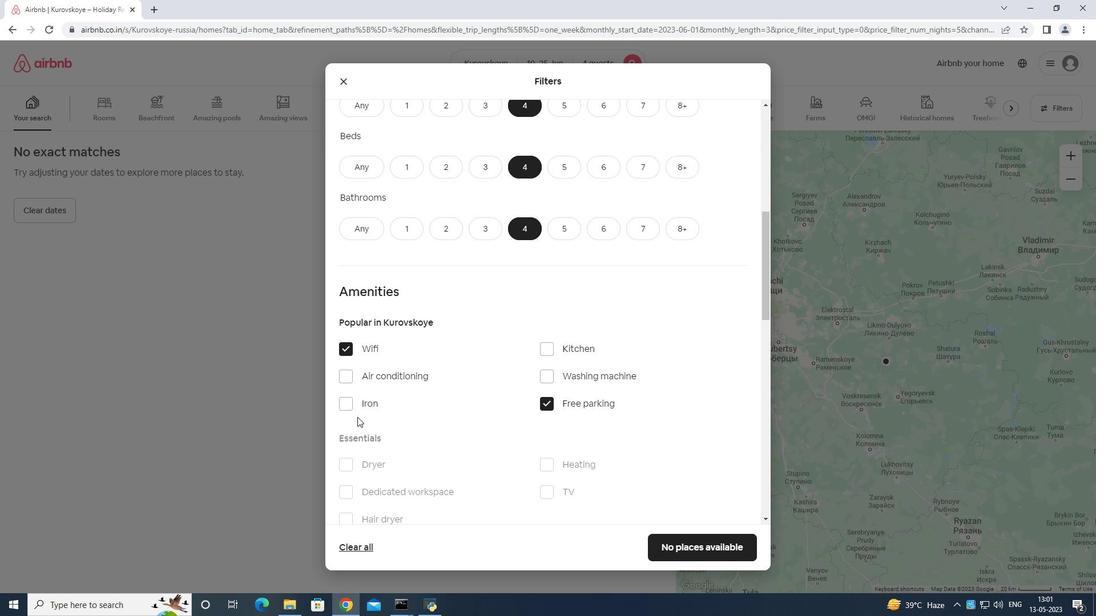 
Action: Mouse moved to (403, 407)
Screenshot: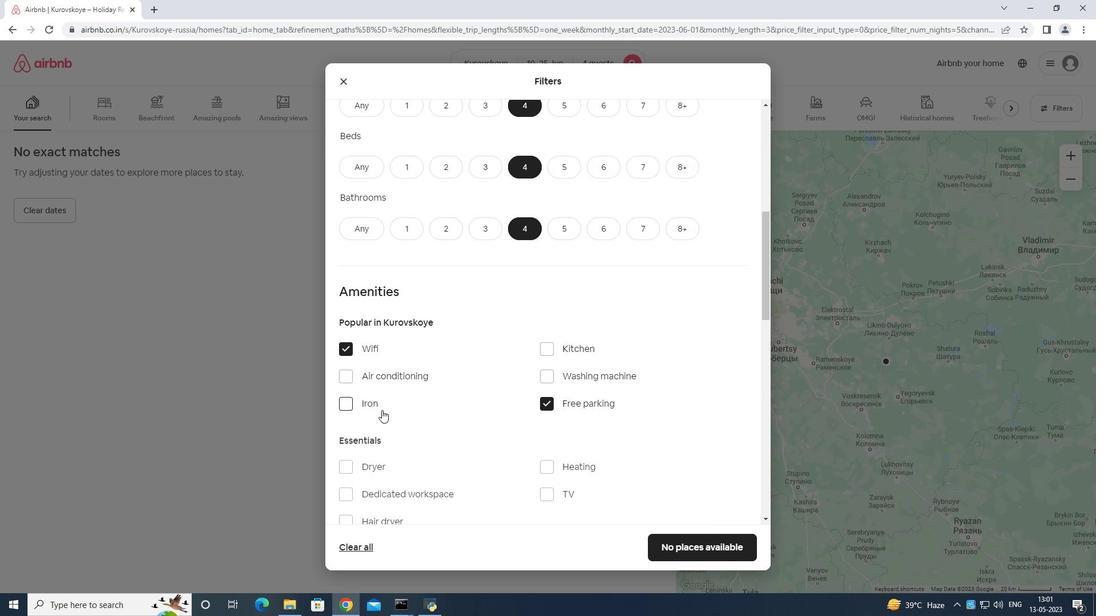 
Action: Mouse scrolled (403, 406) with delta (0, 0)
Screenshot: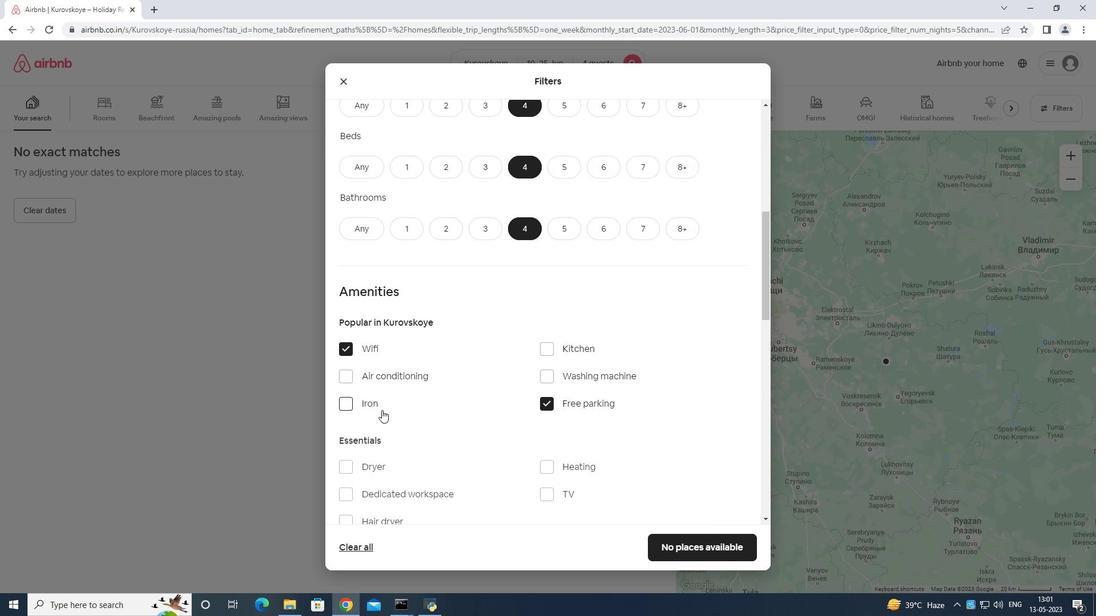 
Action: Mouse moved to (545, 382)
Screenshot: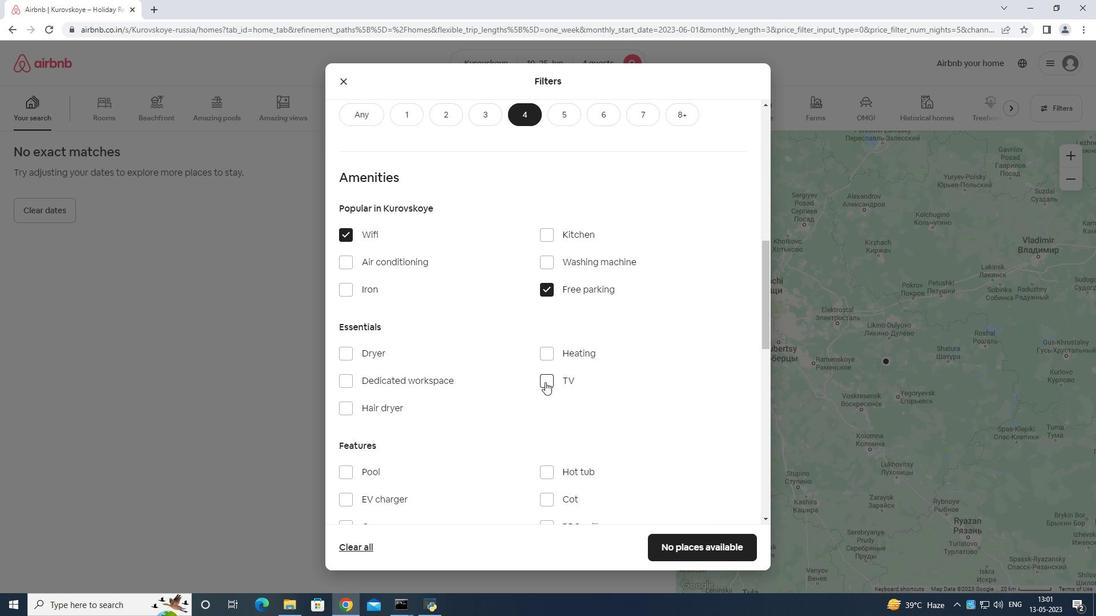 
Action: Mouse pressed left at (545, 382)
Screenshot: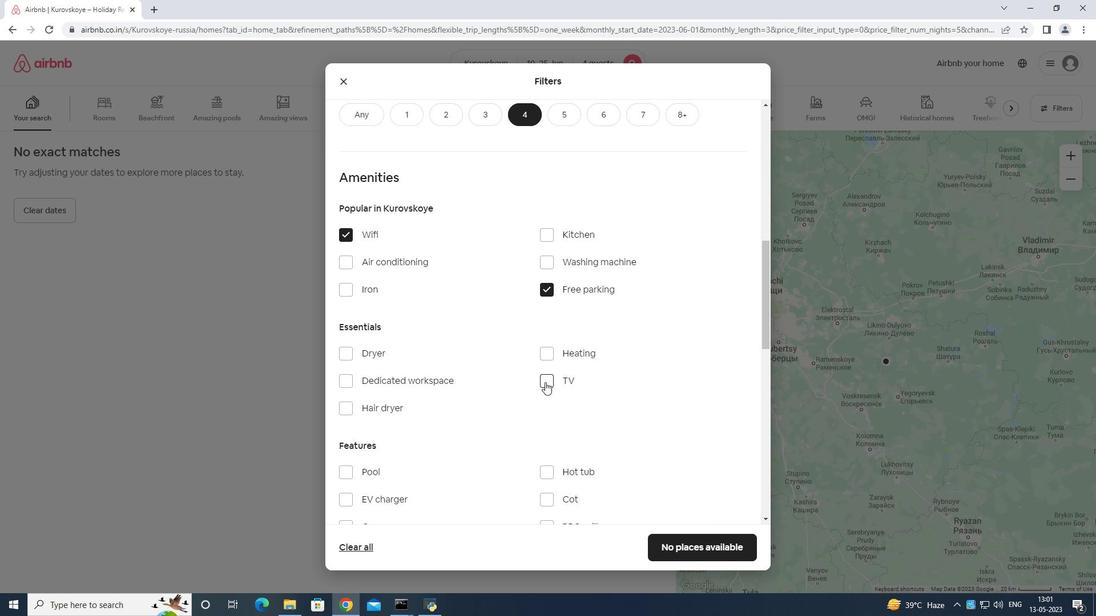 
Action: Mouse moved to (545, 359)
Screenshot: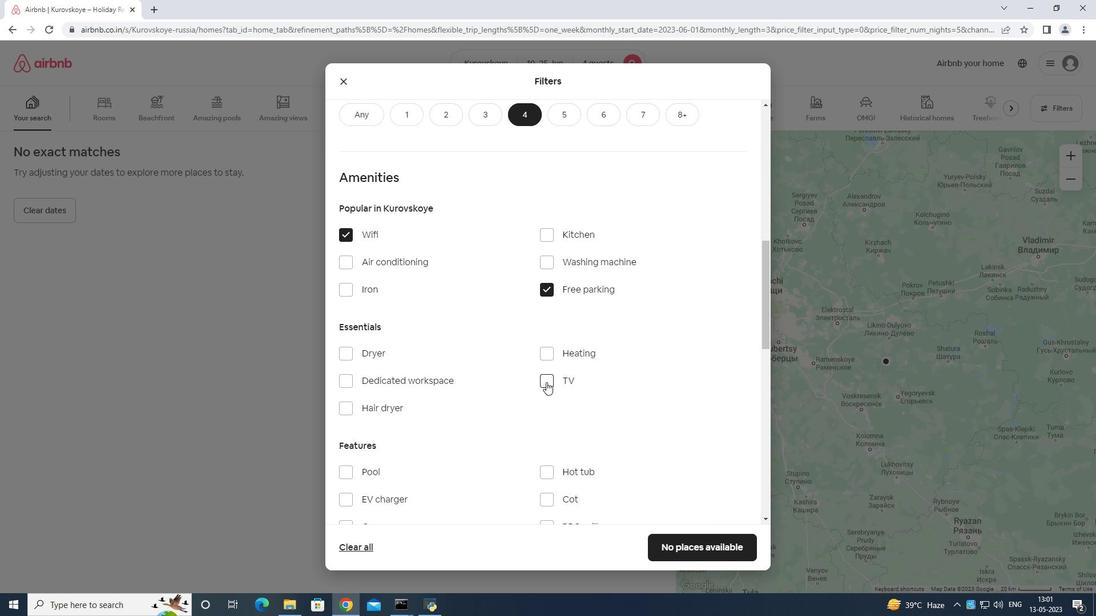
Action: Mouse scrolled (545, 359) with delta (0, 0)
Screenshot: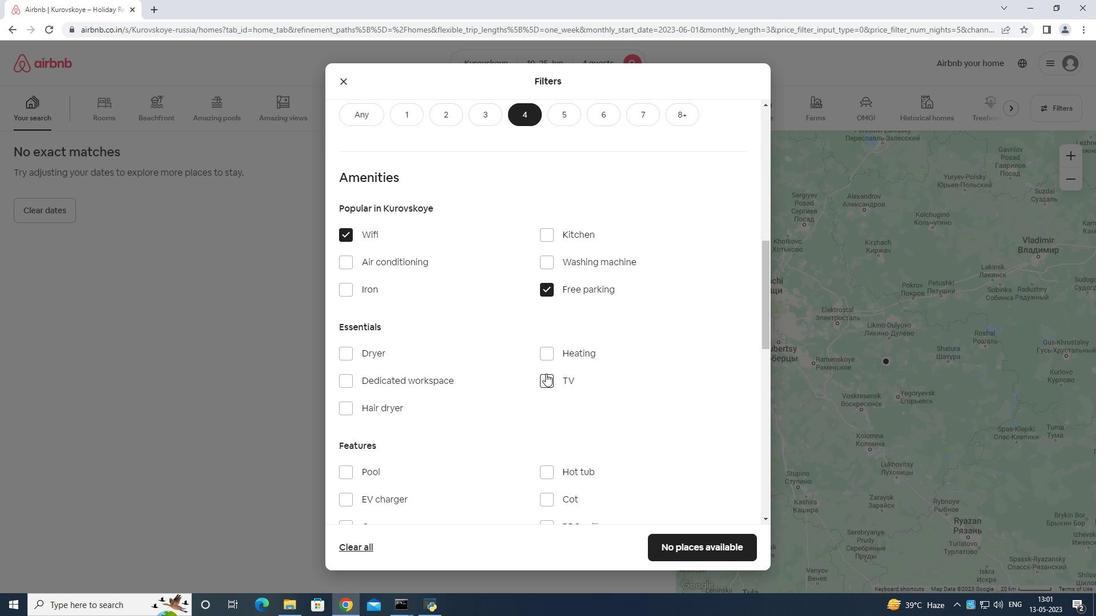 
Action: Mouse moved to (546, 361)
Screenshot: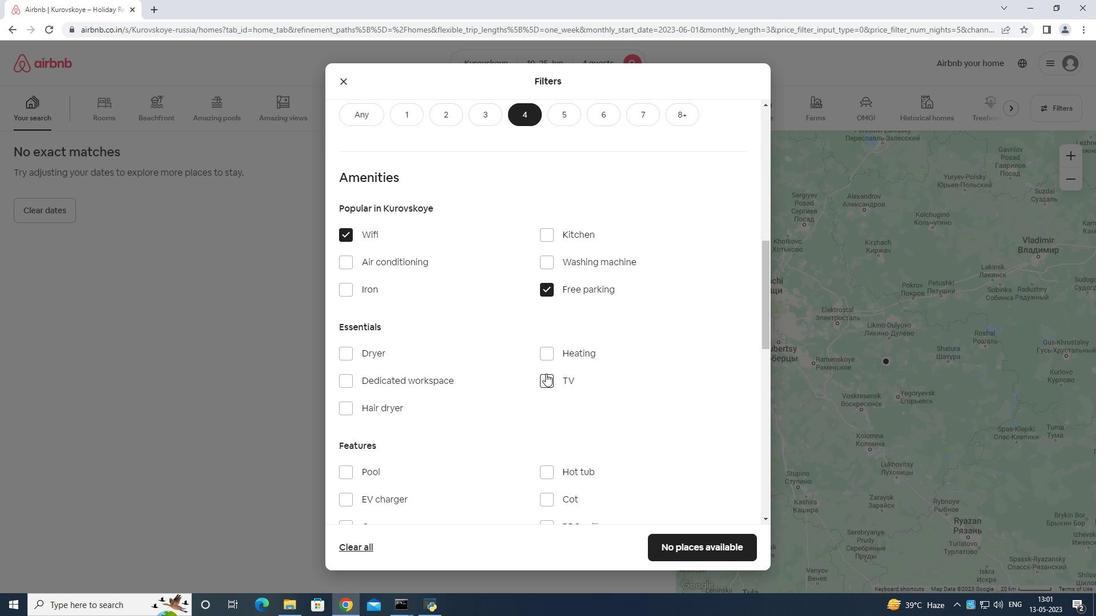 
Action: Mouse scrolled (546, 360) with delta (0, 0)
Screenshot: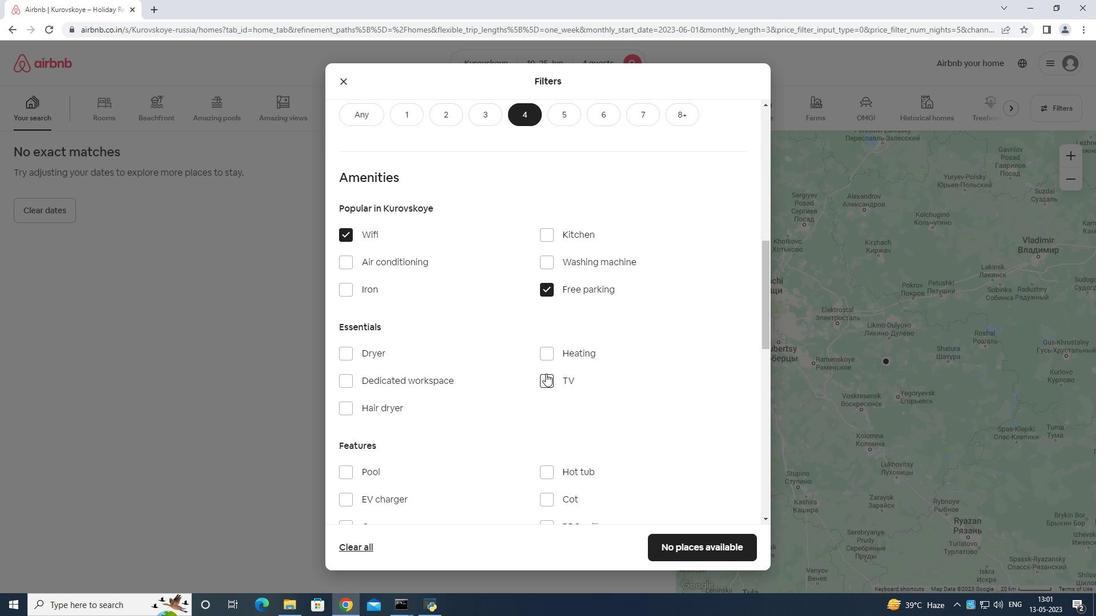 
Action: Mouse moved to (546, 361)
Screenshot: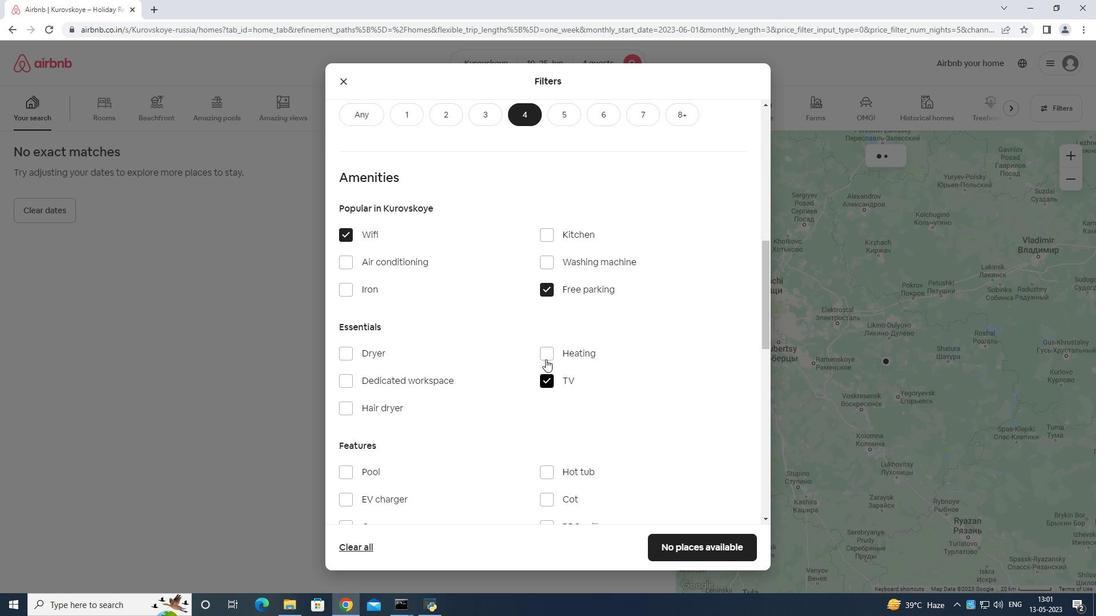 
Action: Mouse scrolled (546, 361) with delta (0, 0)
Screenshot: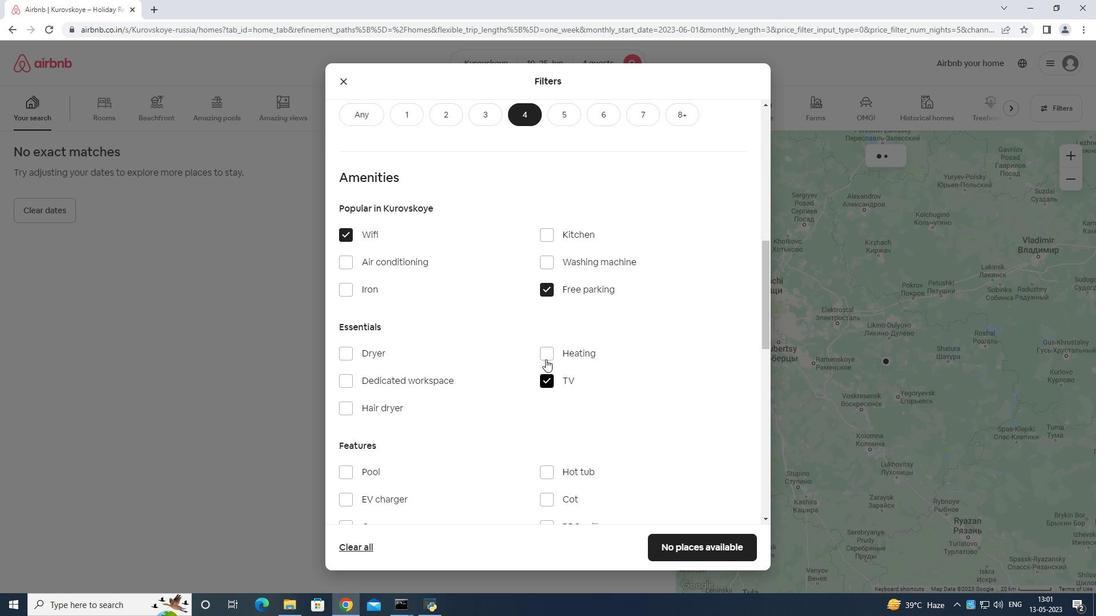 
Action: Mouse moved to (344, 355)
Screenshot: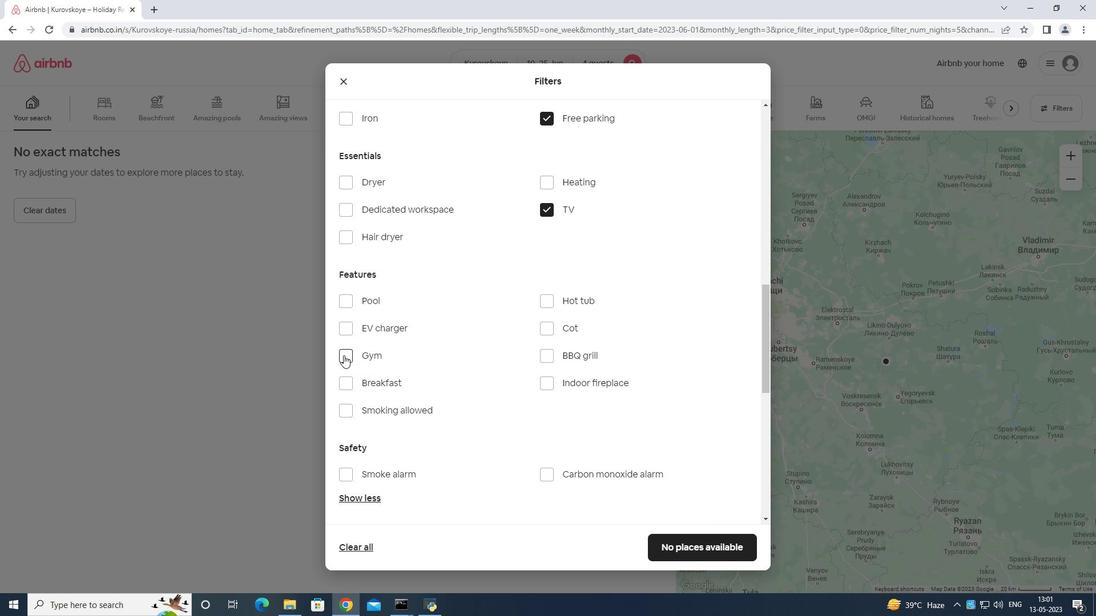 
Action: Mouse pressed left at (344, 355)
Screenshot: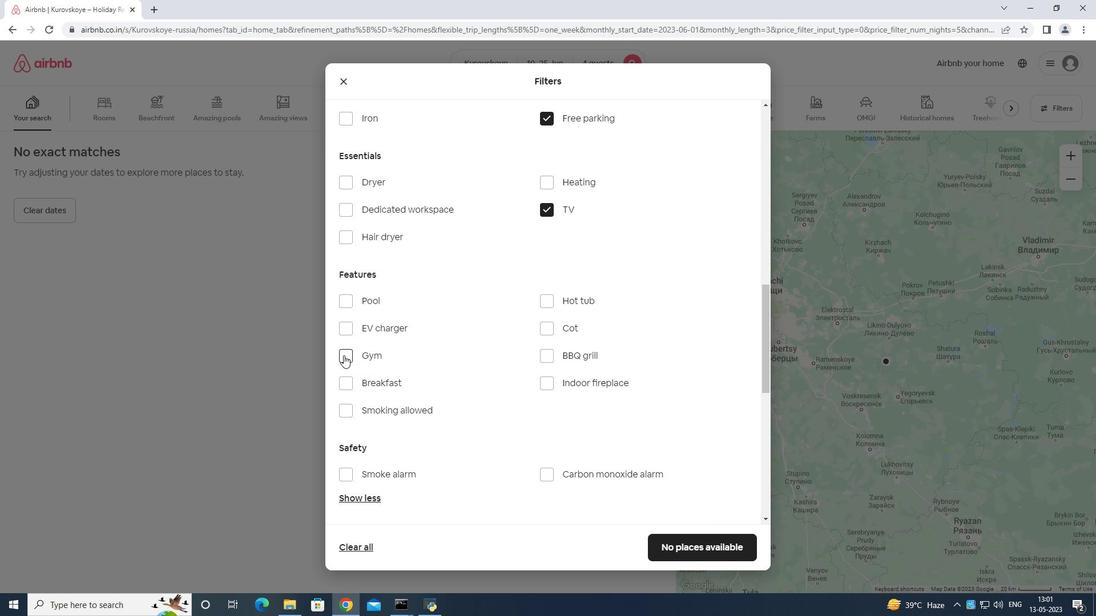 
Action: Mouse moved to (343, 379)
Screenshot: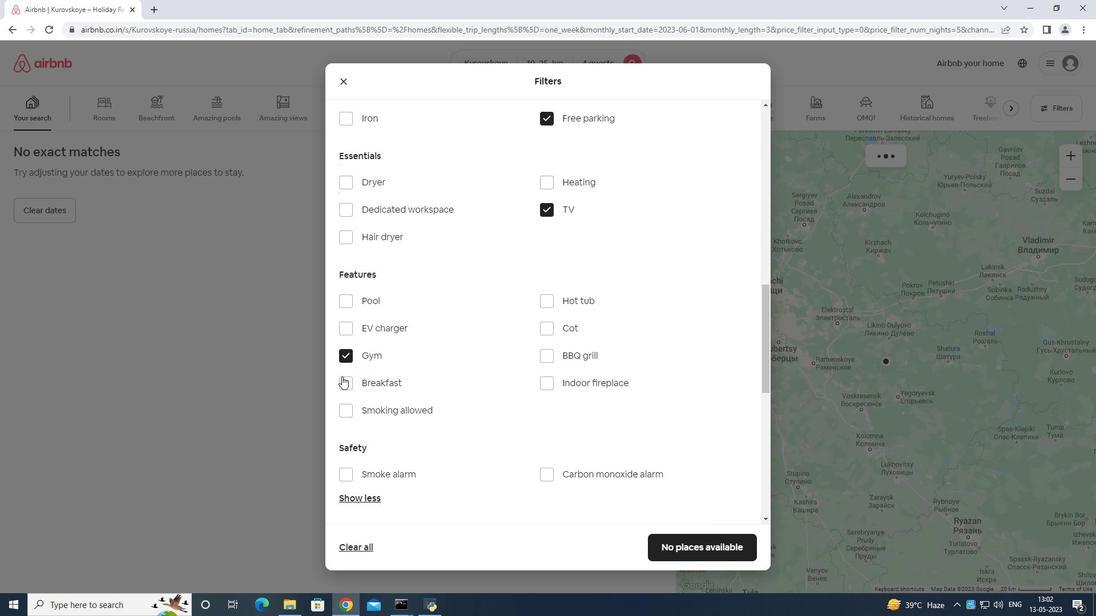 
Action: Mouse pressed left at (343, 379)
Screenshot: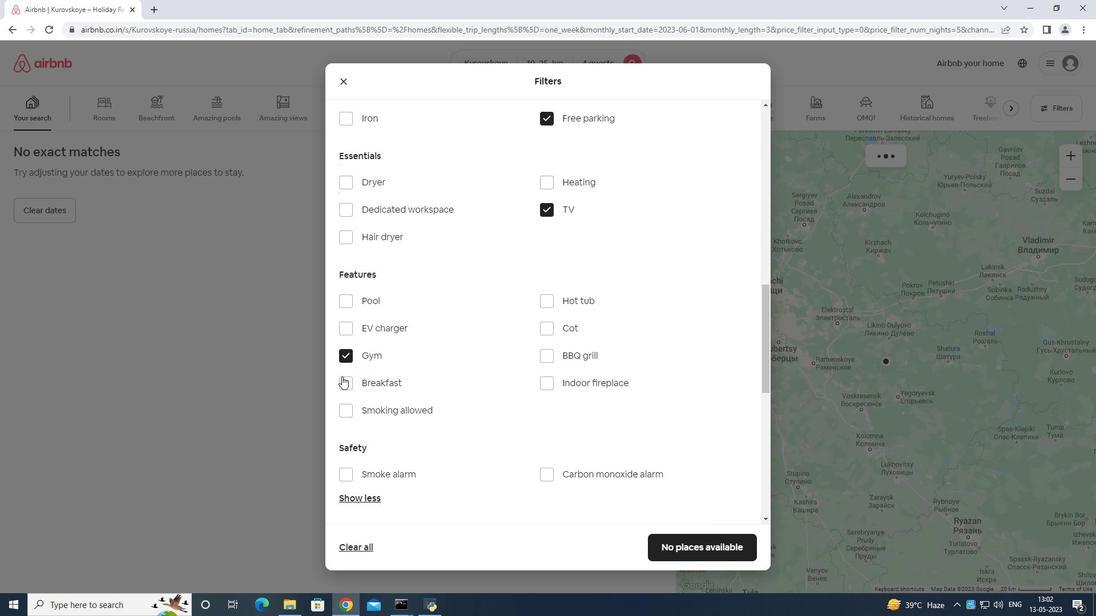 
Action: Mouse moved to (550, 356)
Screenshot: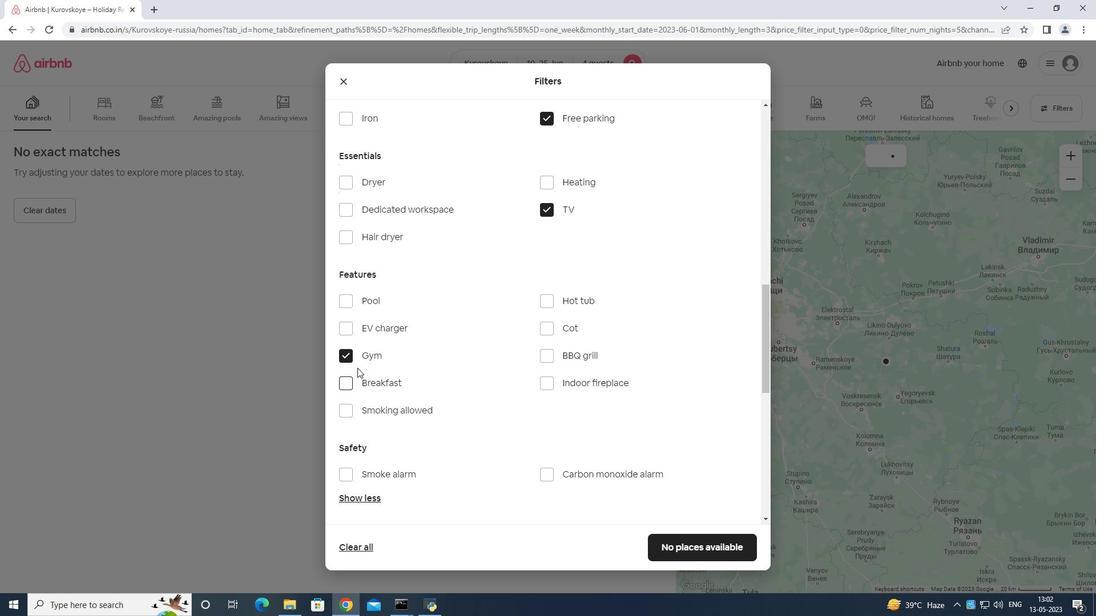 
Action: Mouse scrolled (550, 355) with delta (0, 0)
Screenshot: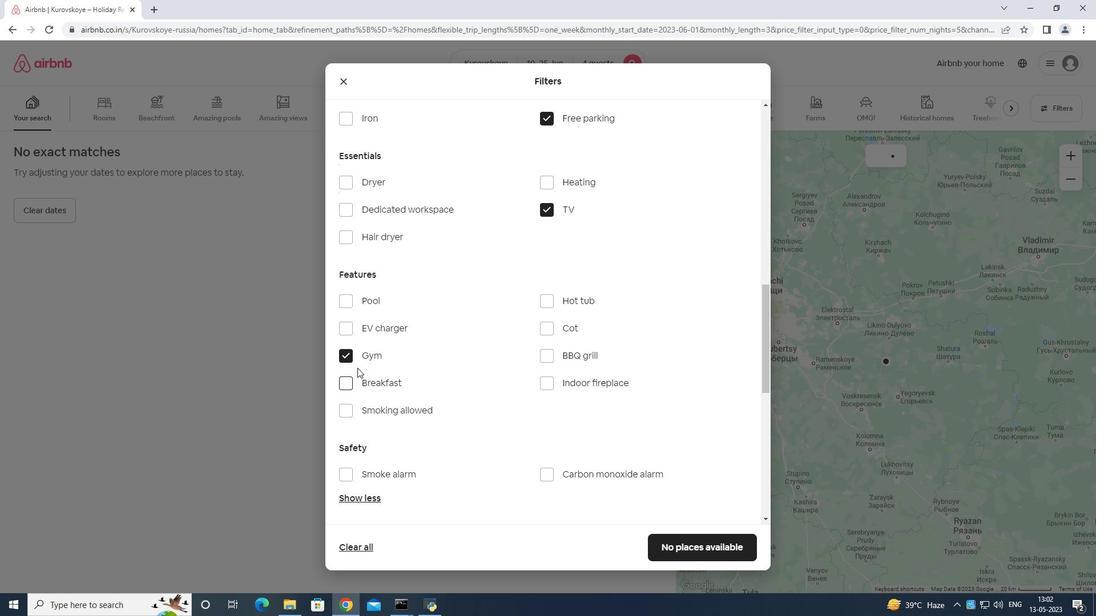 
Action: Mouse moved to (558, 358)
Screenshot: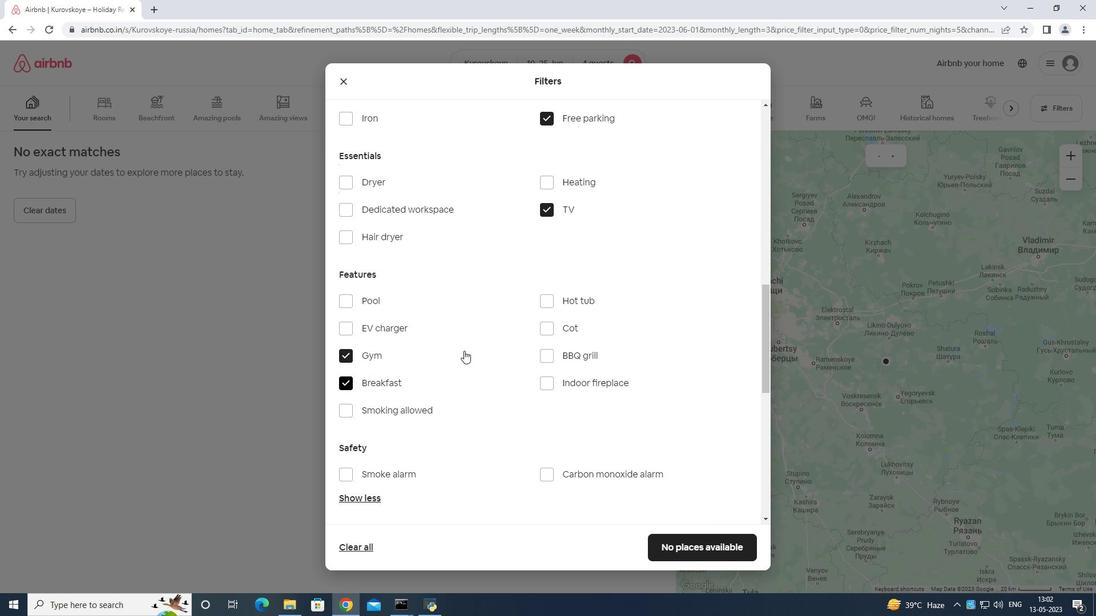 
Action: Mouse scrolled (558, 357) with delta (0, 0)
Screenshot: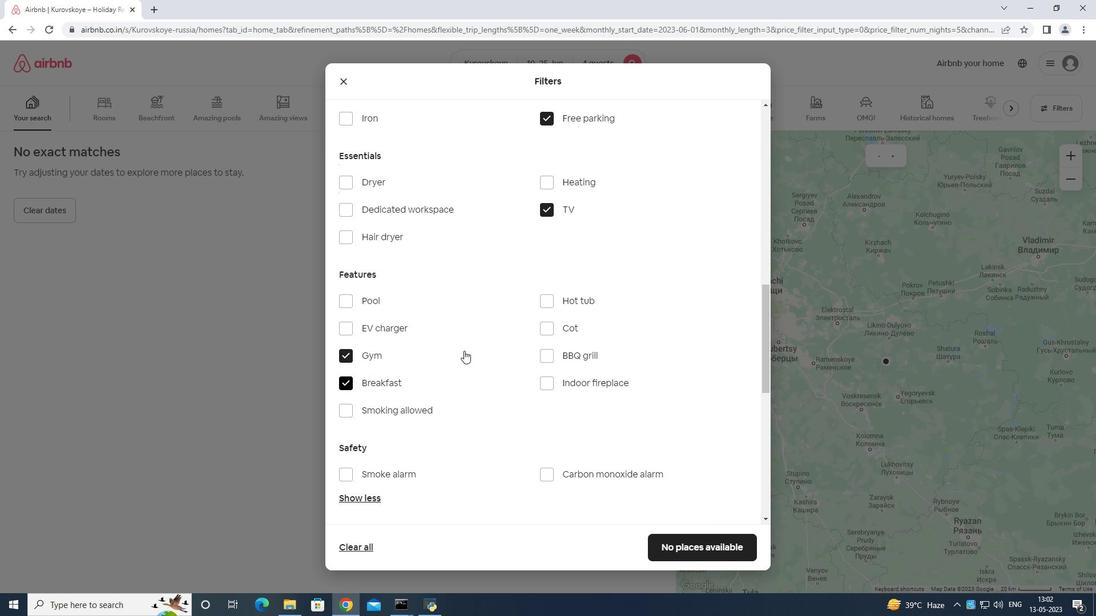 
Action: Mouse moved to (581, 359)
Screenshot: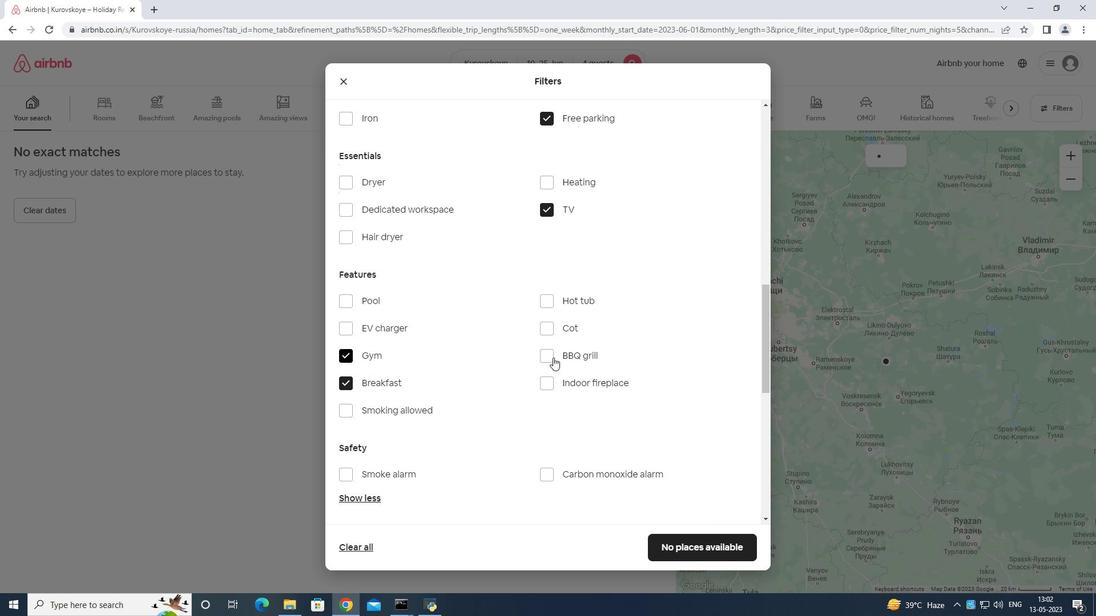 
Action: Mouse scrolled (581, 358) with delta (0, 0)
Screenshot: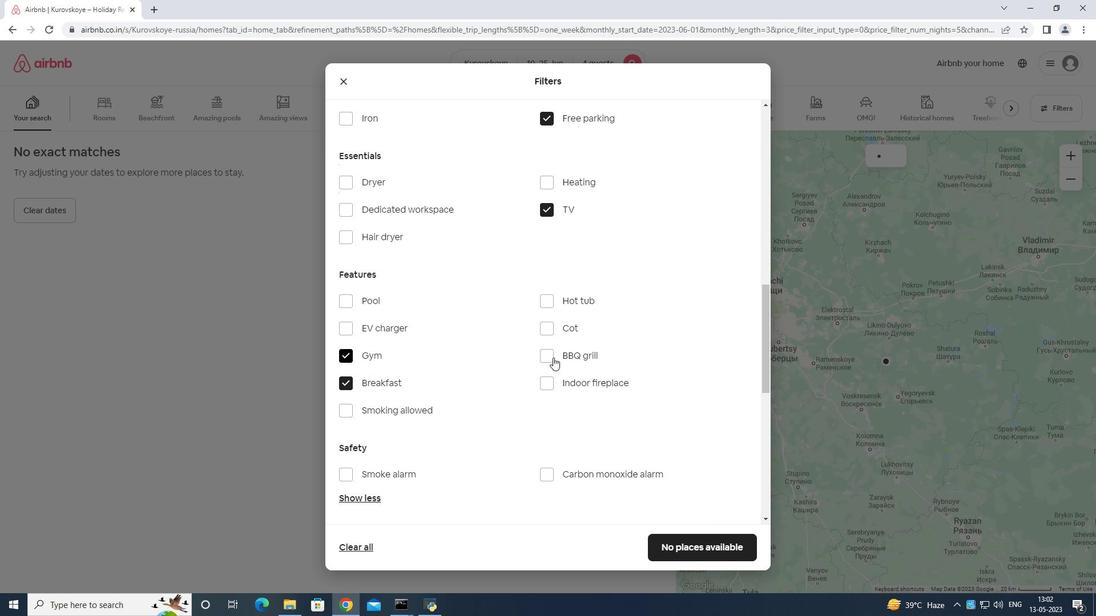 
Action: Mouse moved to (597, 363)
Screenshot: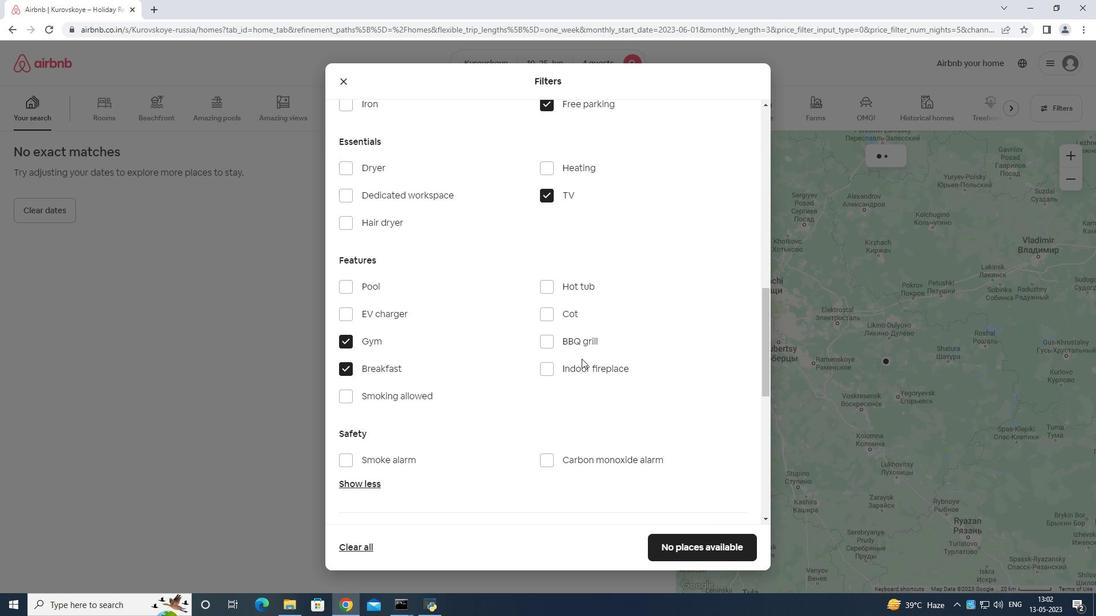 
Action: Mouse scrolled (597, 362) with delta (0, 0)
Screenshot: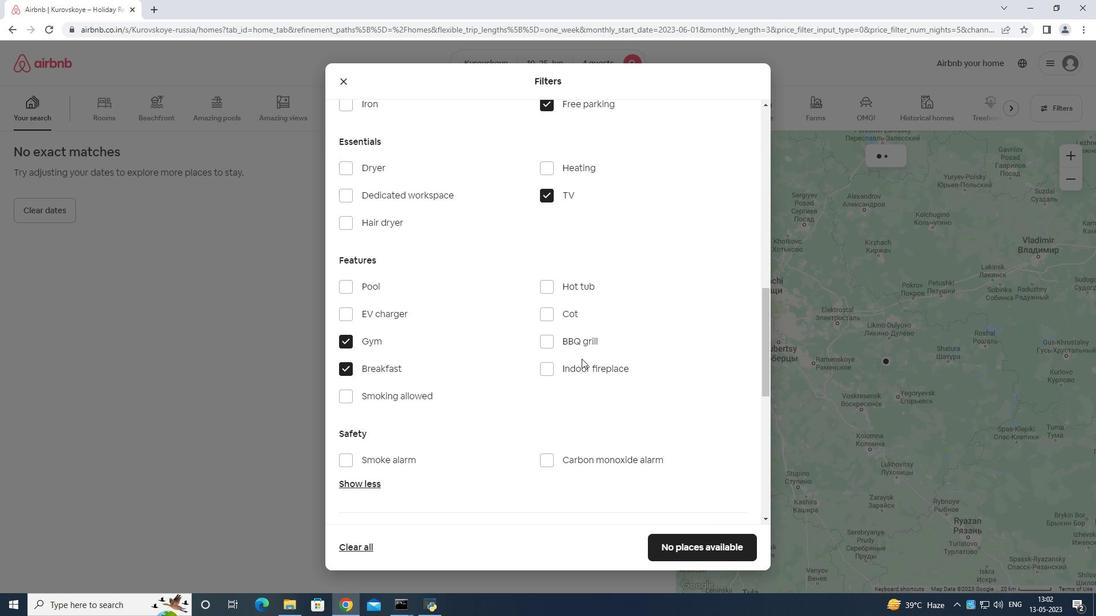 
Action: Mouse moved to (724, 403)
Screenshot: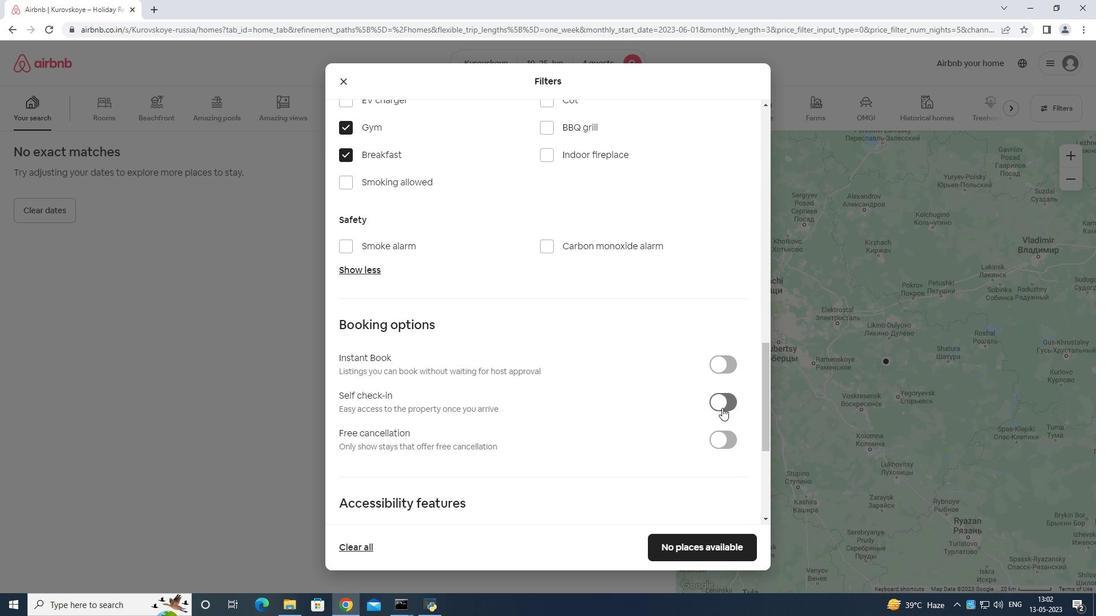 
Action: Mouse pressed left at (724, 403)
Screenshot: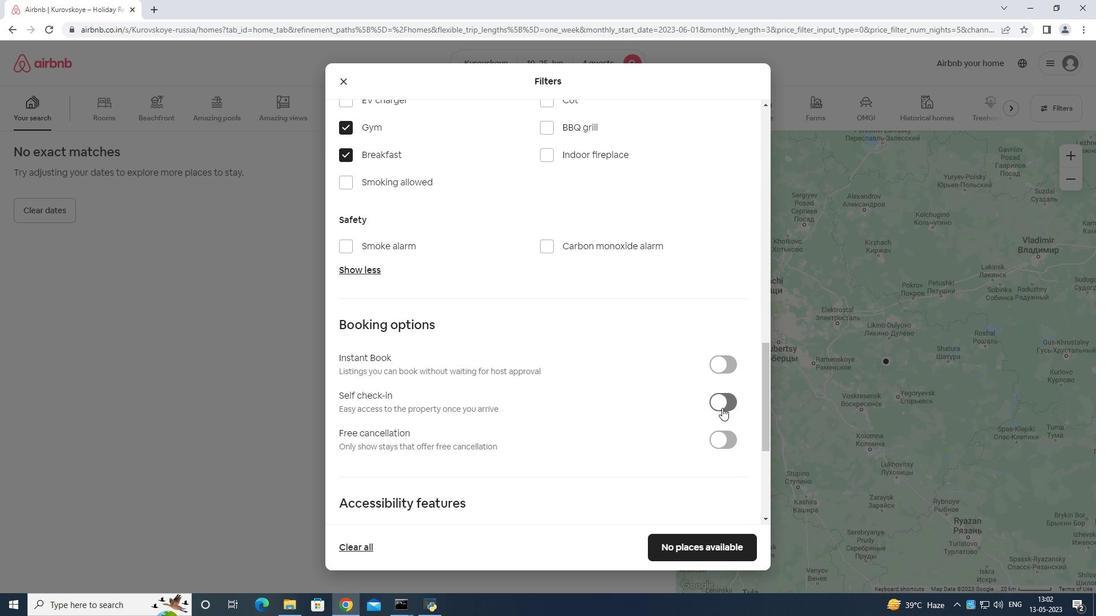 
Action: Mouse moved to (721, 389)
Screenshot: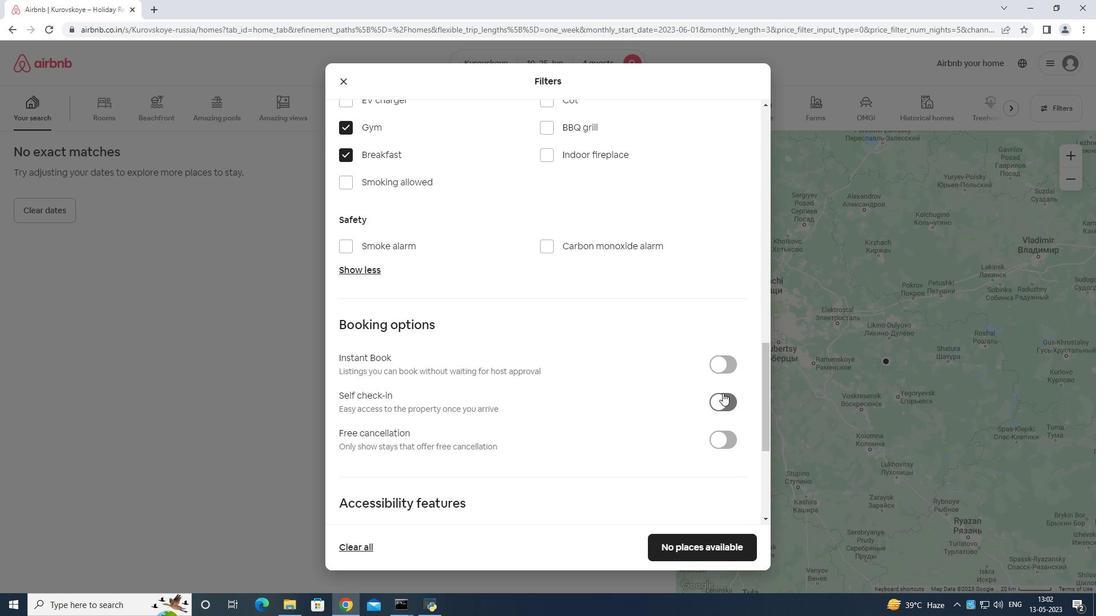 
Action: Mouse scrolled (721, 388) with delta (0, 0)
Screenshot: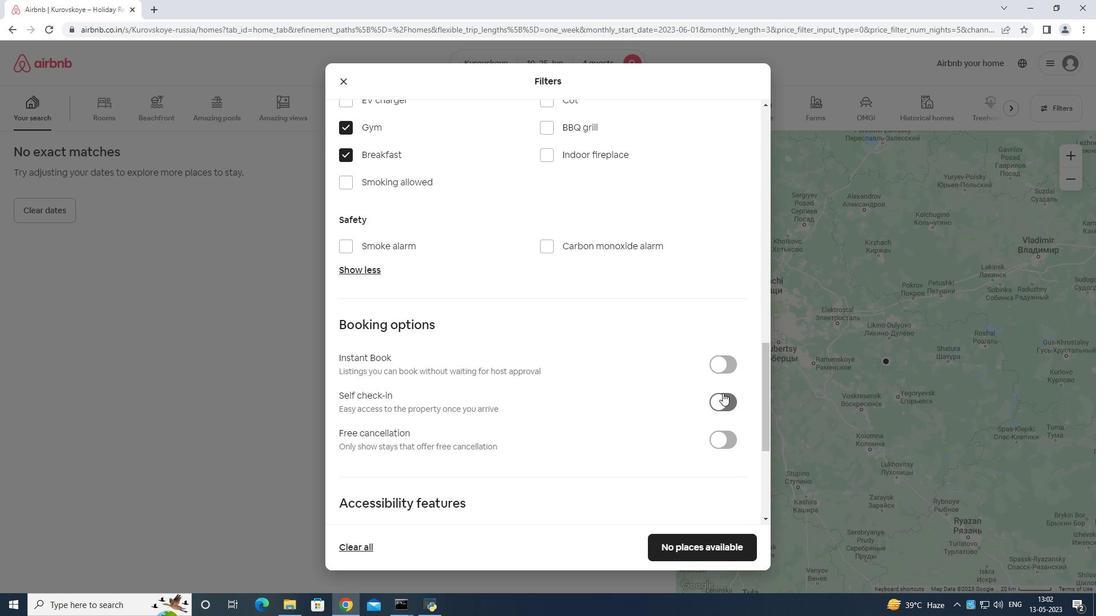 
Action: Mouse moved to (721, 395)
Screenshot: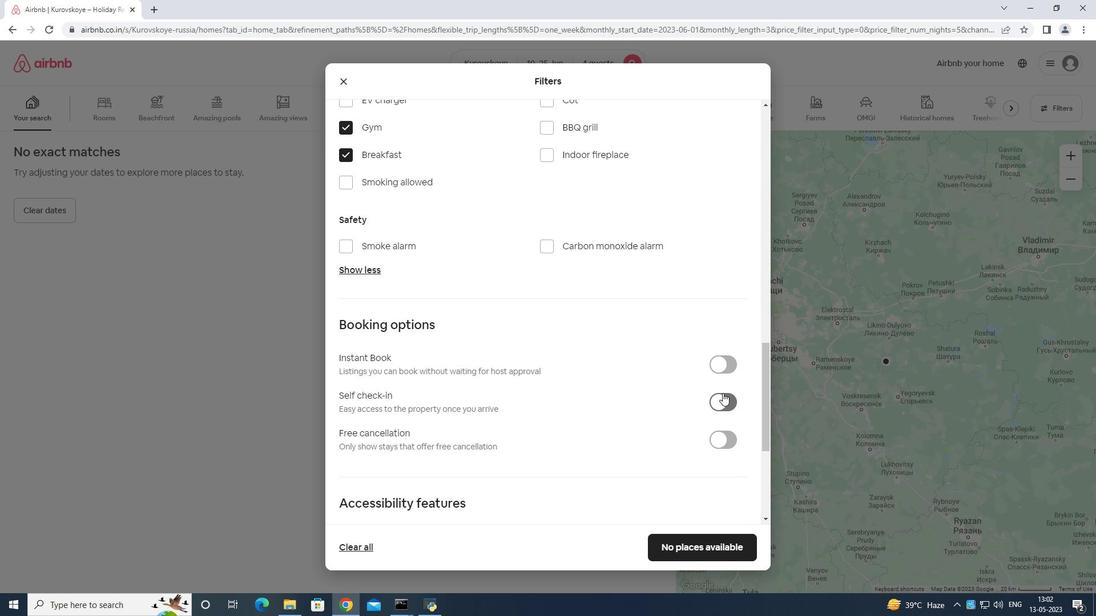 
Action: Mouse scrolled (721, 395) with delta (0, 0)
Screenshot: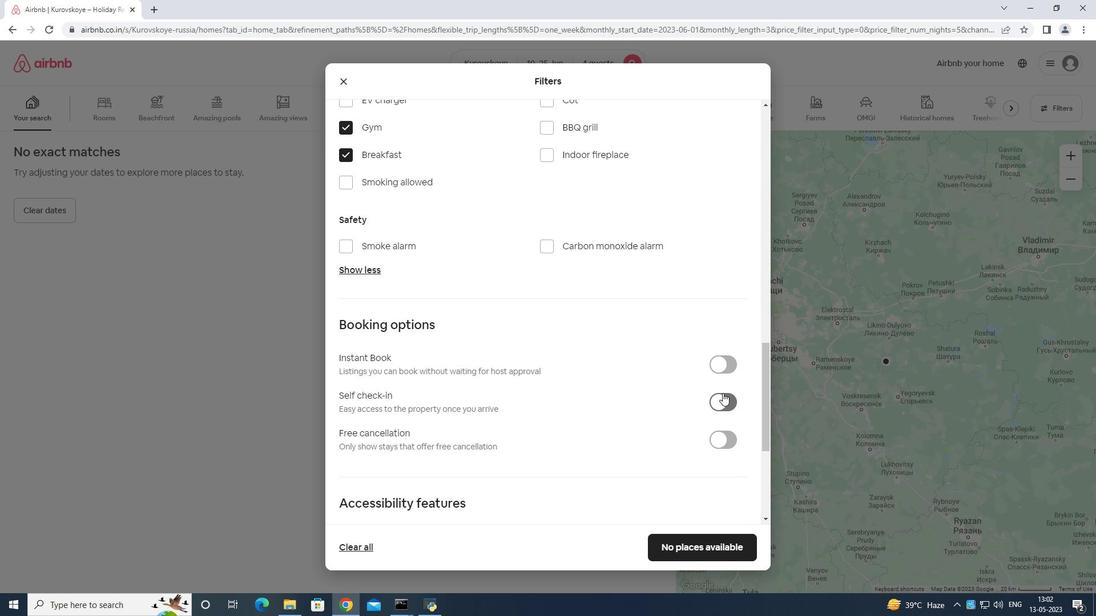 
Action: Mouse moved to (721, 397)
Screenshot: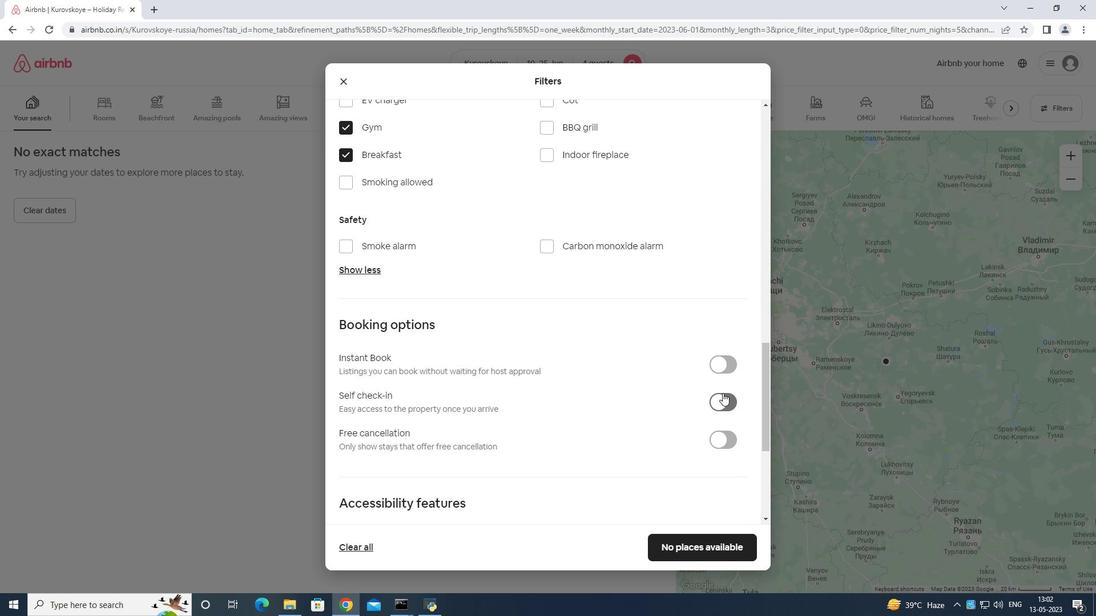 
Action: Mouse scrolled (721, 396) with delta (0, 0)
Screenshot: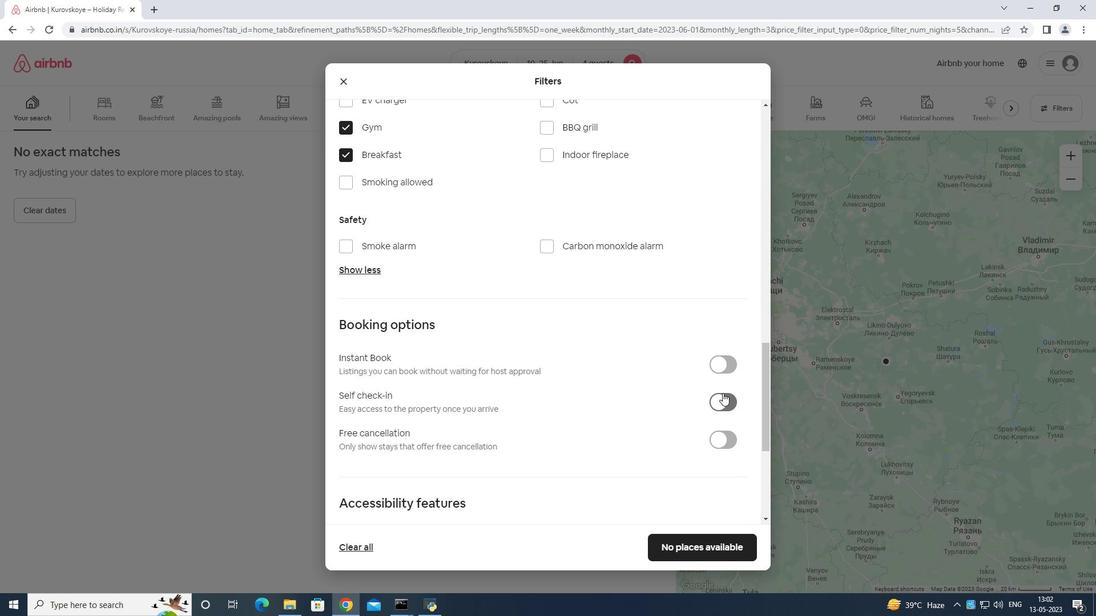 
Action: Mouse moved to (721, 397)
Screenshot: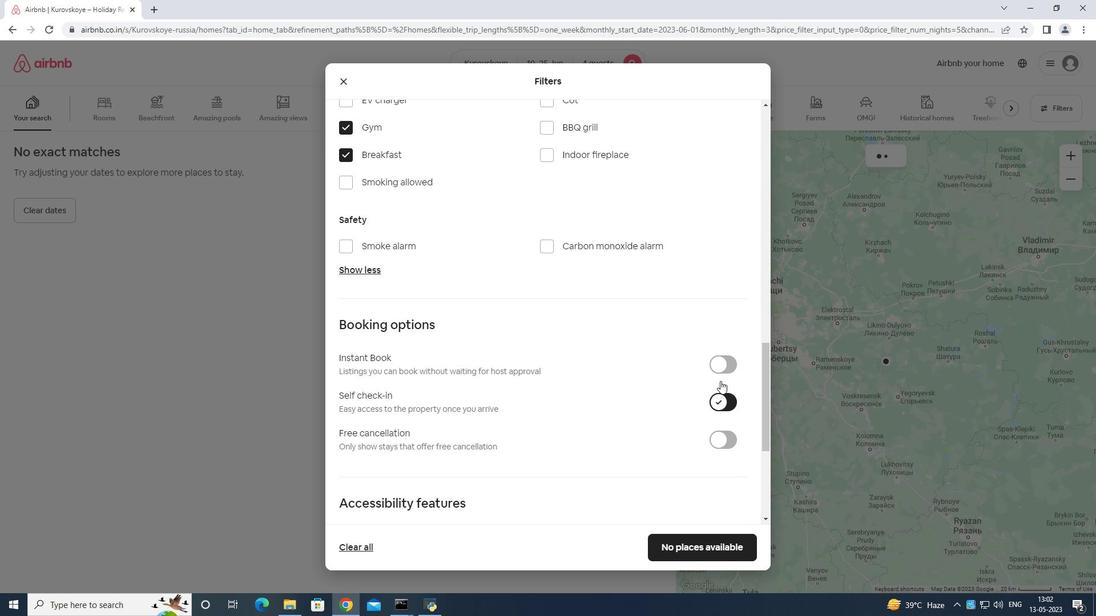
Action: Mouse scrolled (721, 397) with delta (0, 0)
Screenshot: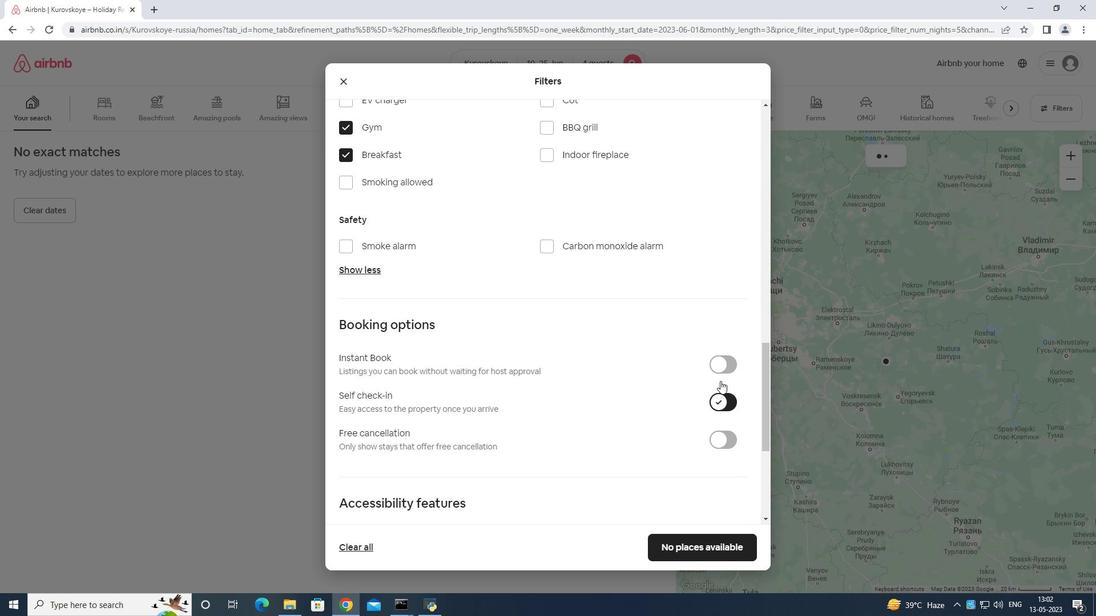
Action: Mouse moved to (728, 386)
Screenshot: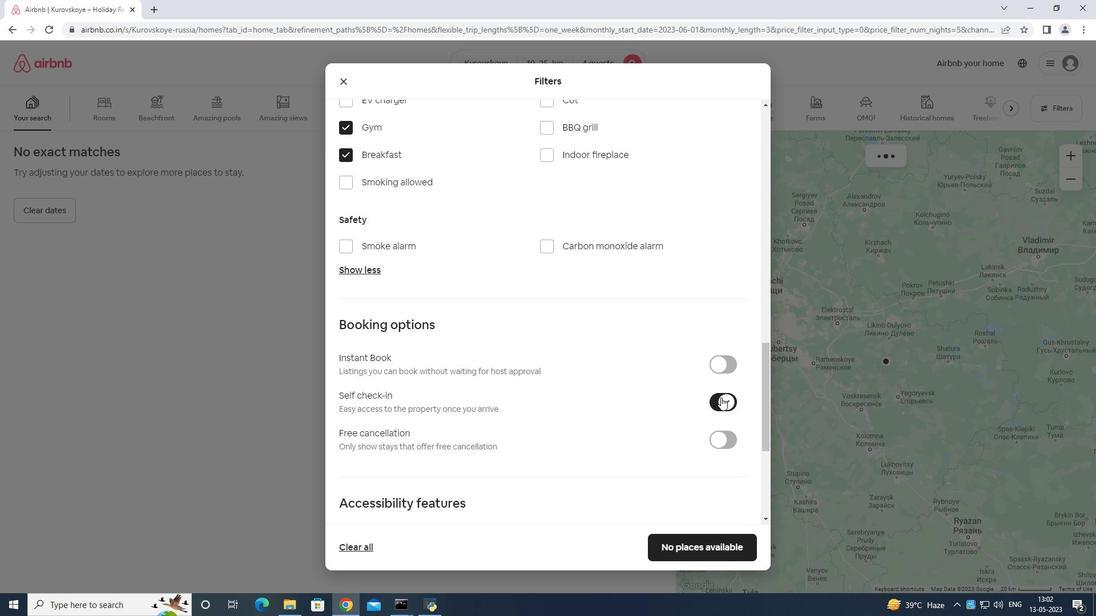 
Action: Mouse scrolled (728, 385) with delta (0, 0)
Screenshot: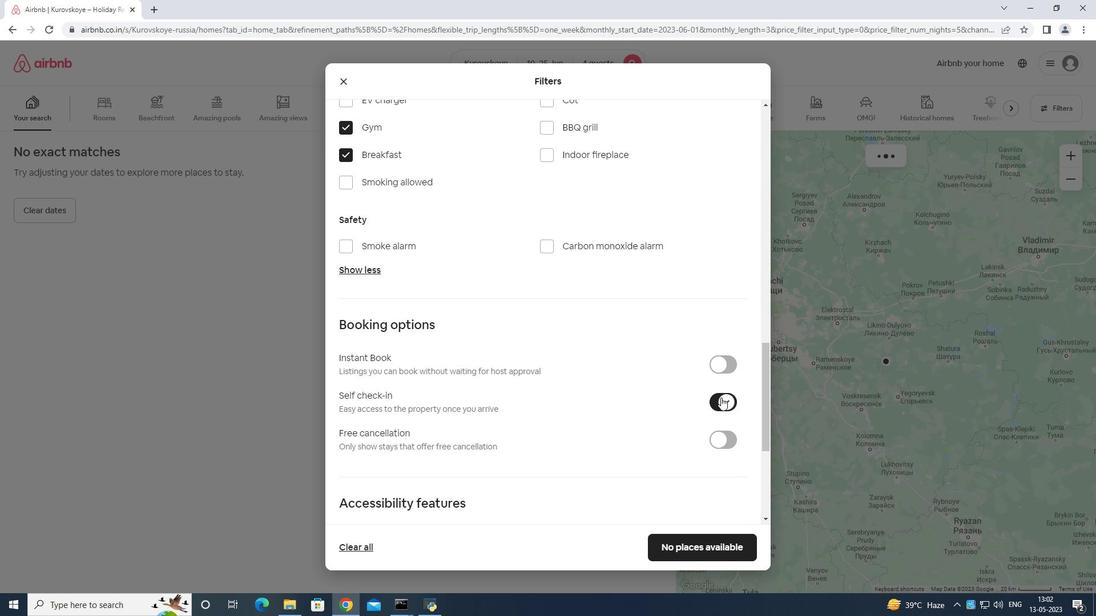 
Action: Mouse moved to (729, 387)
Screenshot: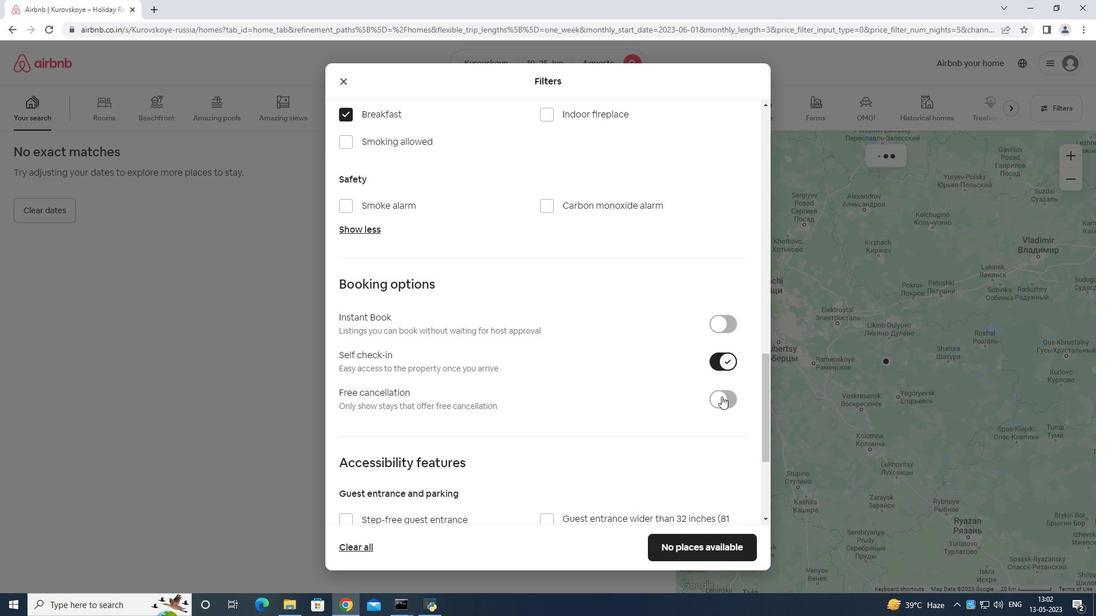 
Action: Mouse scrolled (729, 387) with delta (0, 0)
Screenshot: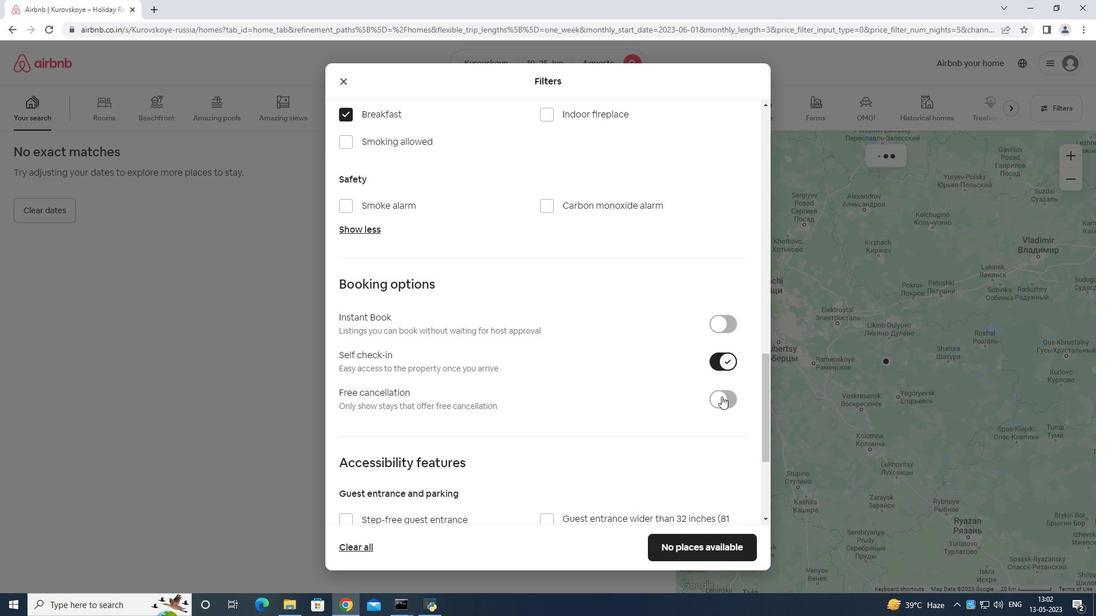 
Action: Mouse moved to (729, 389)
Screenshot: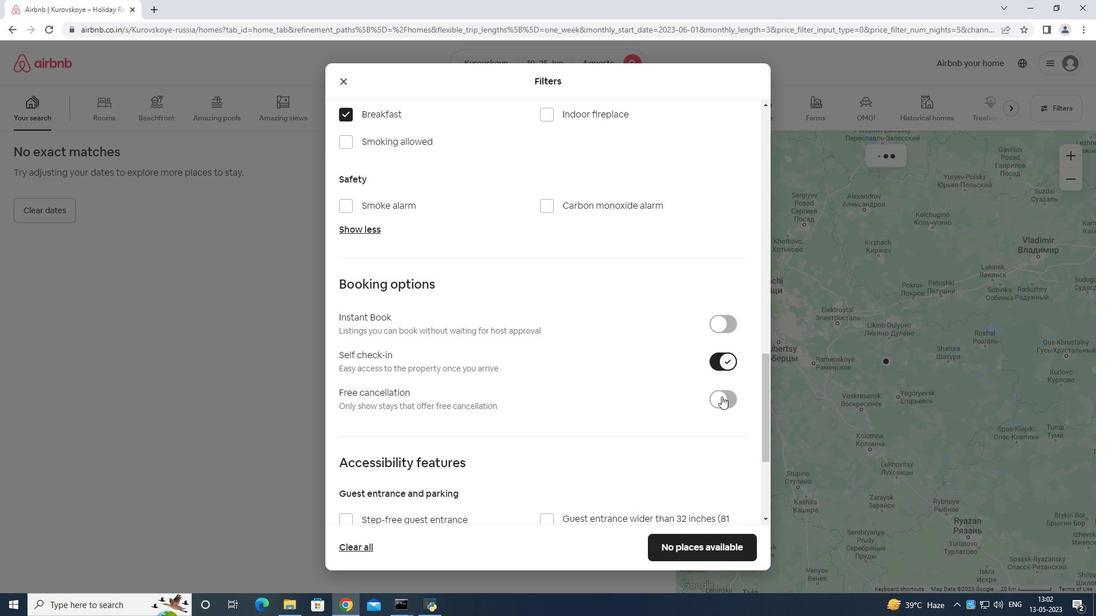
Action: Mouse scrolled (729, 388) with delta (0, 0)
Screenshot: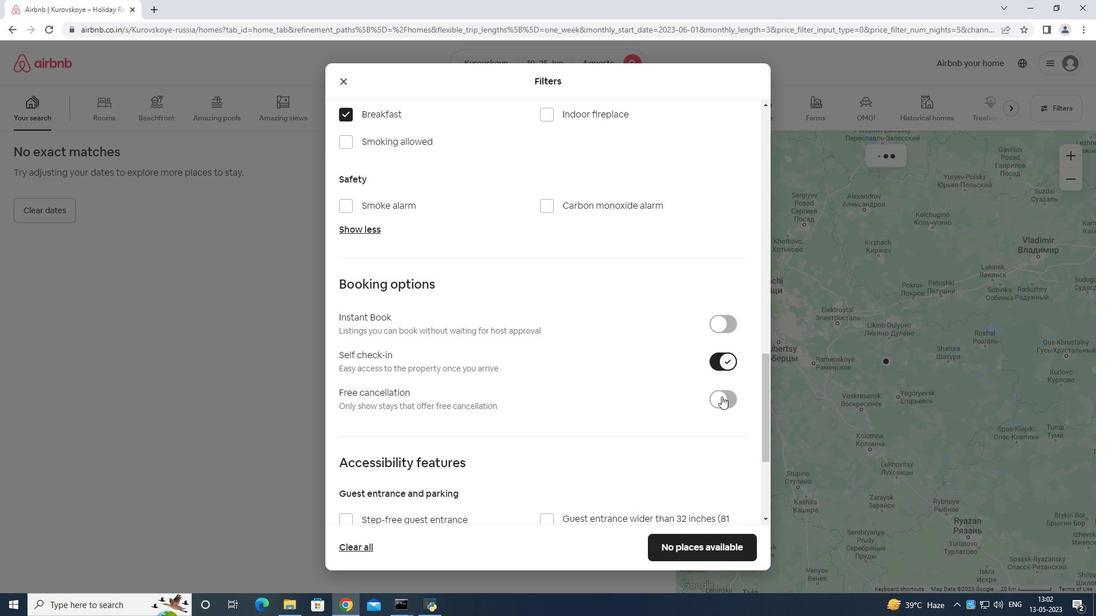 
Action: Mouse moved to (730, 389)
Screenshot: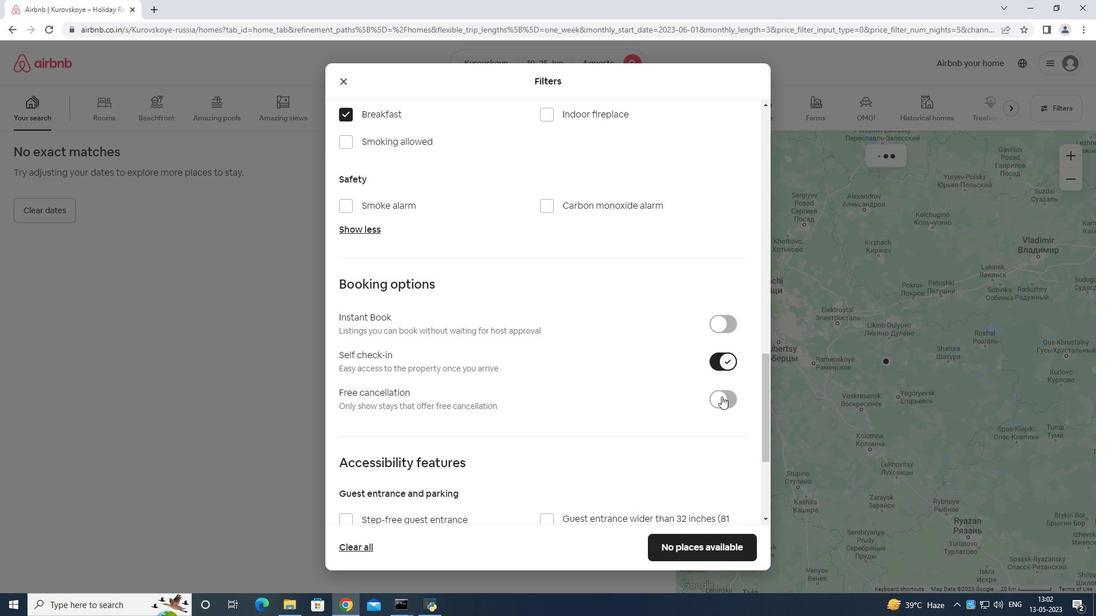 
Action: Mouse scrolled (730, 389) with delta (0, 0)
Screenshot: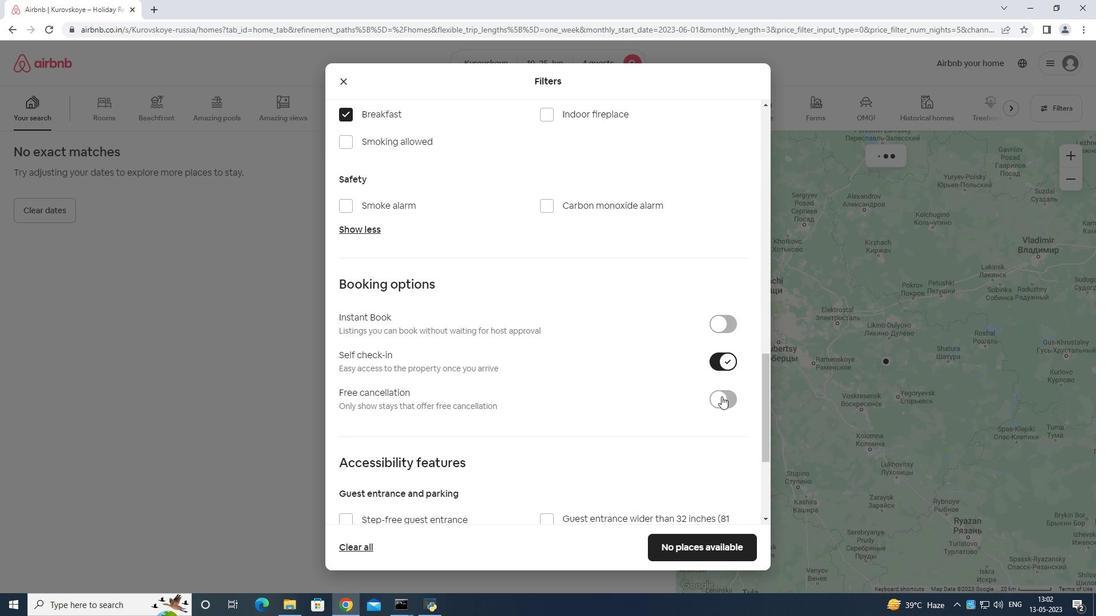 
Action: Mouse moved to (730, 391)
Screenshot: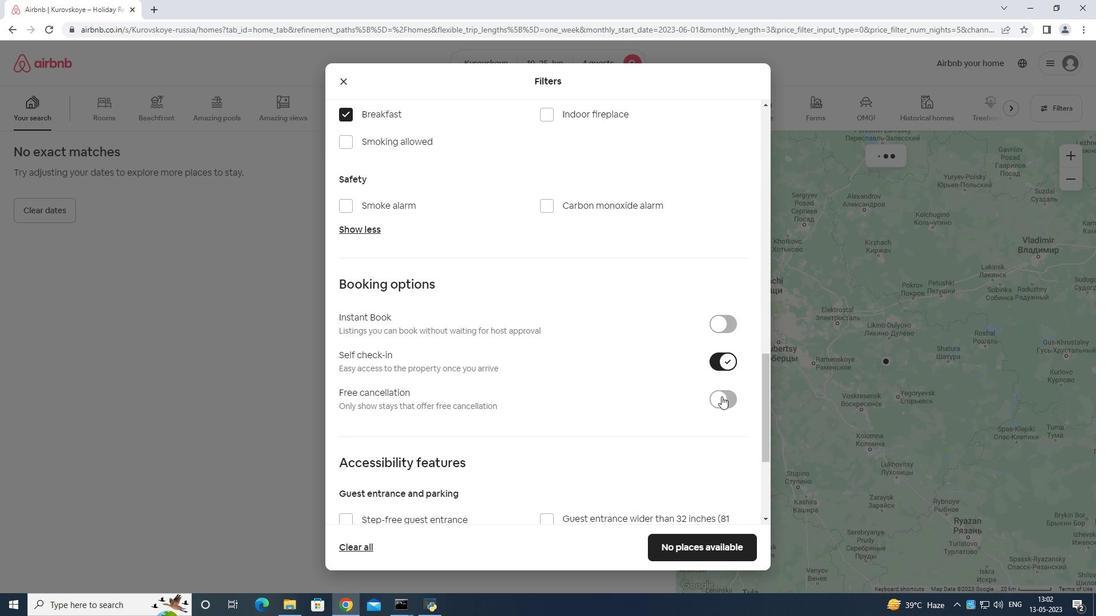 
Action: Mouse scrolled (730, 390) with delta (0, 0)
Screenshot: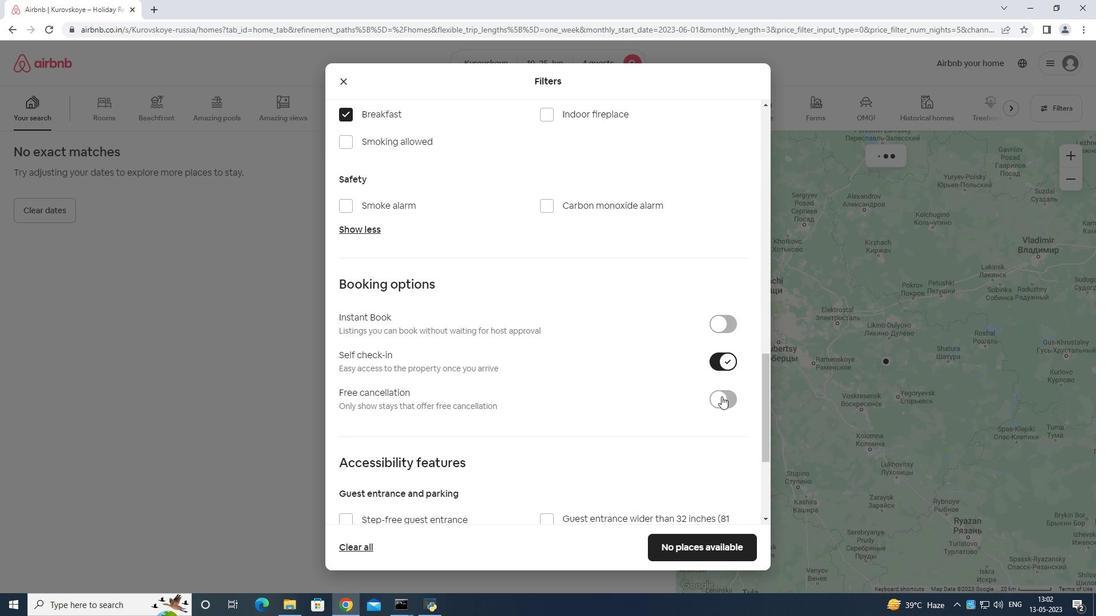 
Action: Mouse moved to (739, 380)
Screenshot: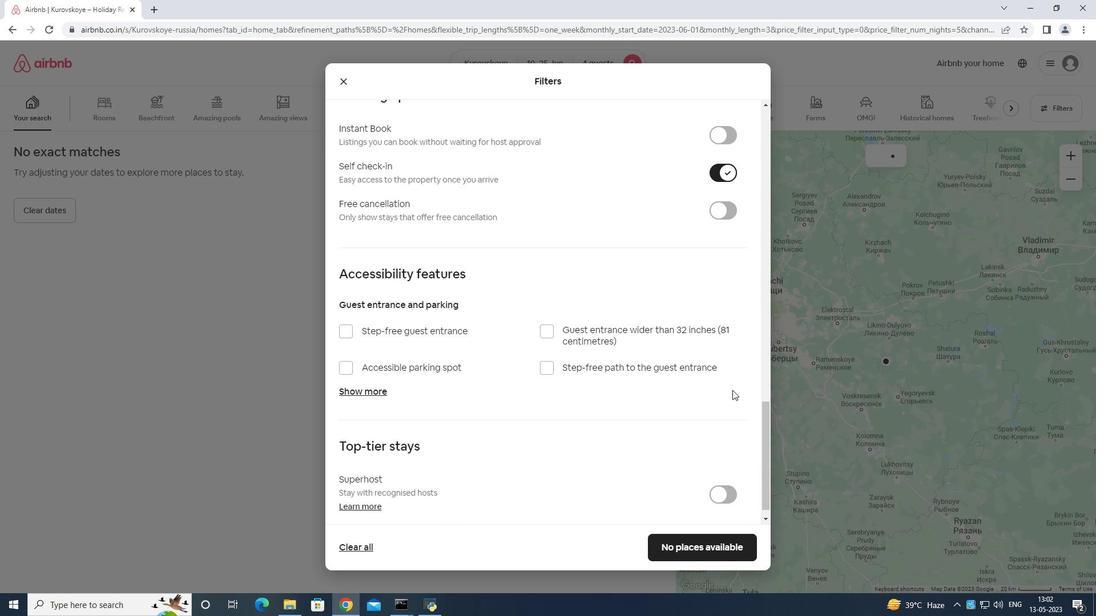 
Action: Mouse scrolled (739, 379) with delta (0, 0)
Screenshot: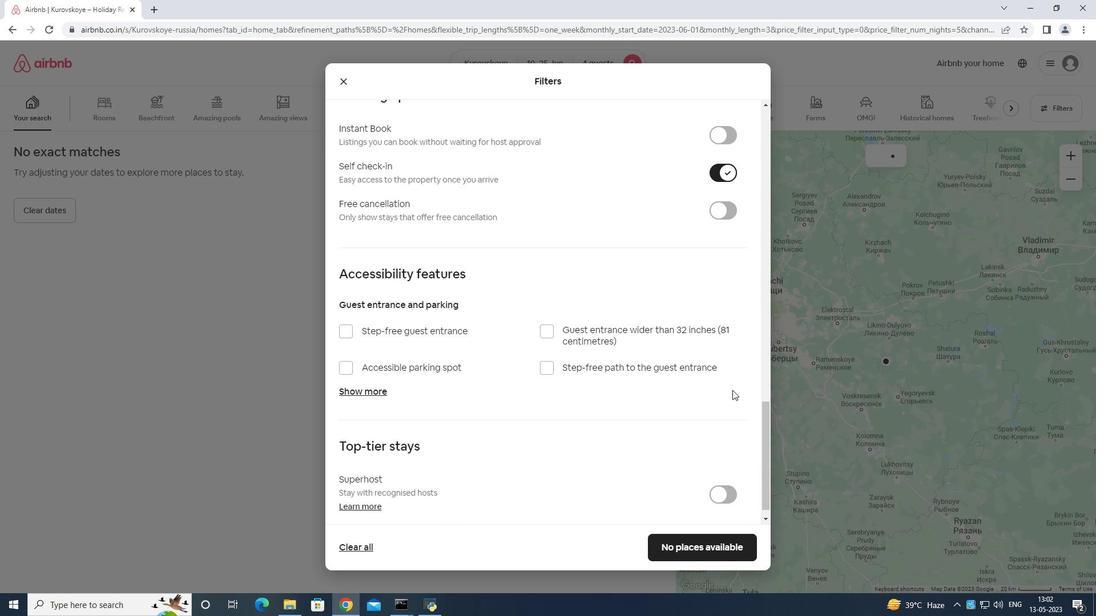 
Action: Mouse moved to (733, 391)
Screenshot: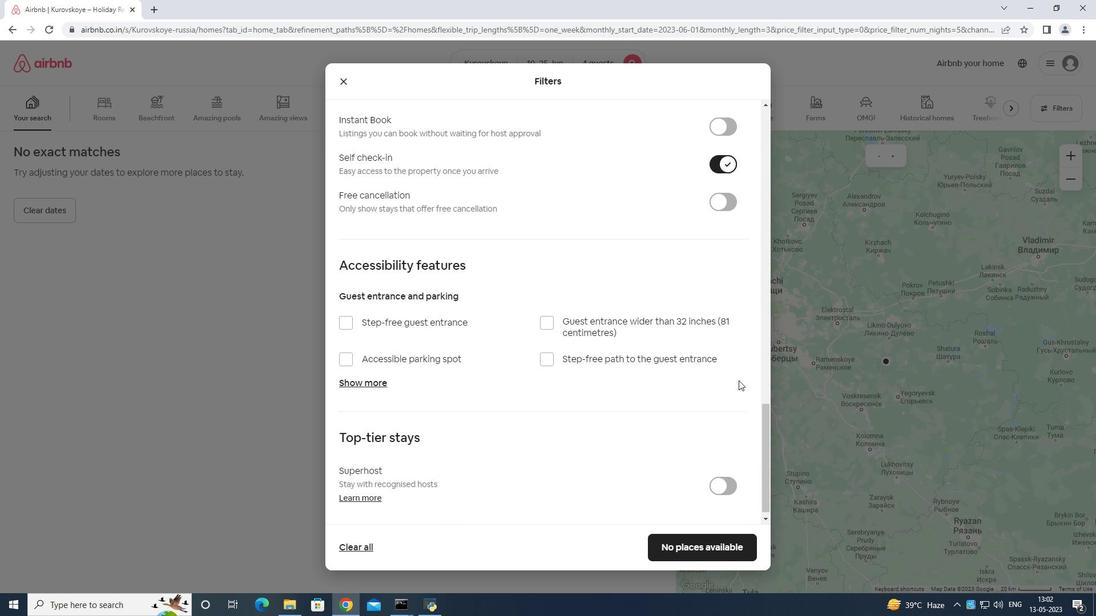 
Action: Mouse scrolled (733, 390) with delta (0, 0)
Screenshot: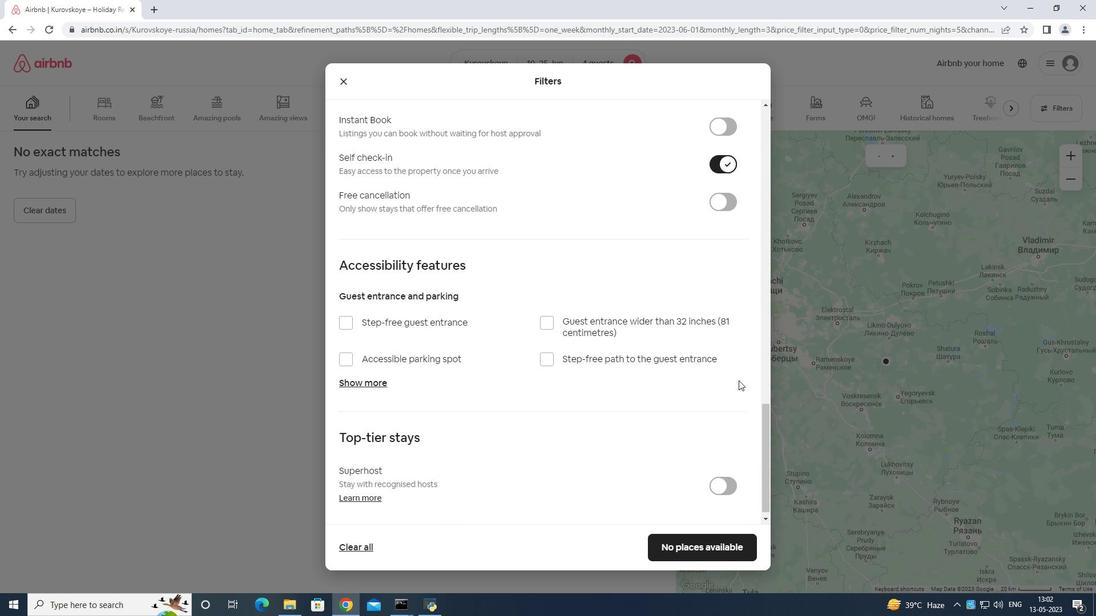 
Action: Mouse moved to (704, 424)
Screenshot: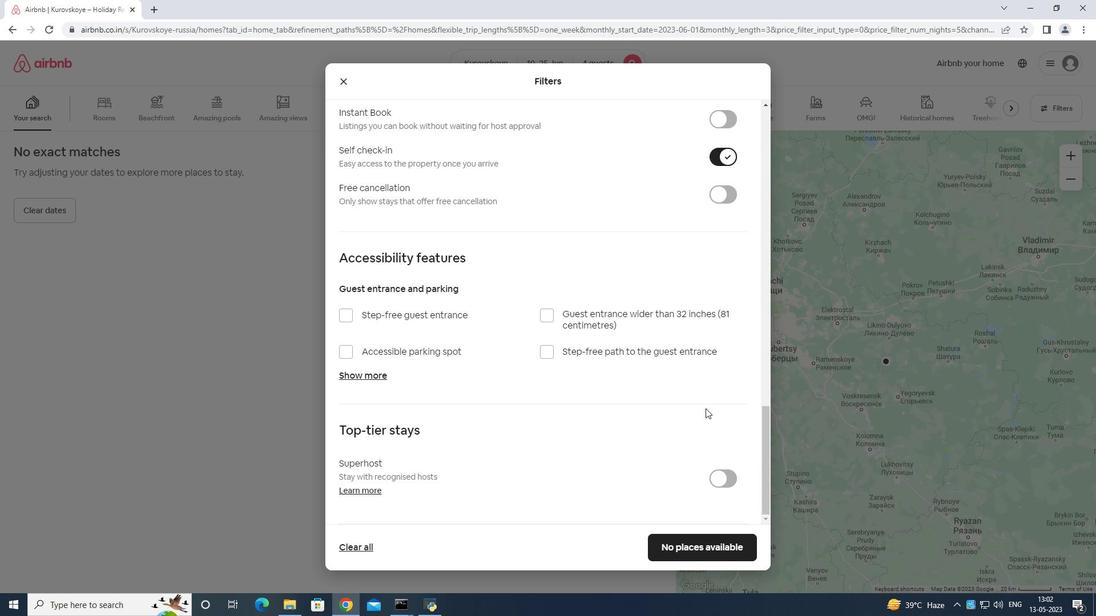 
Action: Mouse scrolled (704, 424) with delta (0, 0)
Screenshot: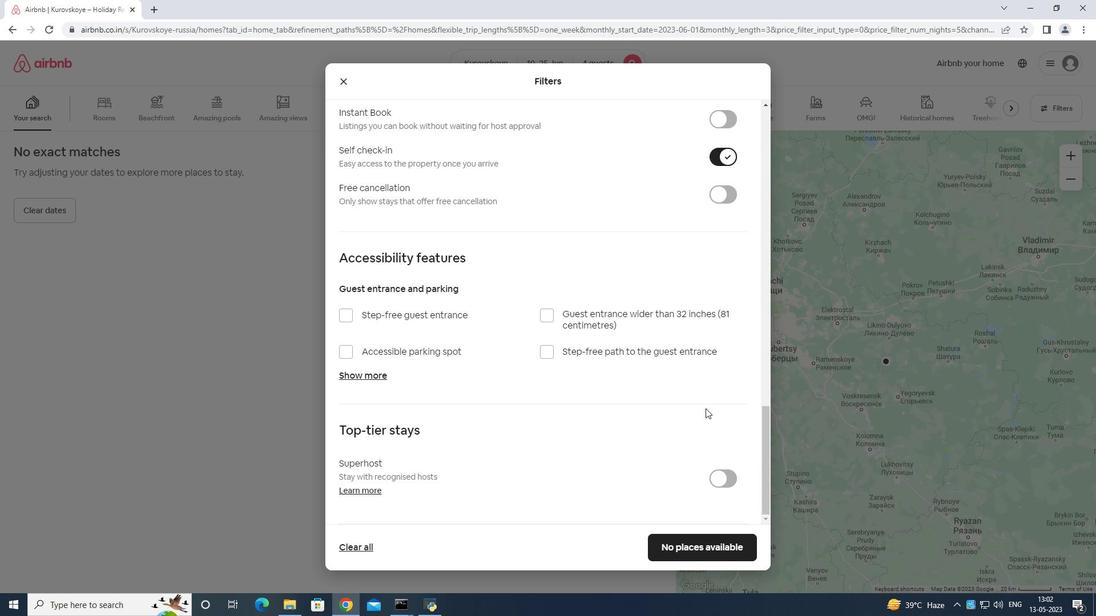
Action: Mouse moved to (706, 434)
Screenshot: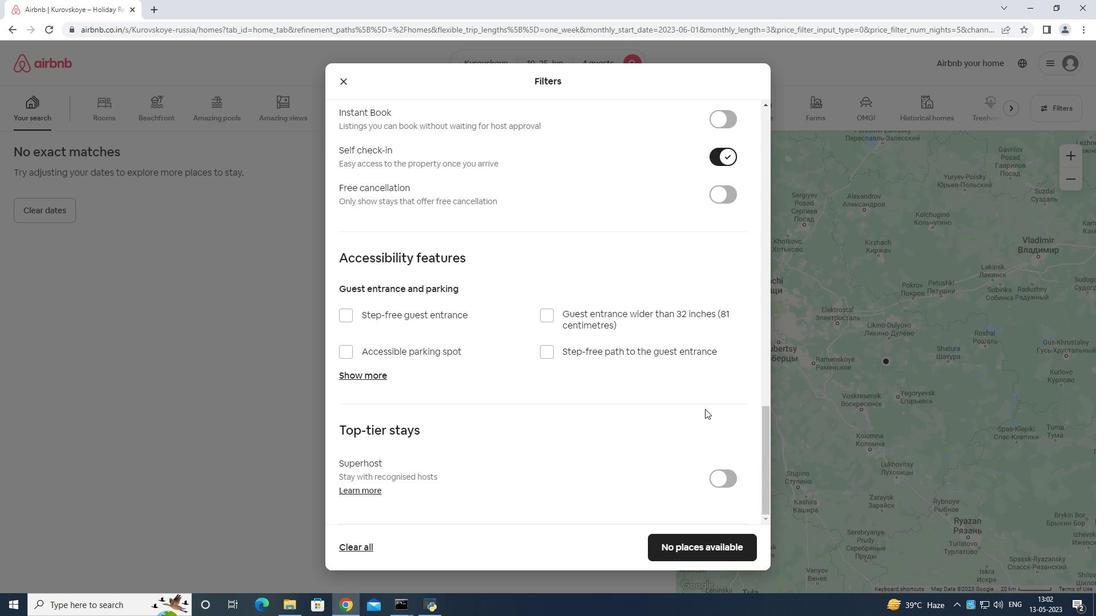 
Action: Mouse scrolled (706, 433) with delta (0, 0)
Screenshot: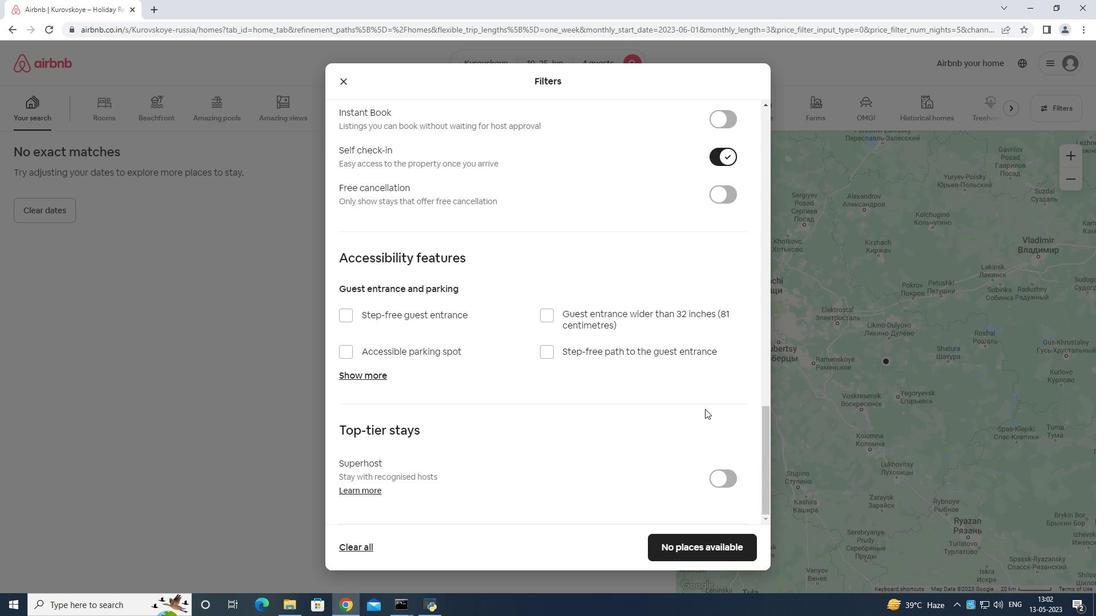 
Action: Mouse moved to (684, 545)
Screenshot: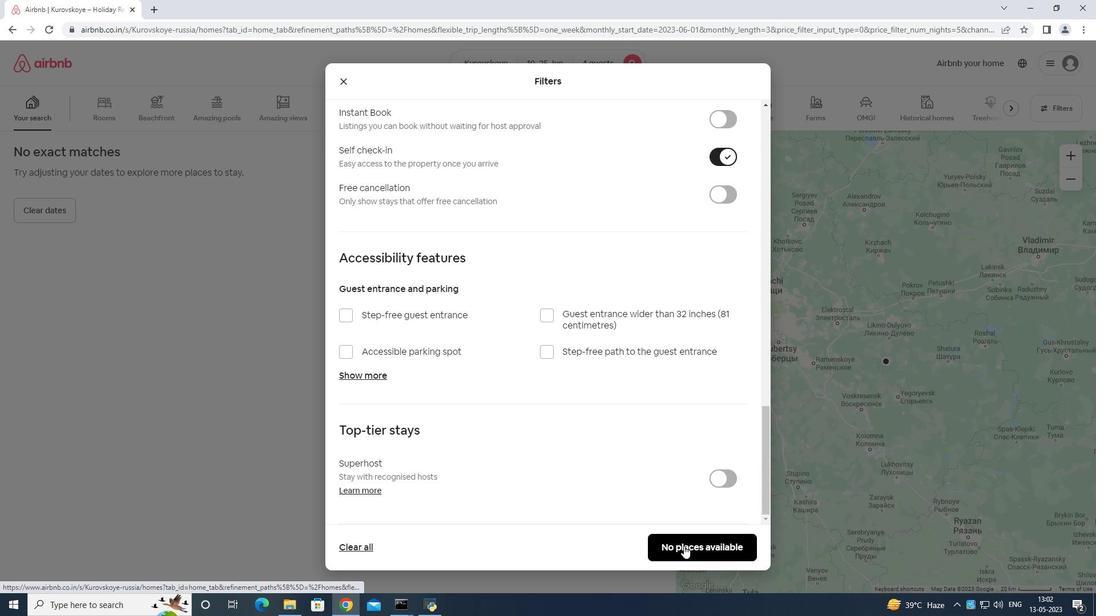 
Action: Mouse pressed left at (684, 545)
Screenshot: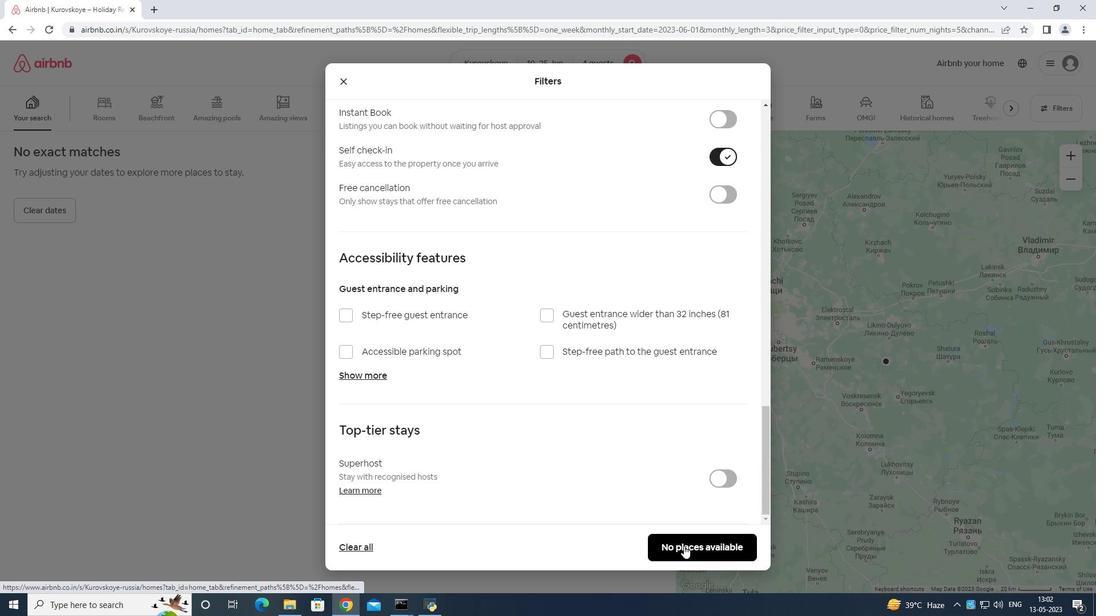 
Action: Mouse moved to (686, 544)
Screenshot: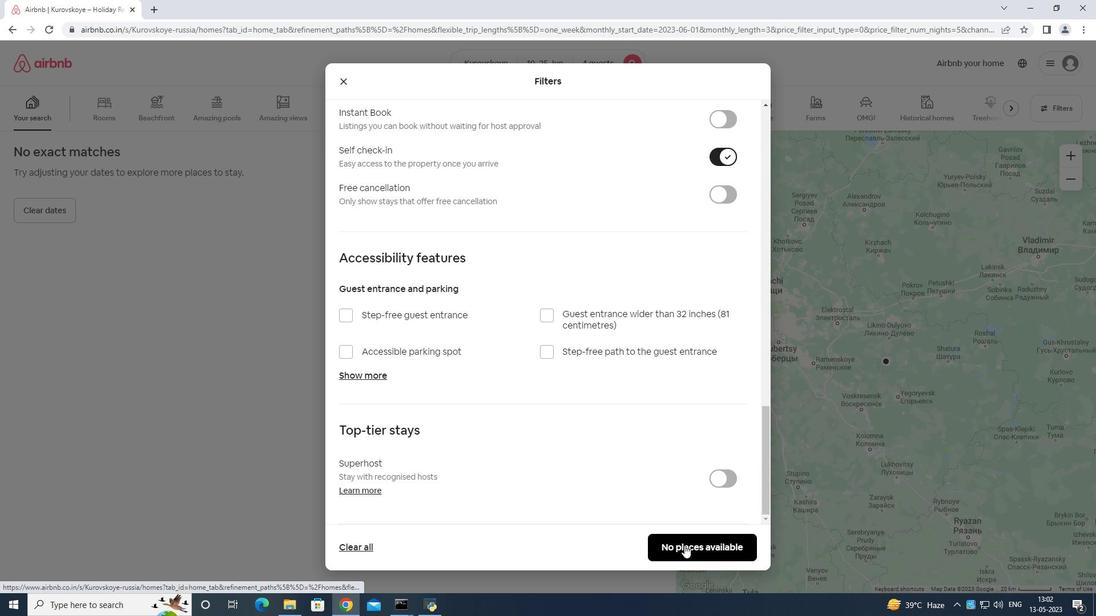
